 Task: Search one way flight ticket for 2 adults, 2 children, 2 infants in seat in first from Albany: Southwest Georgia Regional Airport to Jackson: Jackson Hole Airport on 5-2-2023. Choice of flights is United. Number of bags: 2 carry on bags. Price is upto 81000. Outbound departure time preference is 11:15.
Action: Mouse moved to (348, 455)
Screenshot: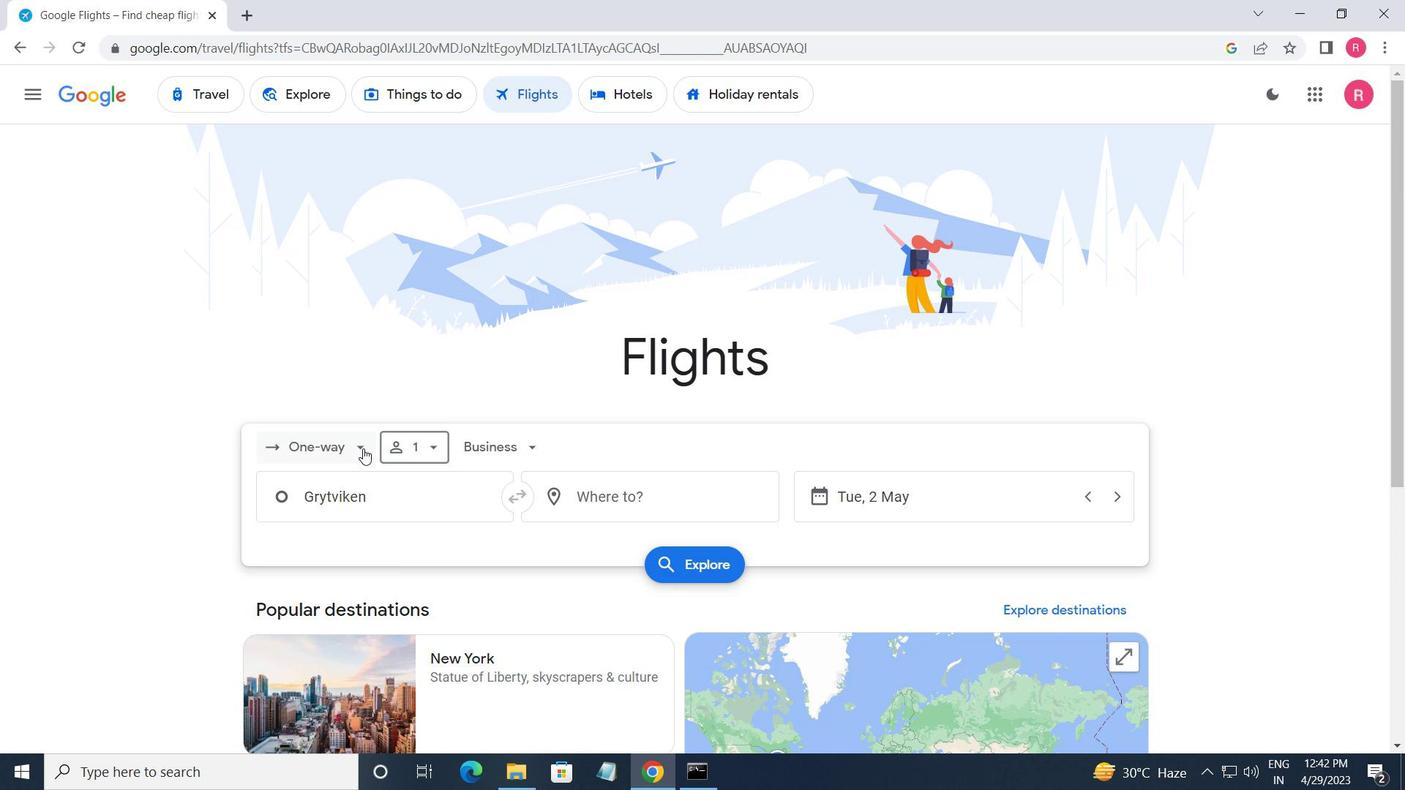 
Action: Mouse pressed left at (348, 455)
Screenshot: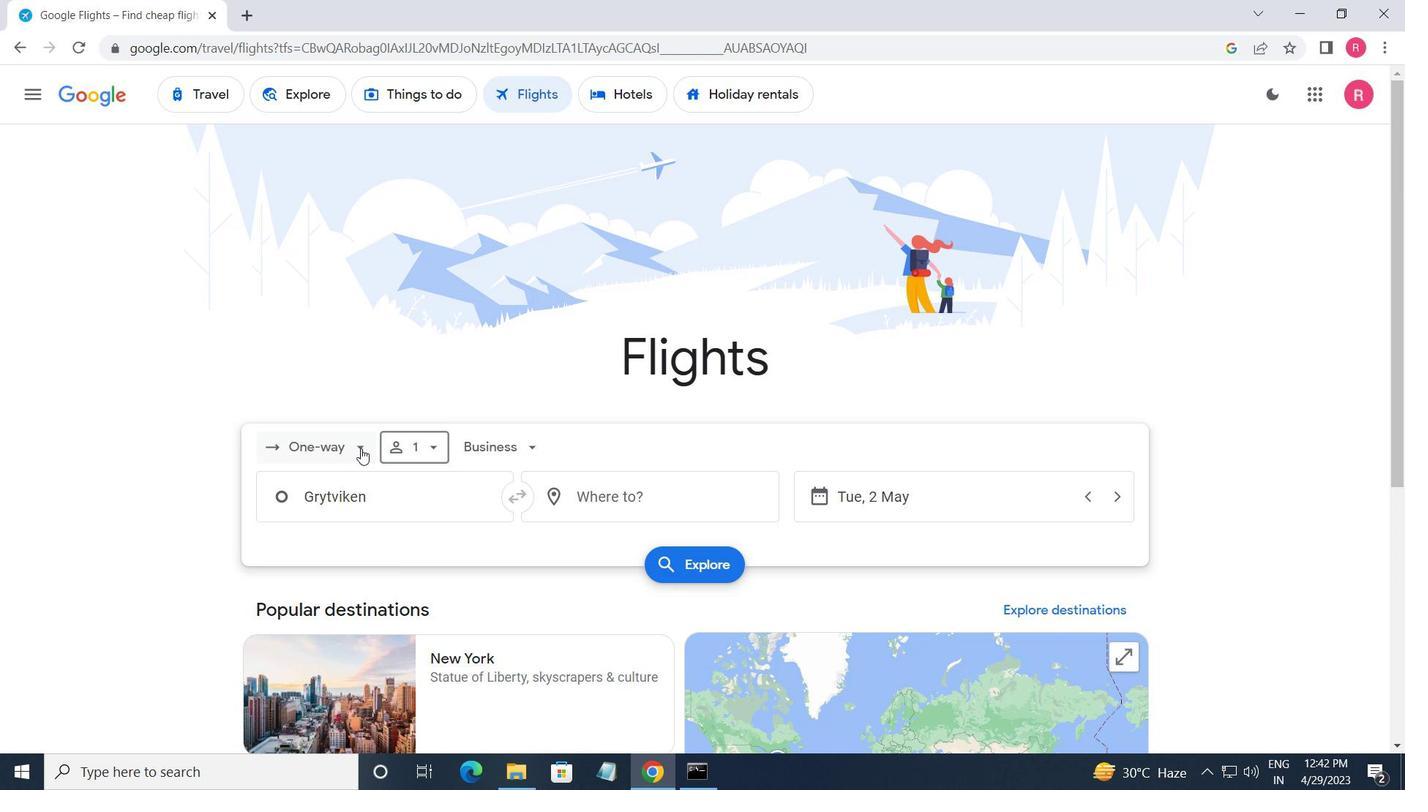 
Action: Mouse moved to (342, 529)
Screenshot: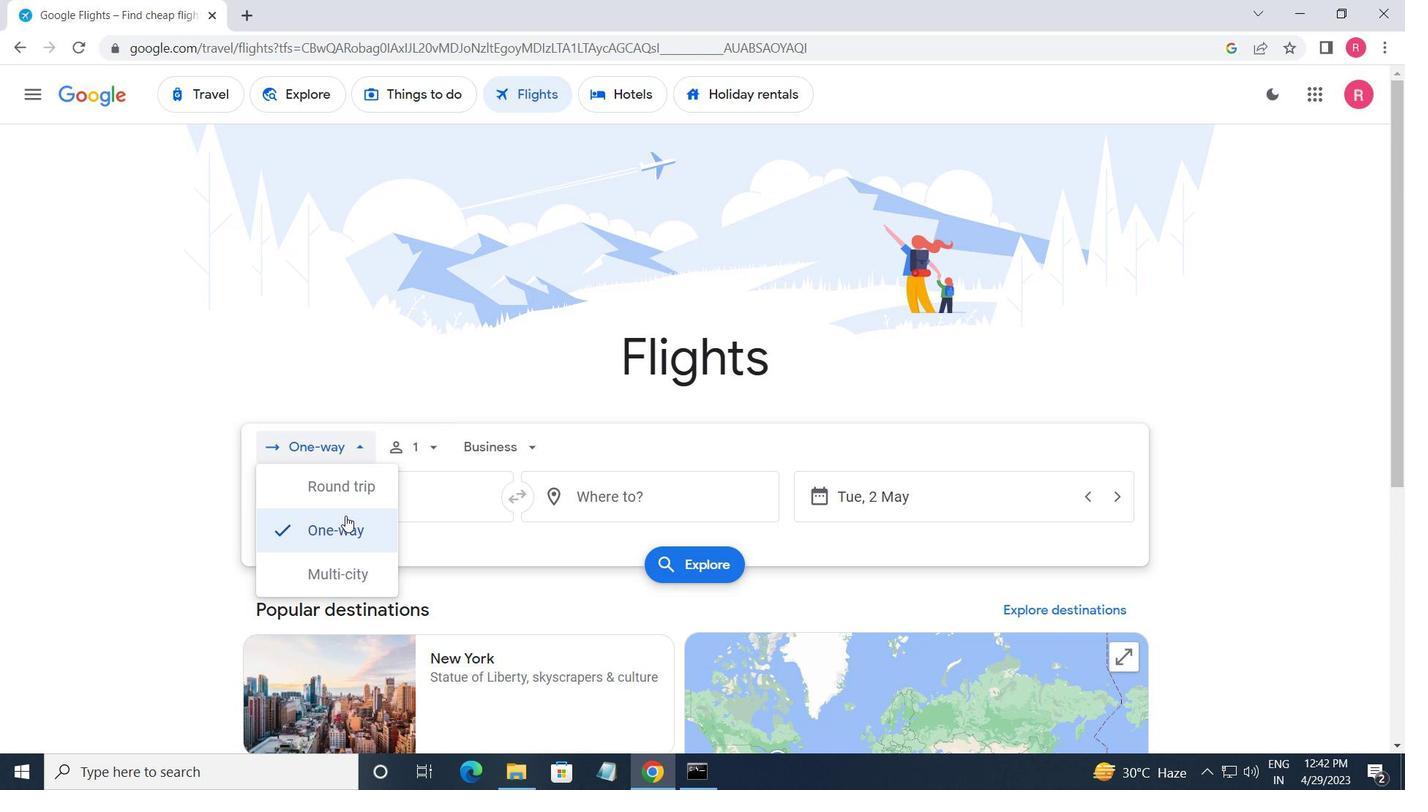 
Action: Mouse pressed left at (342, 529)
Screenshot: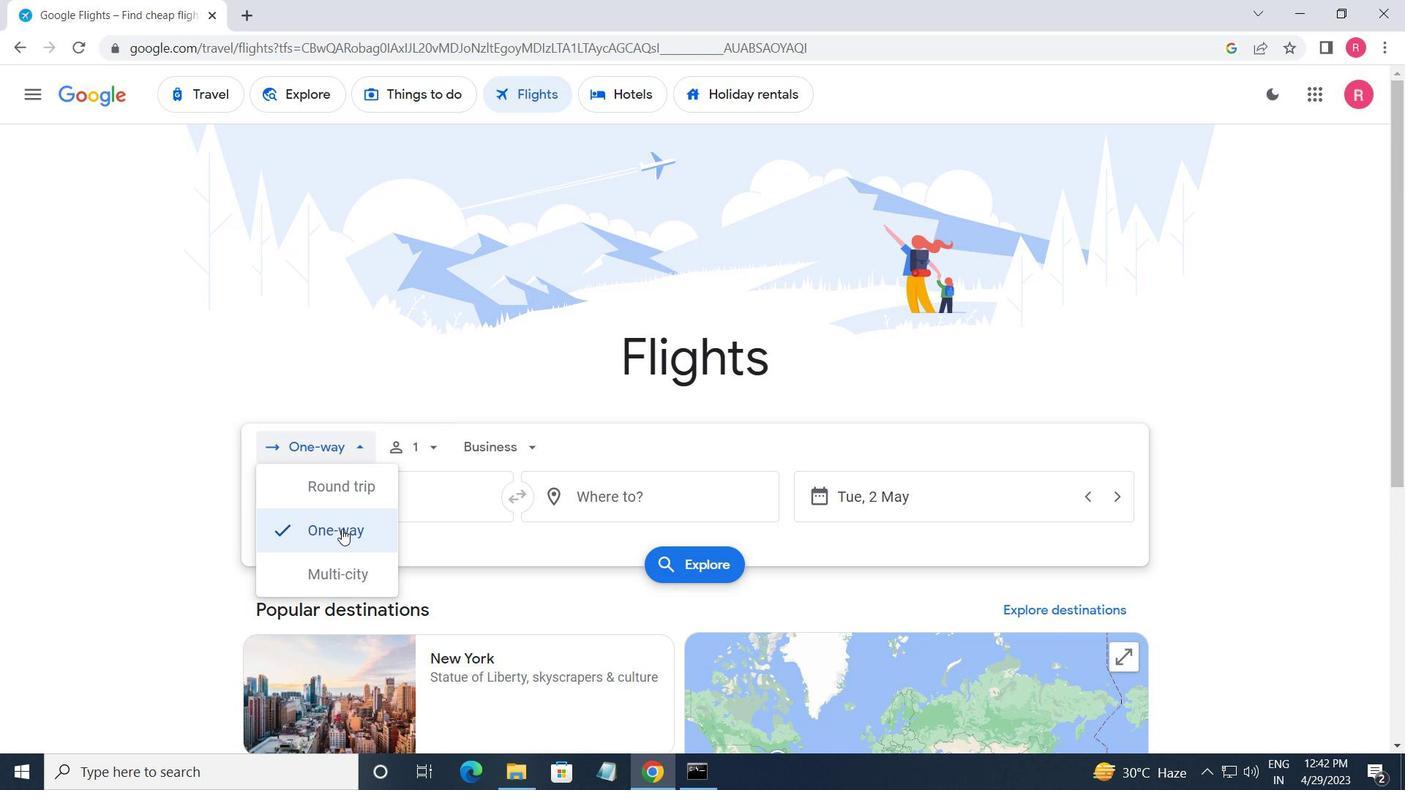 
Action: Mouse moved to (422, 457)
Screenshot: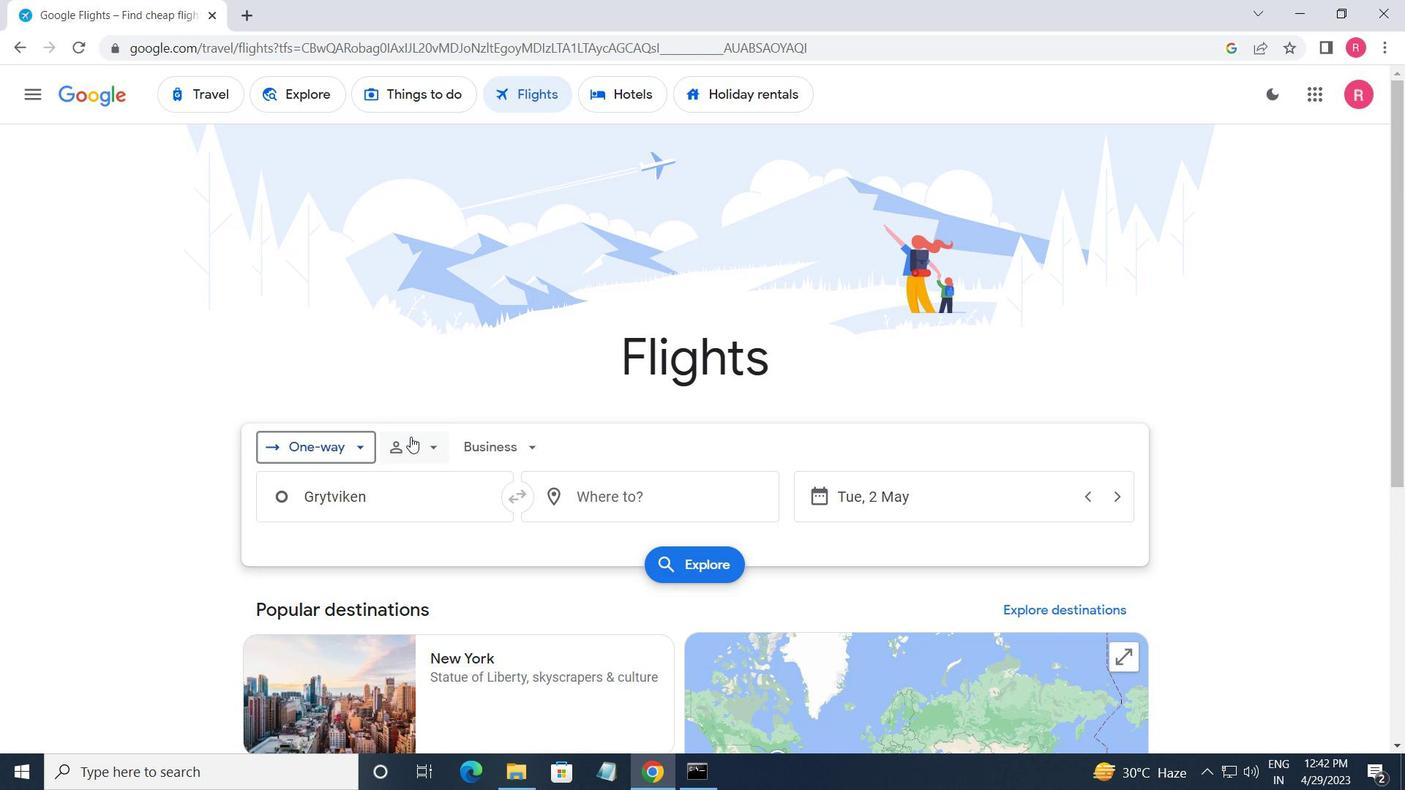 
Action: Mouse pressed left at (422, 457)
Screenshot: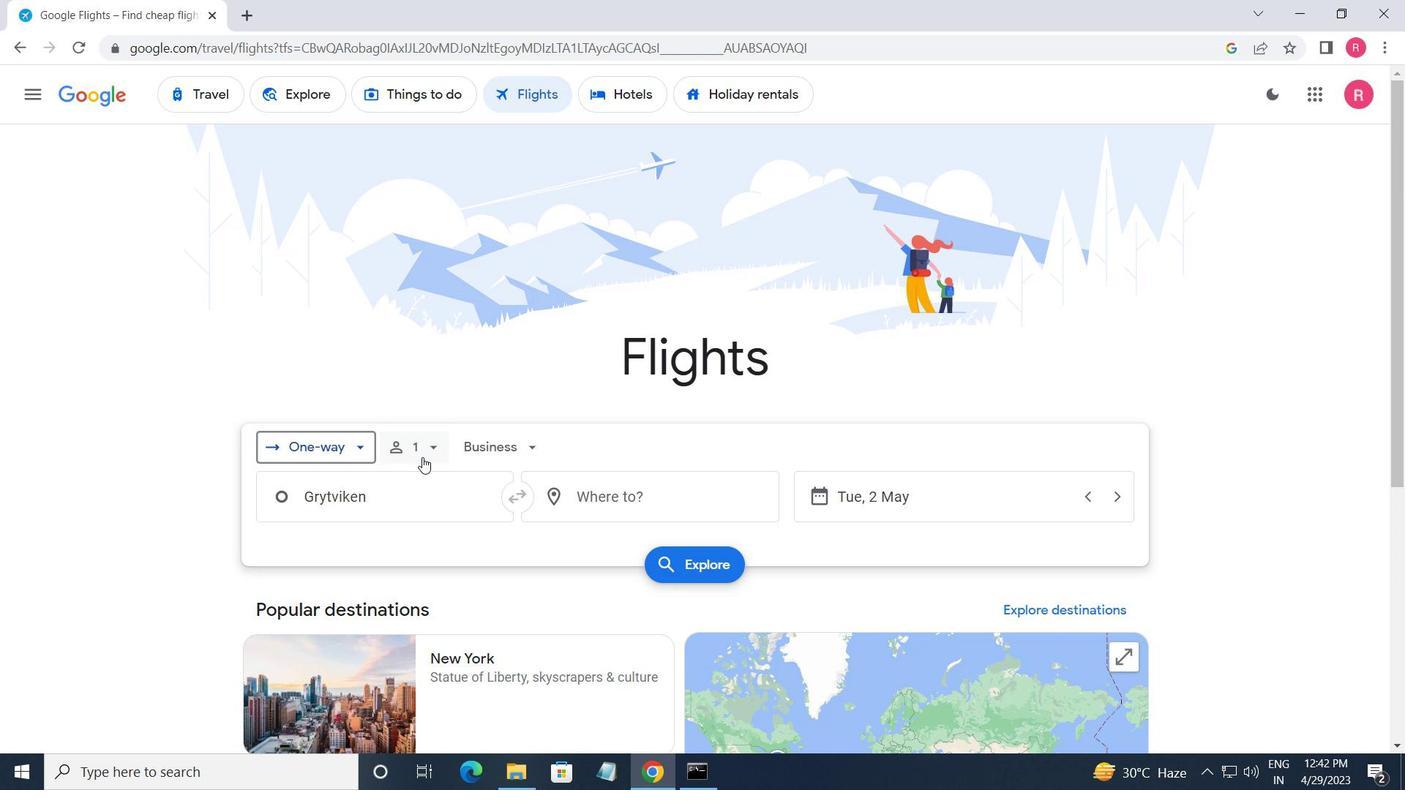 
Action: Mouse moved to (581, 495)
Screenshot: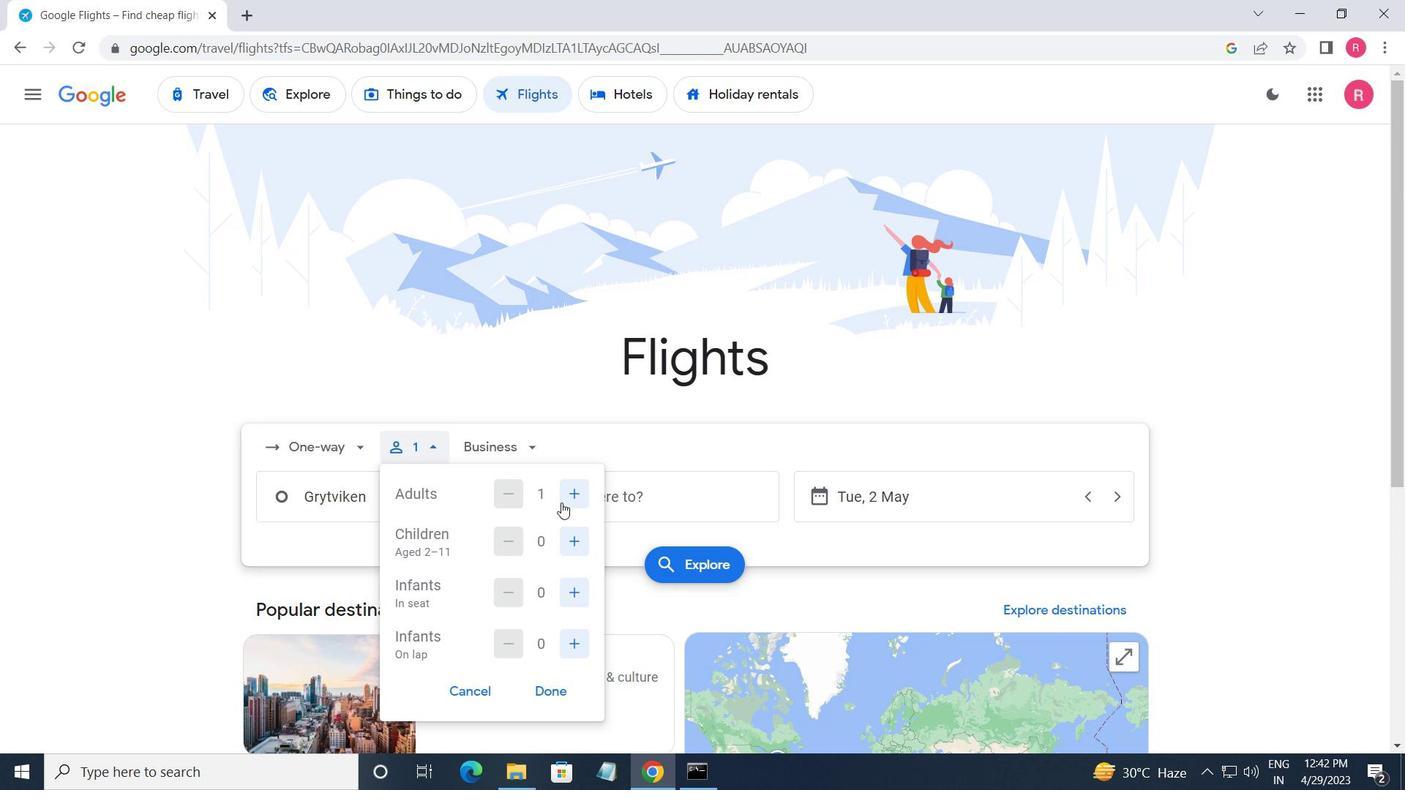
Action: Mouse pressed left at (581, 495)
Screenshot: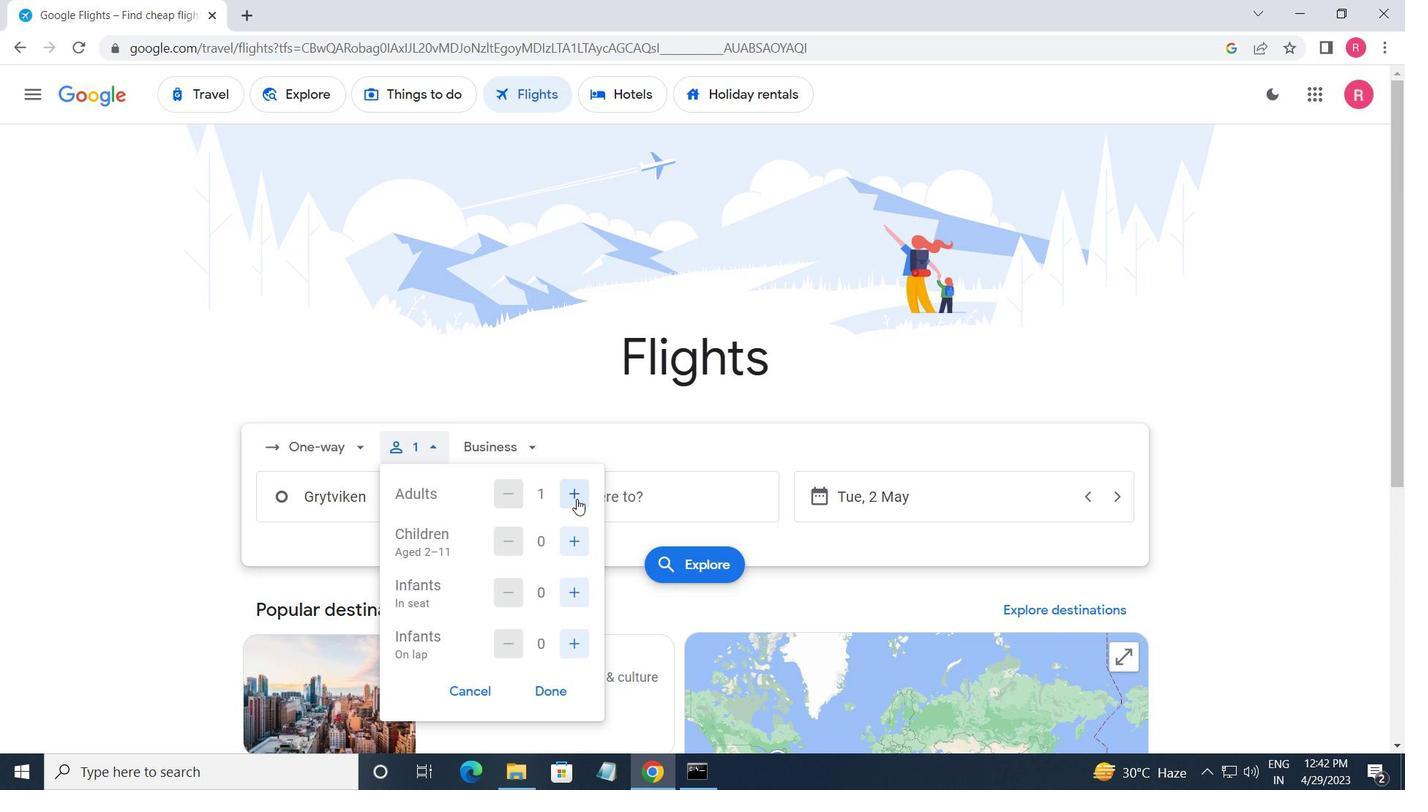 
Action: Mouse moved to (575, 545)
Screenshot: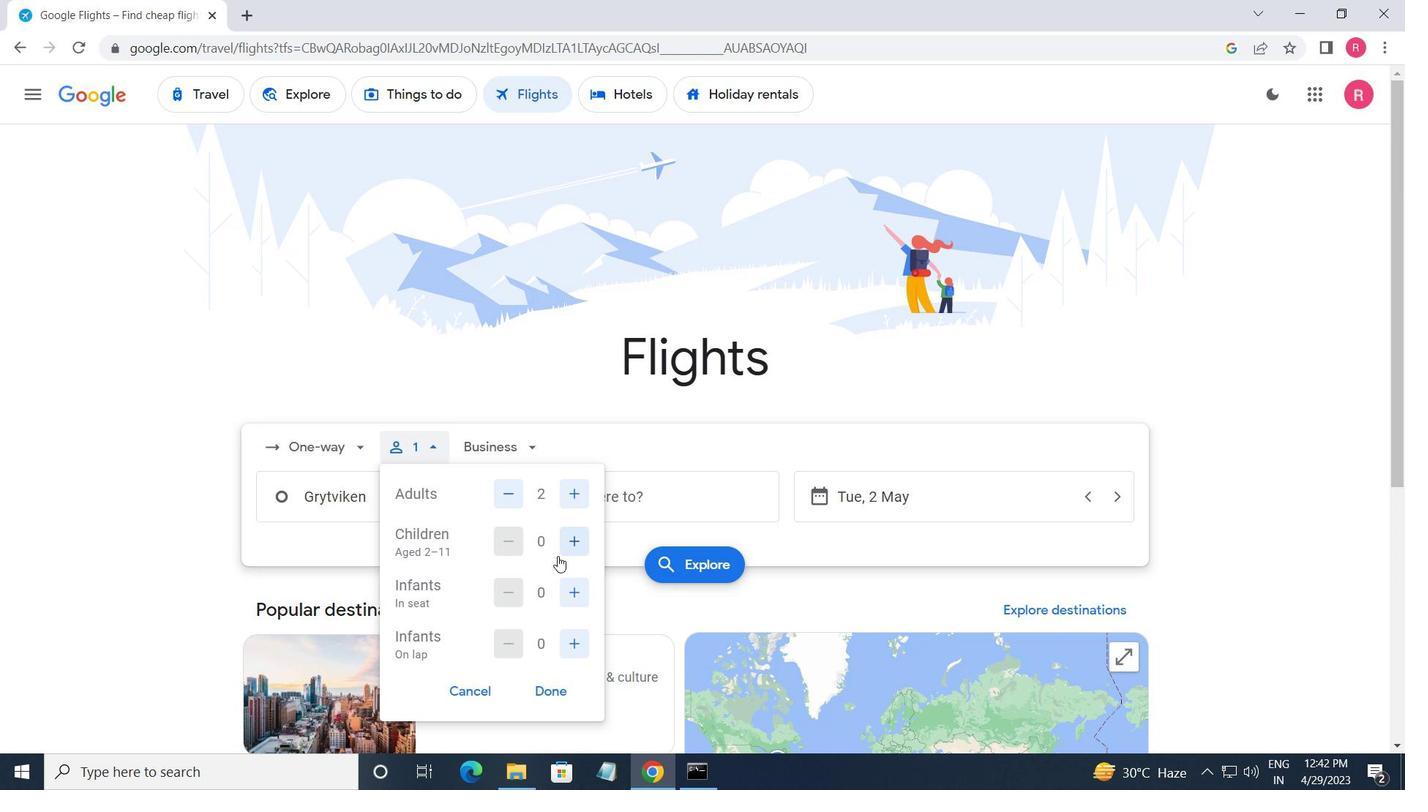 
Action: Mouse pressed left at (575, 545)
Screenshot: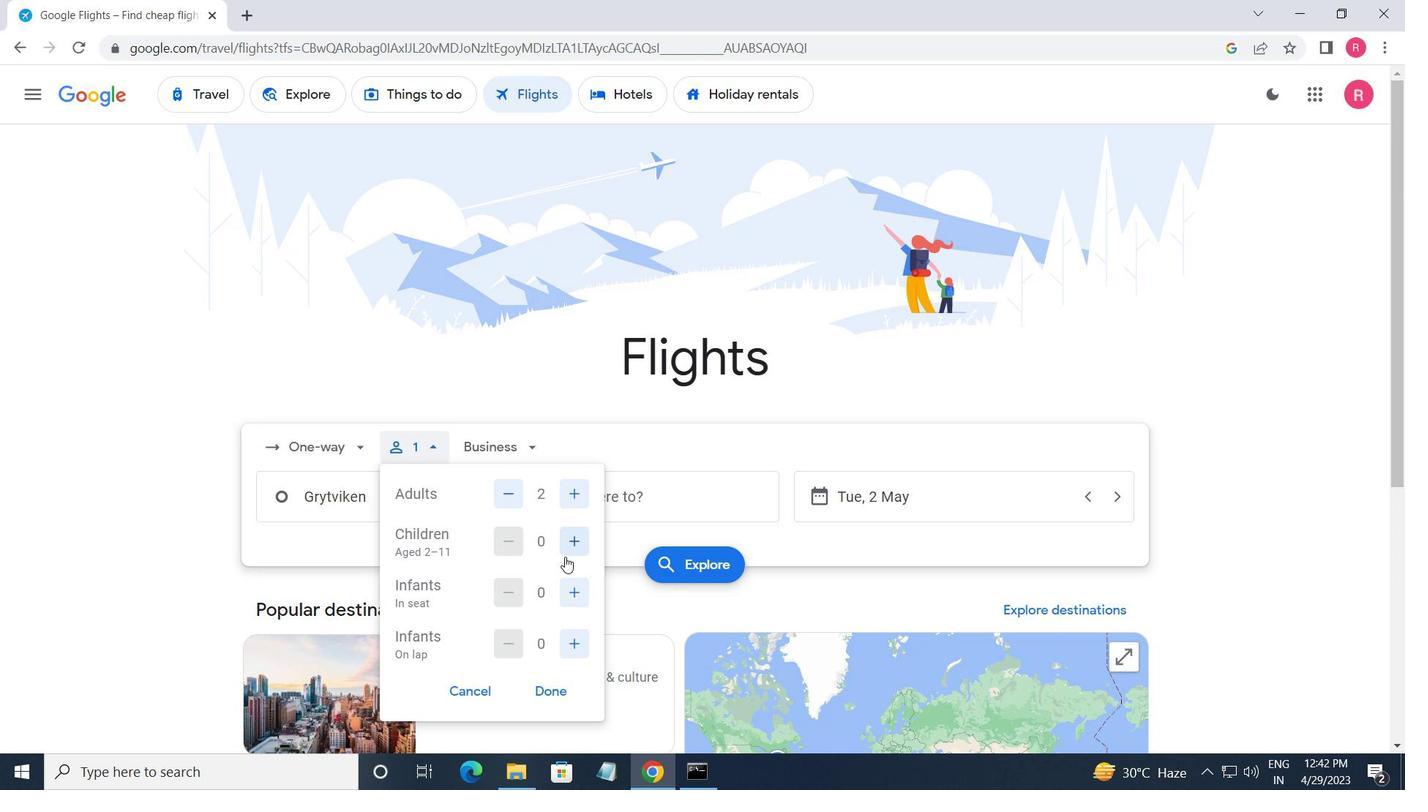 
Action: Mouse pressed left at (575, 545)
Screenshot: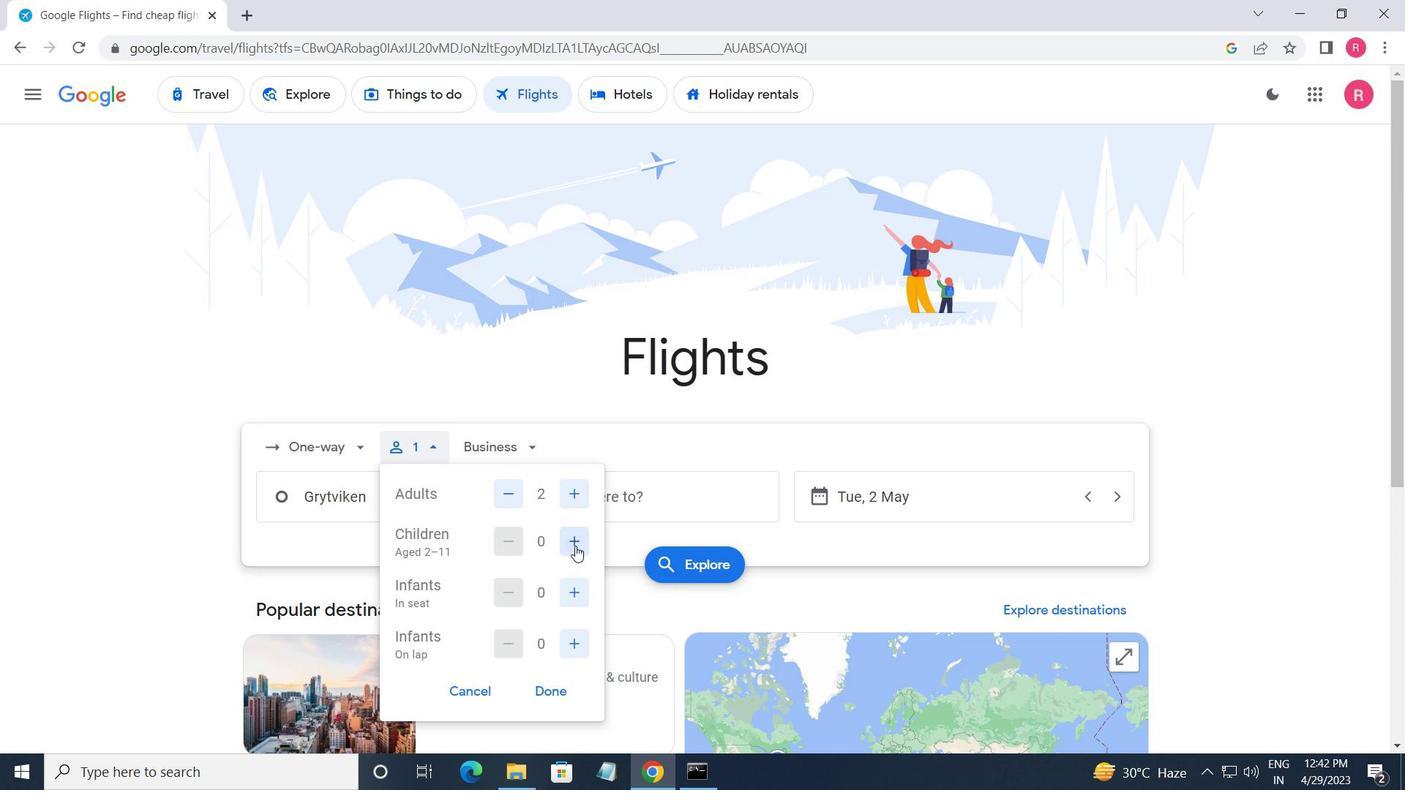 
Action: Mouse moved to (567, 591)
Screenshot: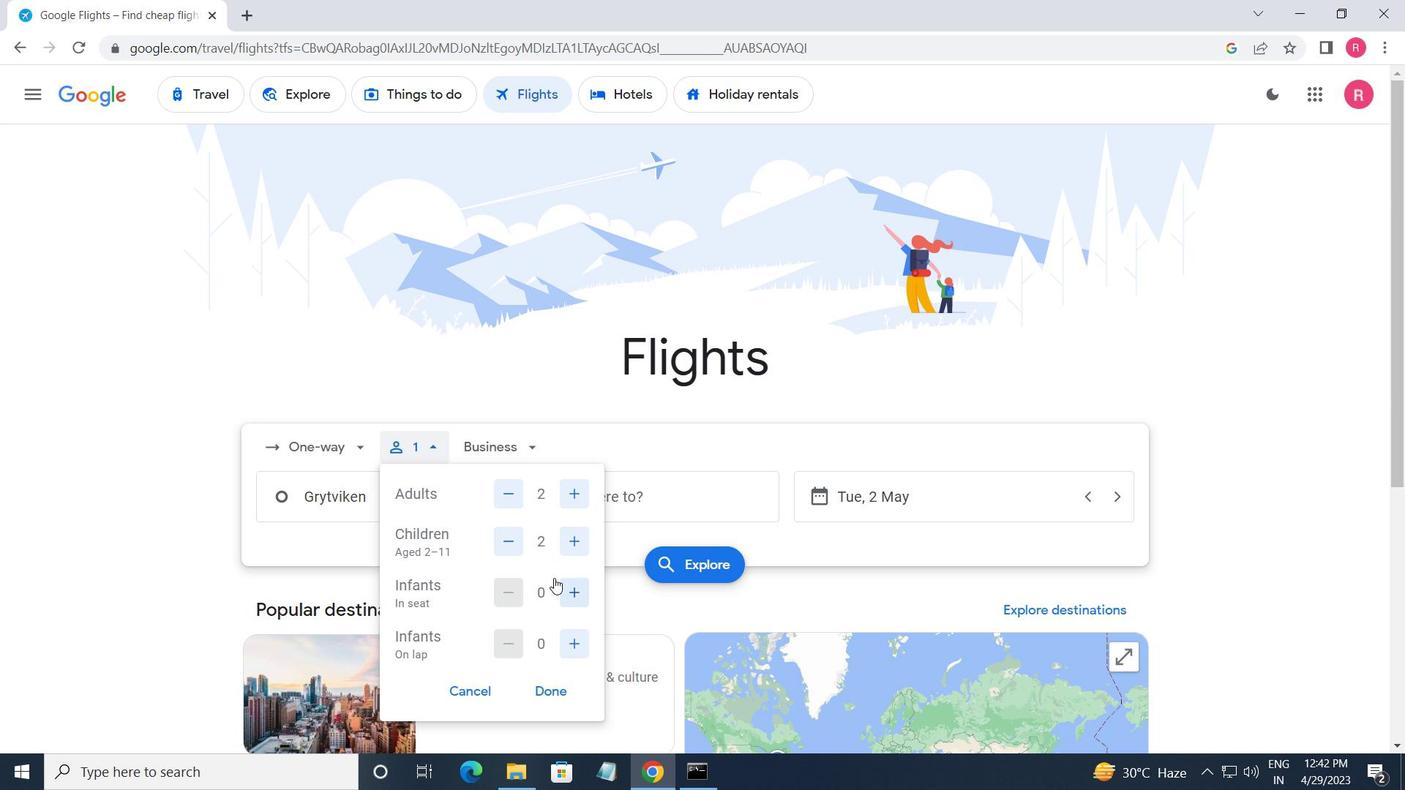 
Action: Mouse pressed left at (567, 591)
Screenshot: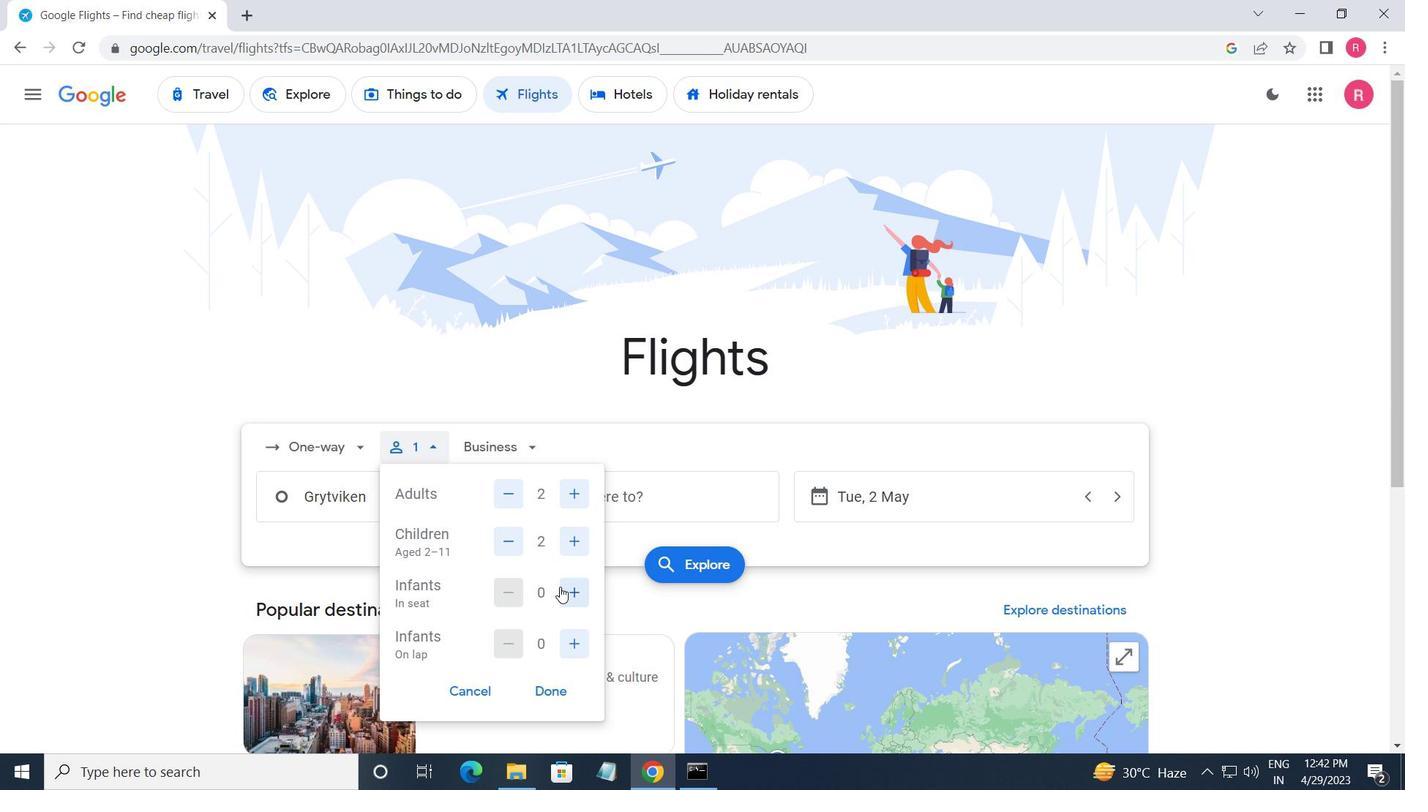 
Action: Mouse pressed left at (567, 591)
Screenshot: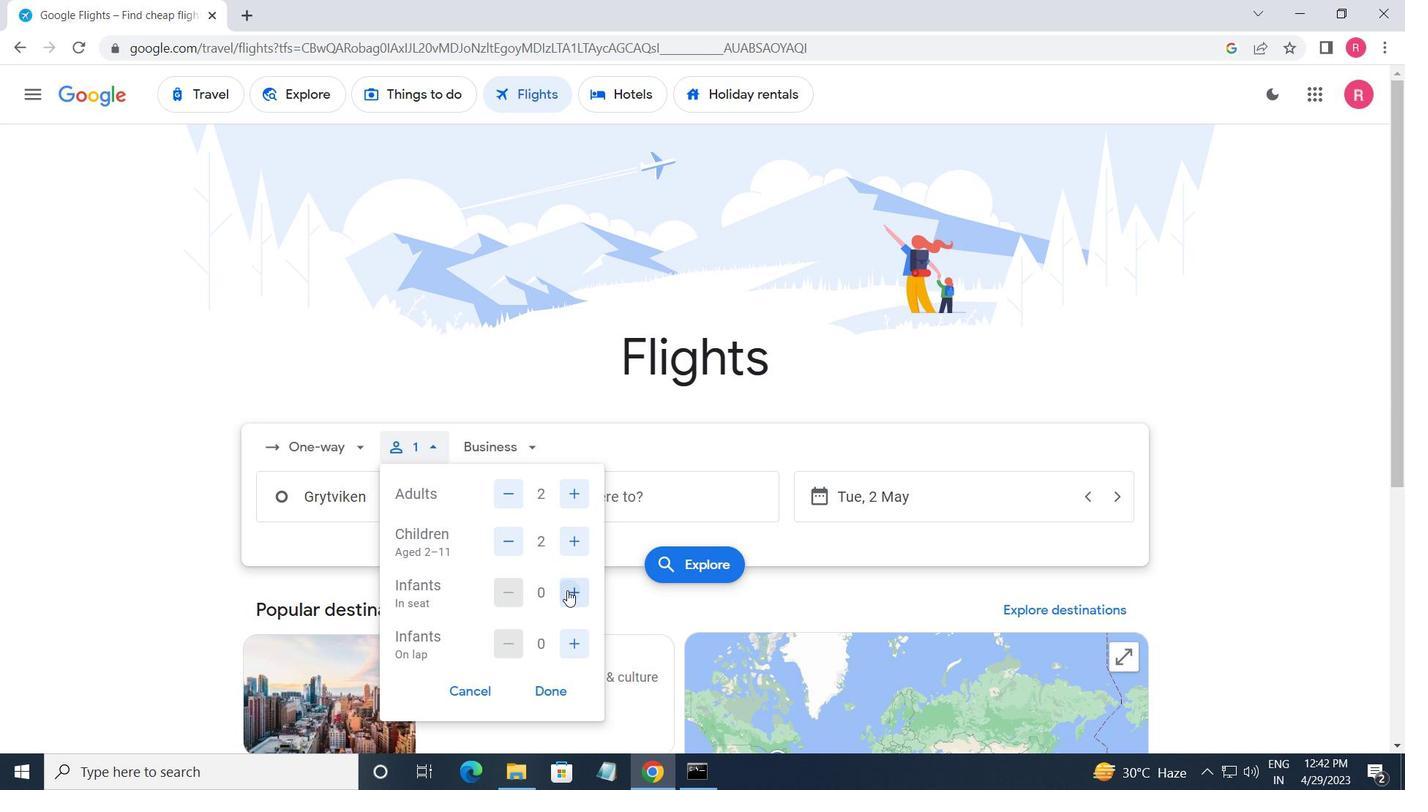 
Action: Mouse moved to (501, 443)
Screenshot: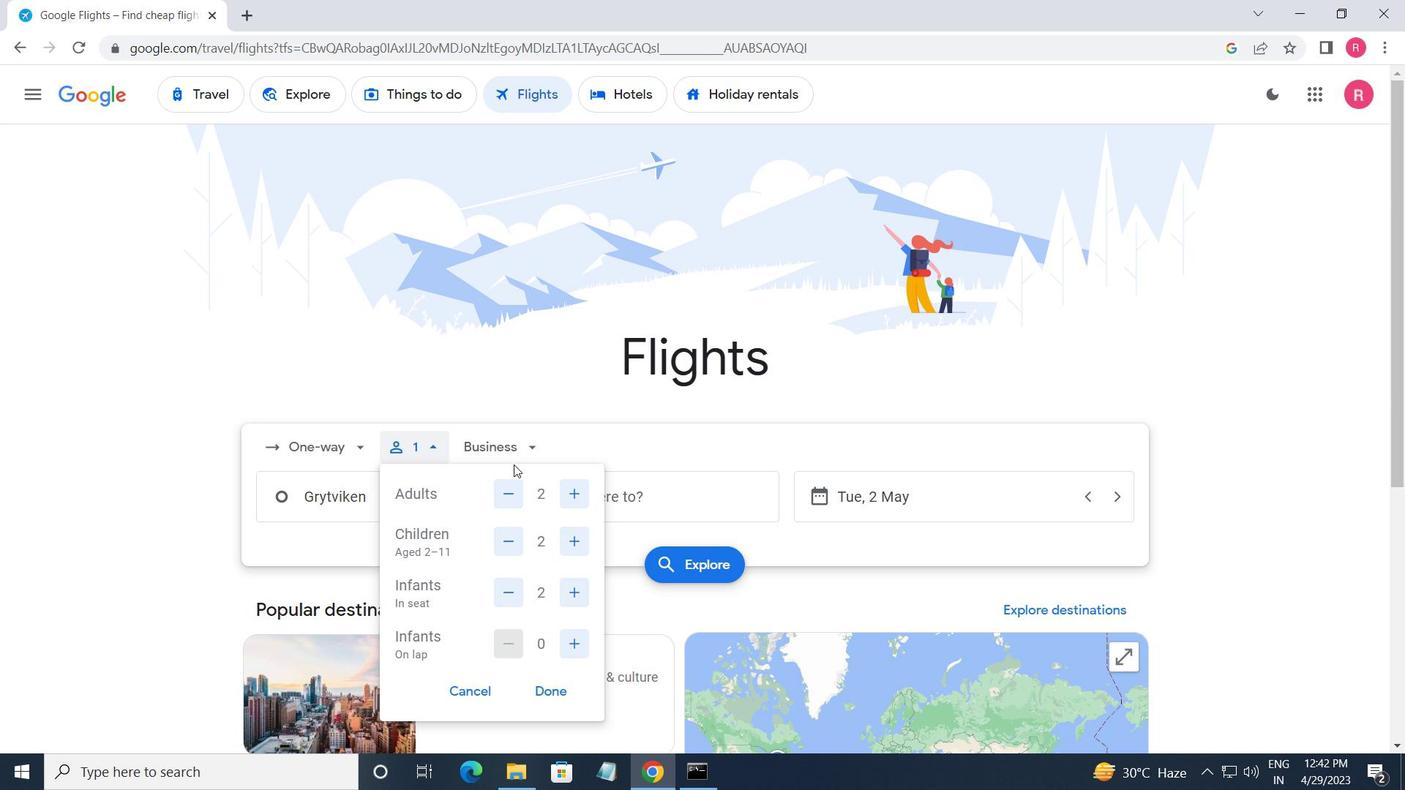 
Action: Mouse pressed left at (501, 443)
Screenshot: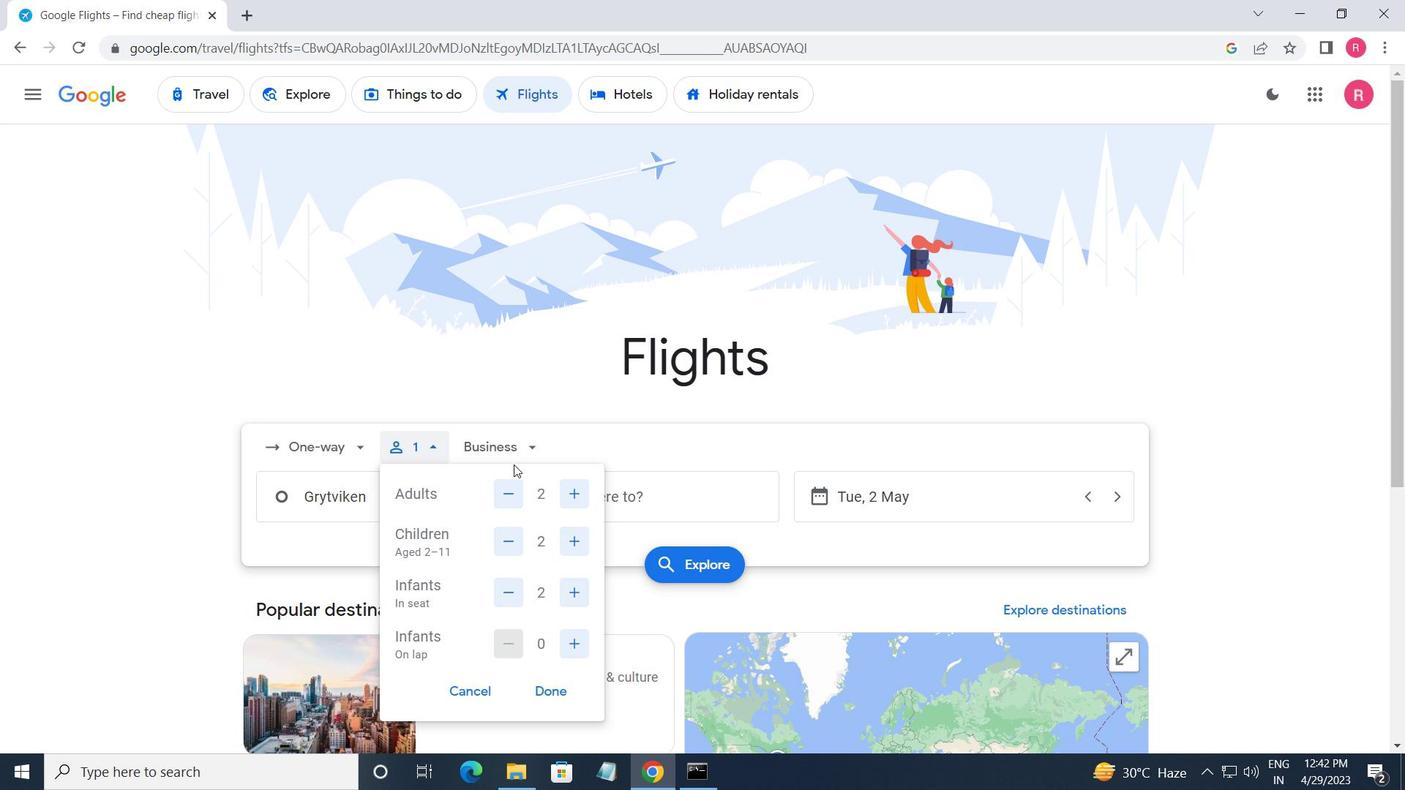 
Action: Mouse moved to (540, 611)
Screenshot: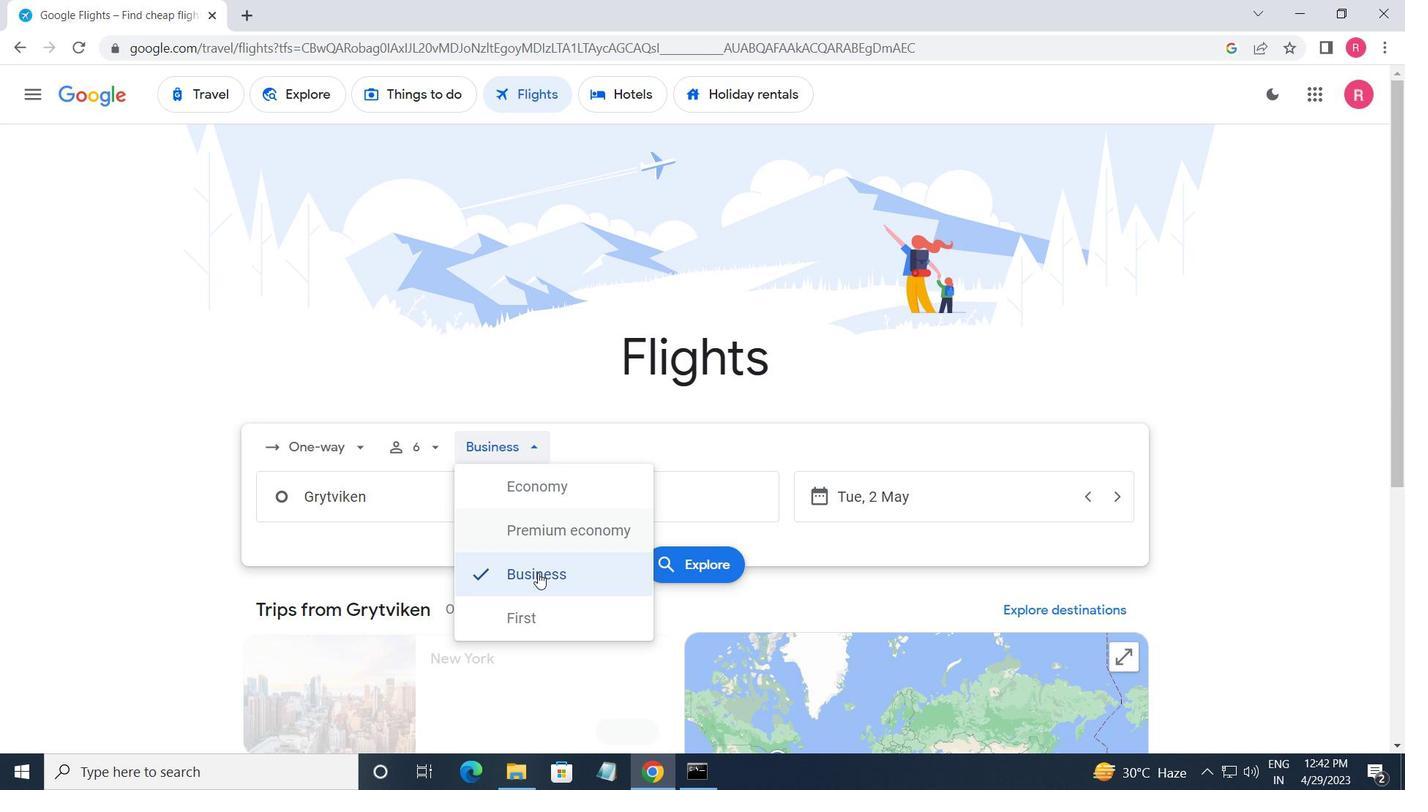 
Action: Mouse pressed left at (540, 611)
Screenshot: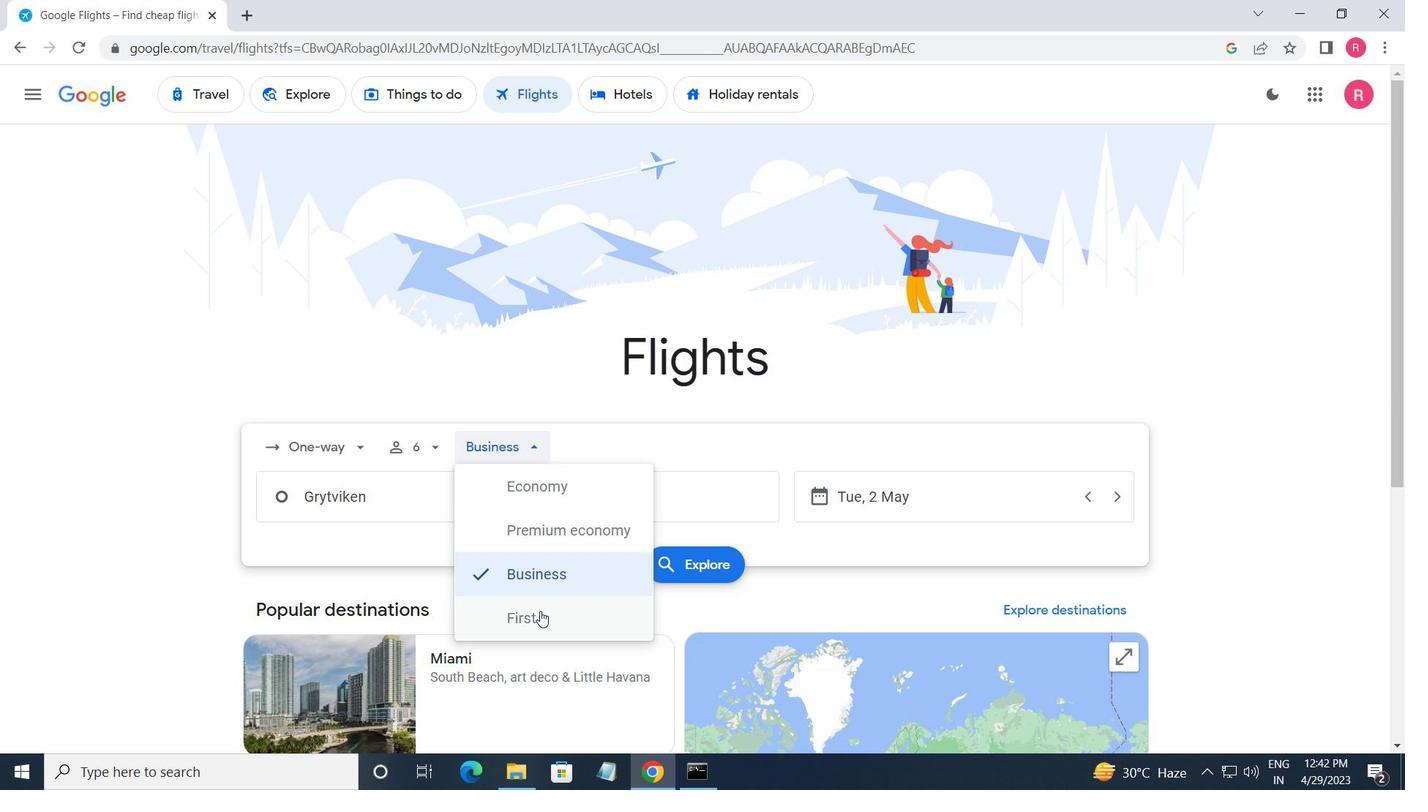 
Action: Mouse moved to (437, 507)
Screenshot: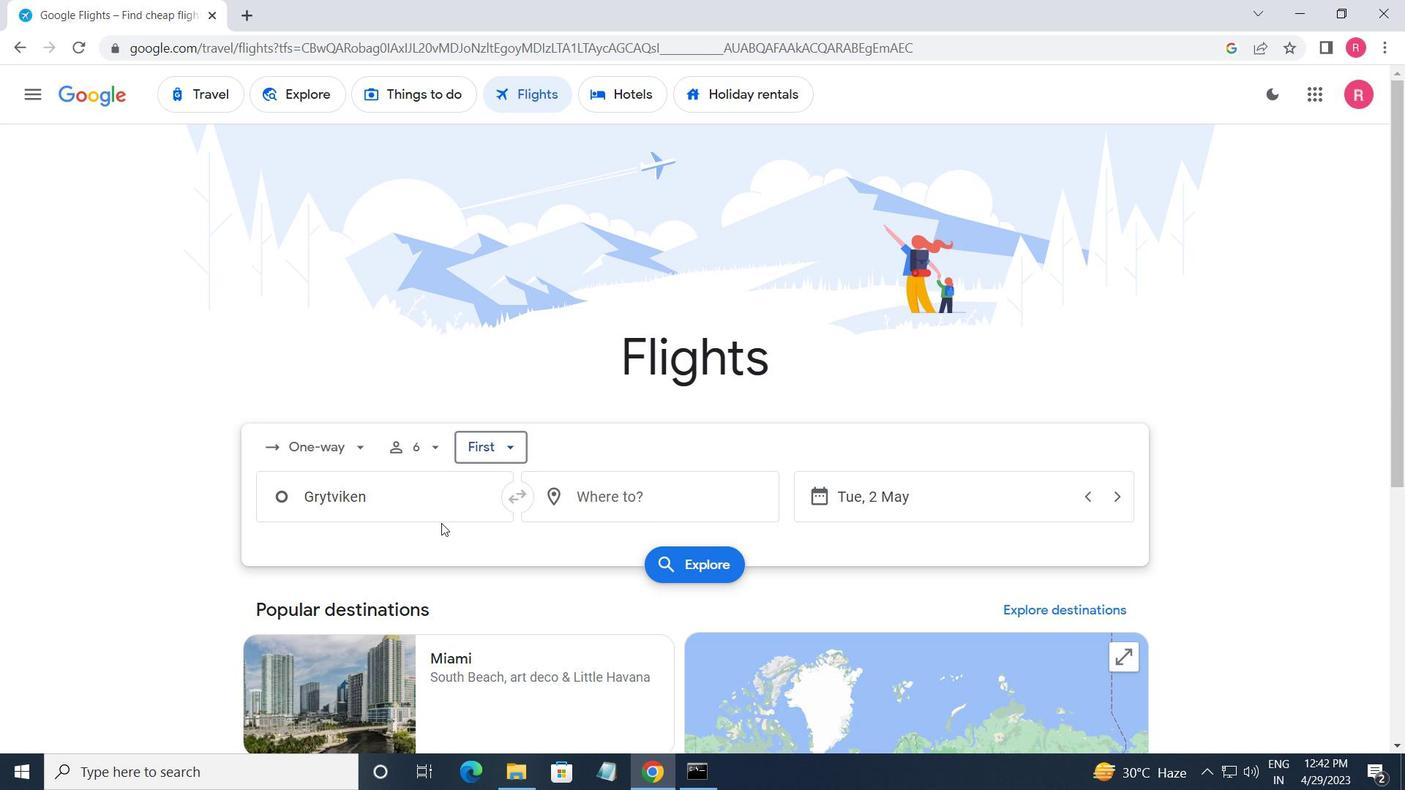 
Action: Mouse pressed left at (437, 507)
Screenshot: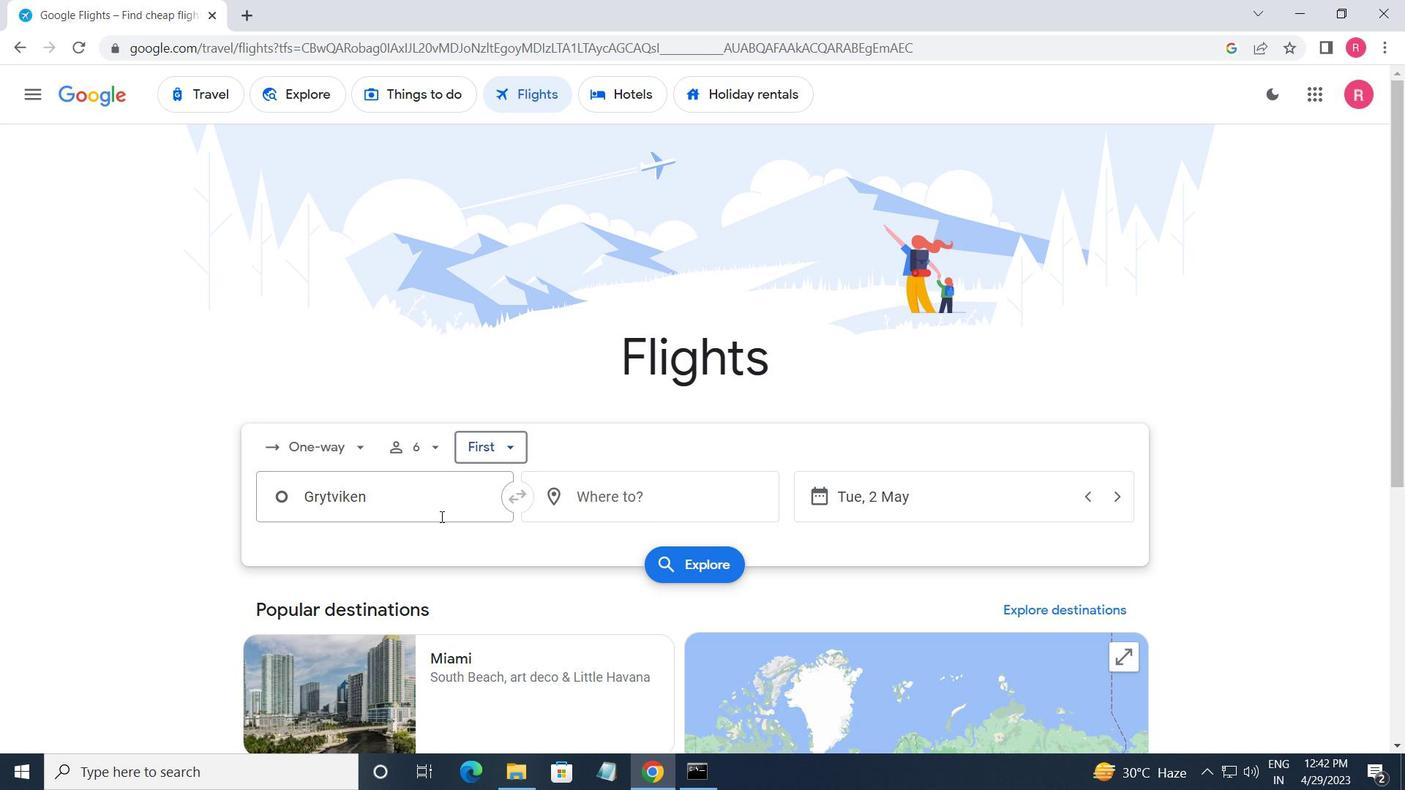 
Action: Mouse moved to (437, 507)
Screenshot: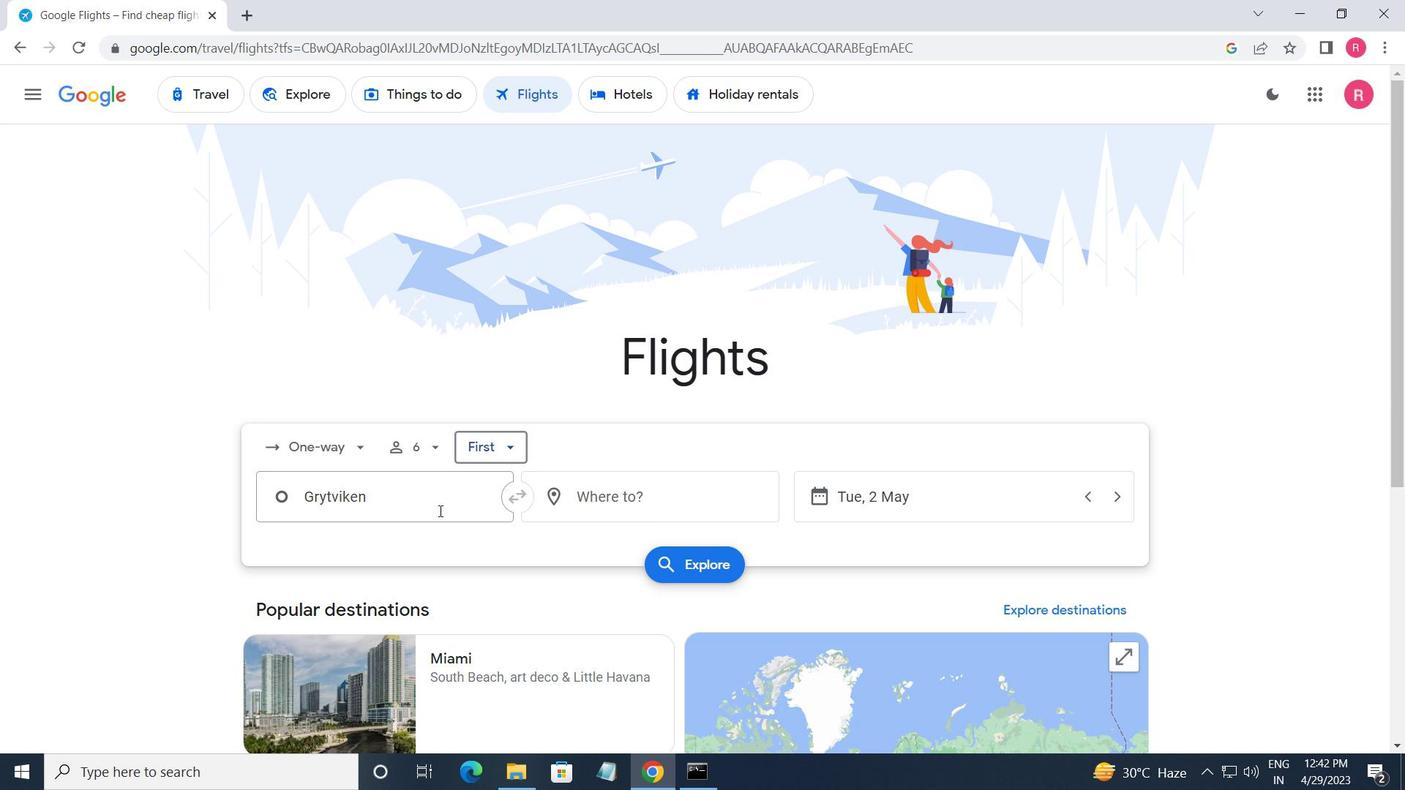 
Action: Key pressed <Key.shift>SOUTH<Key.space><Key.shift>WEWST<Key.backspace><Key.backspace><Key.backspace>ST<Key.backspace><Key.backspace><Key.backspace><Key.backspace><Key.backspace>WEST
Screenshot: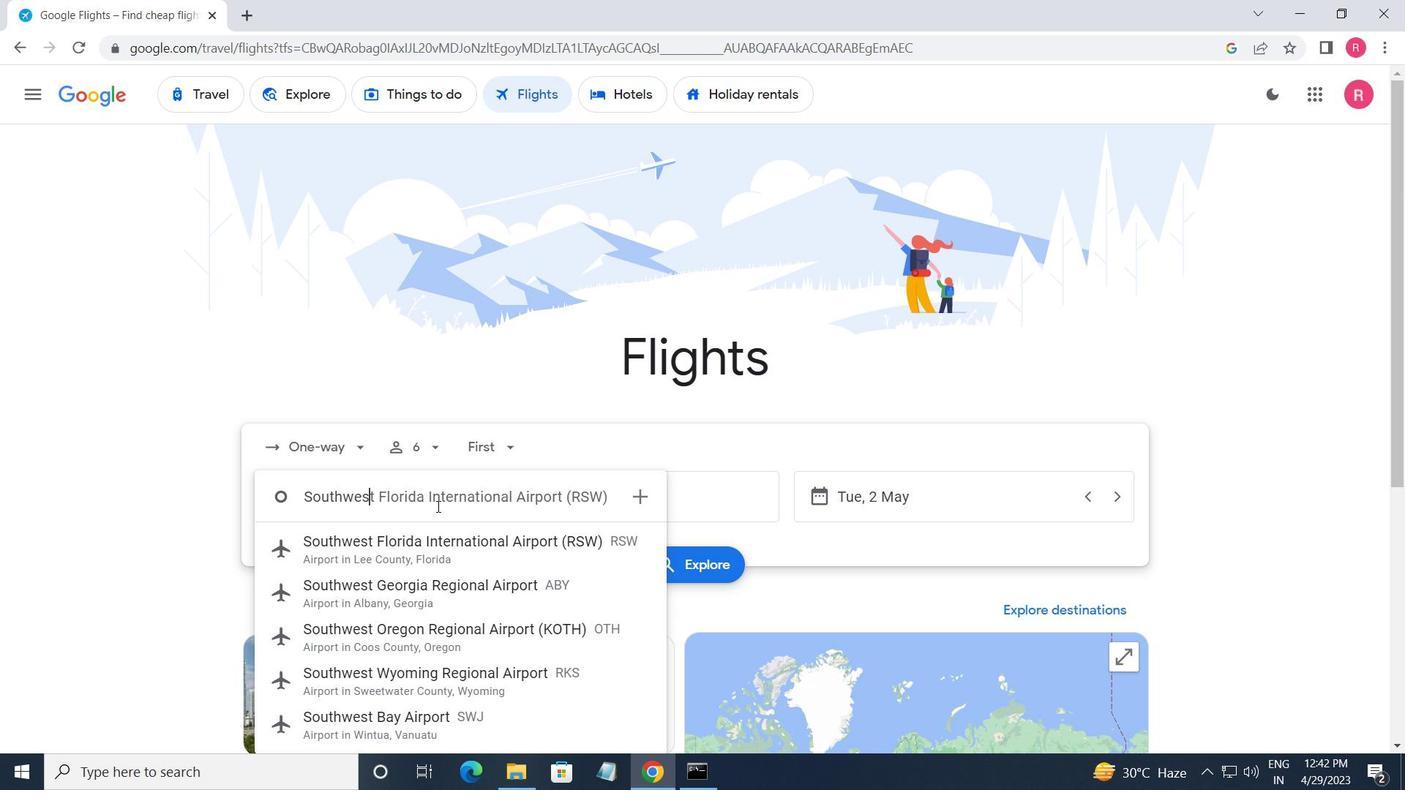 
Action: Mouse moved to (510, 591)
Screenshot: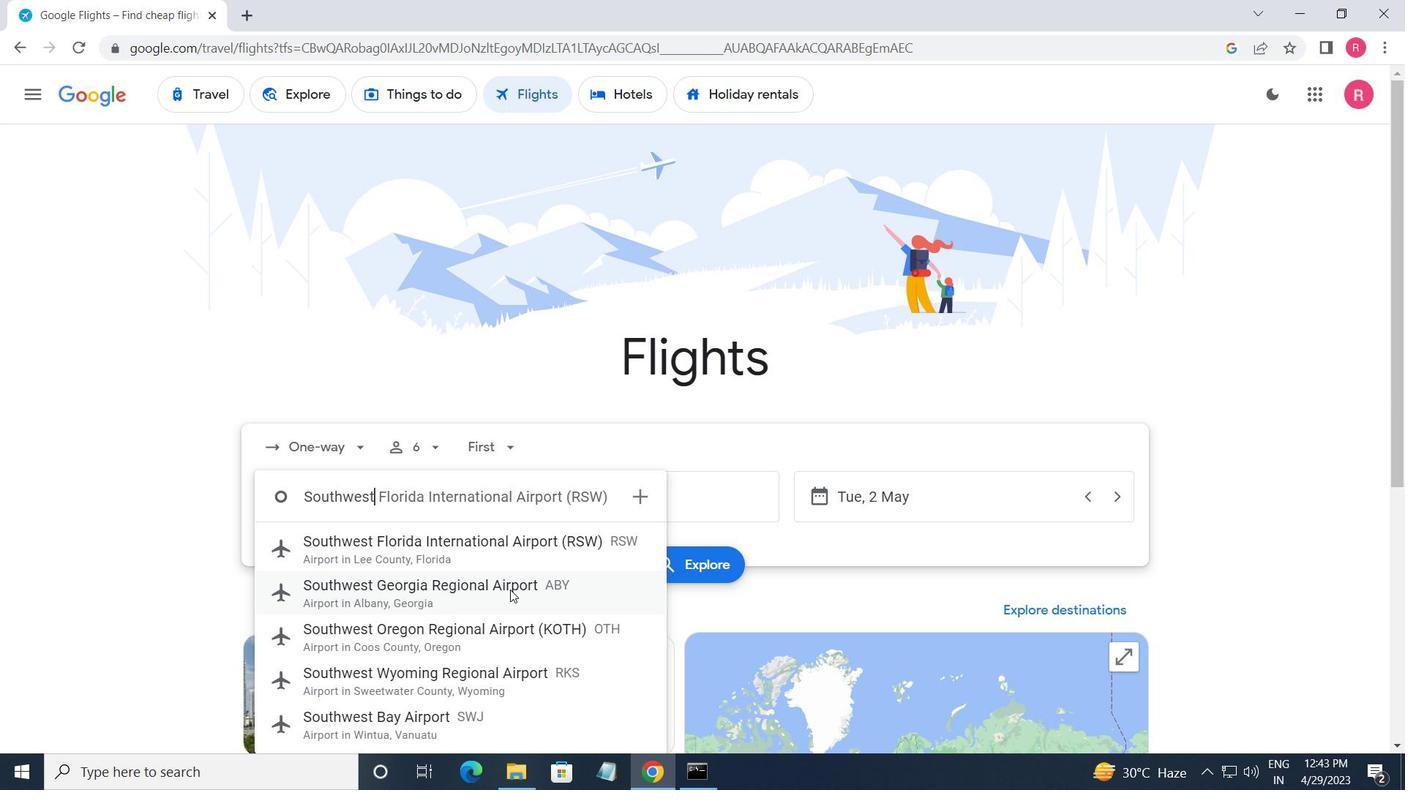 
Action: Mouse pressed left at (510, 591)
Screenshot: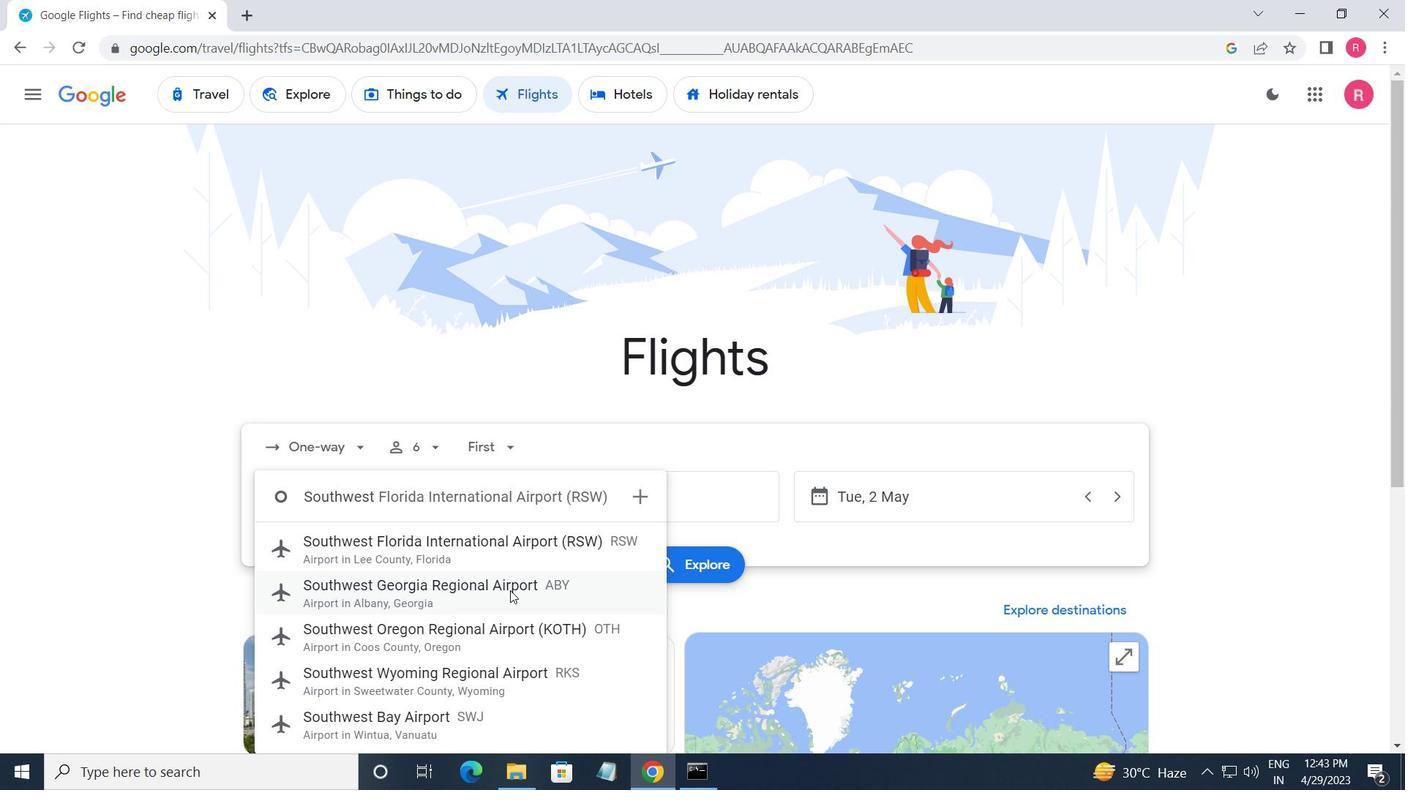
Action: Mouse moved to (689, 513)
Screenshot: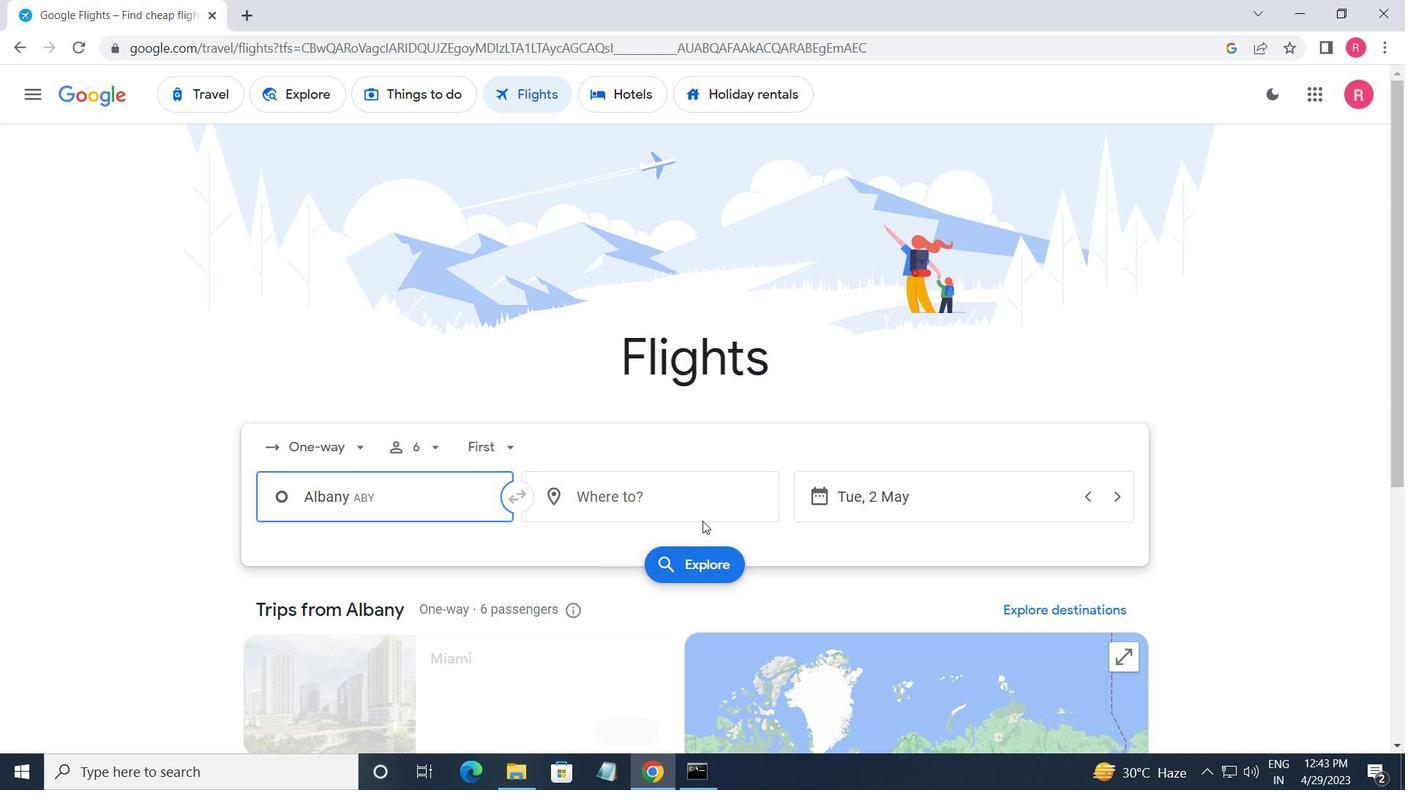 
Action: Mouse pressed left at (689, 513)
Screenshot: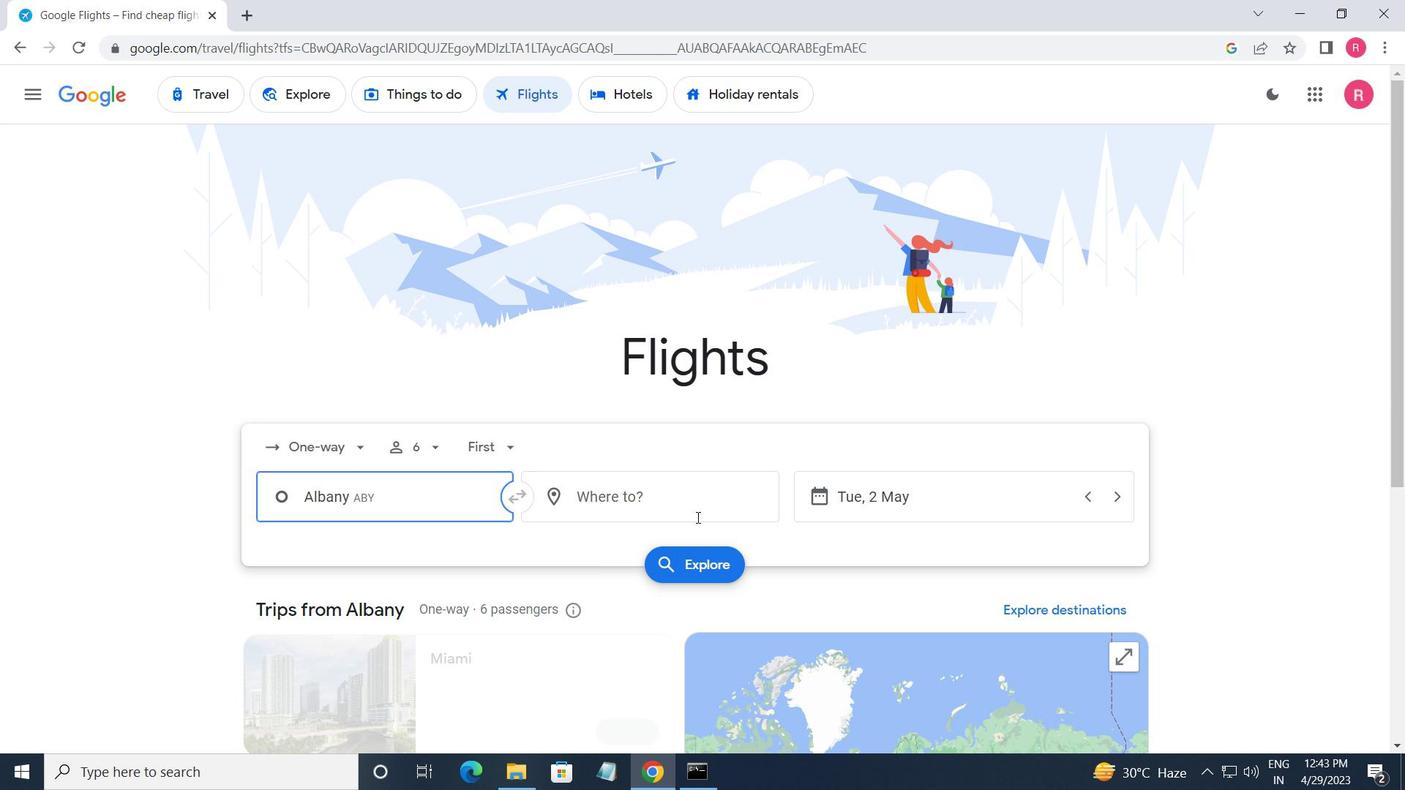 
Action: Mouse moved to (641, 667)
Screenshot: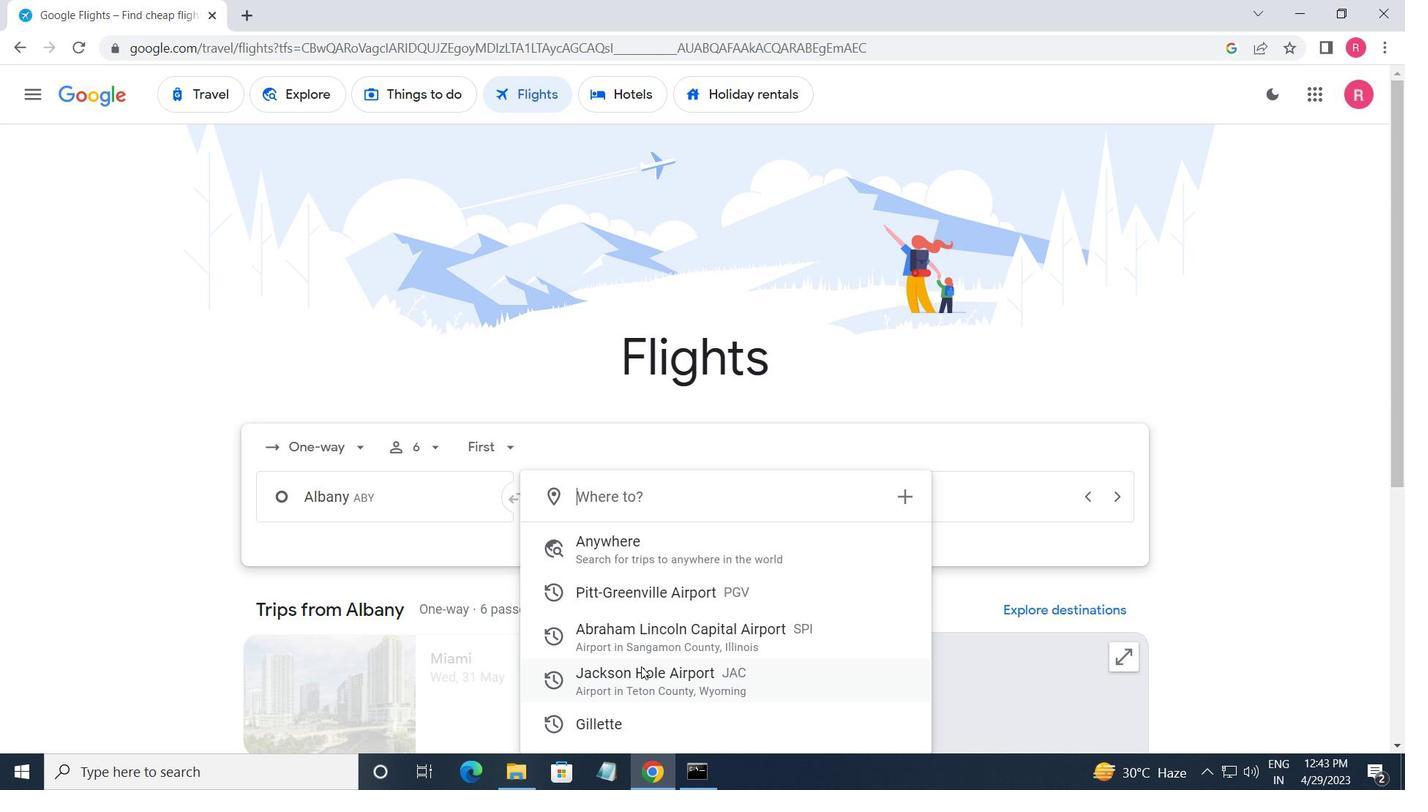 
Action: Mouse pressed left at (641, 667)
Screenshot: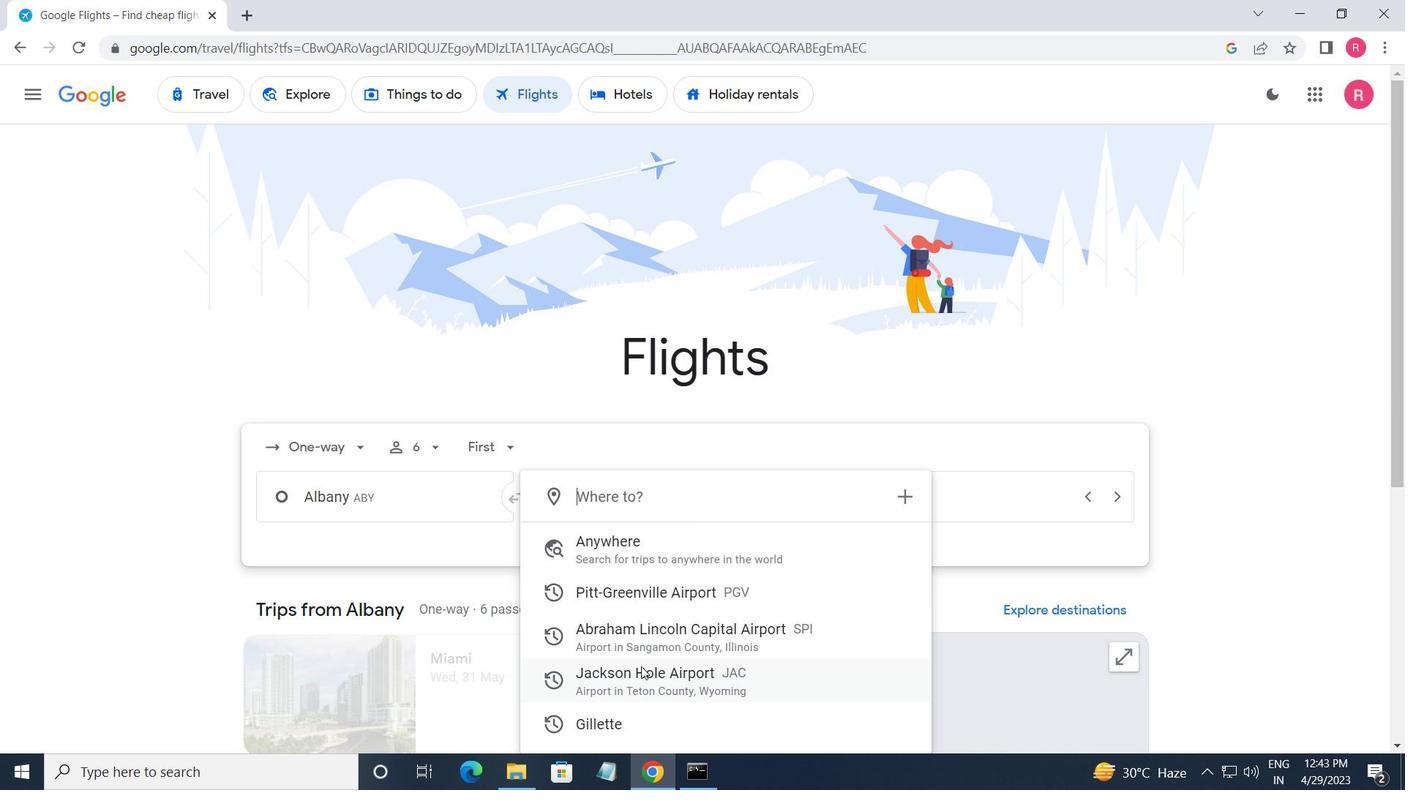 
Action: Mouse moved to (911, 505)
Screenshot: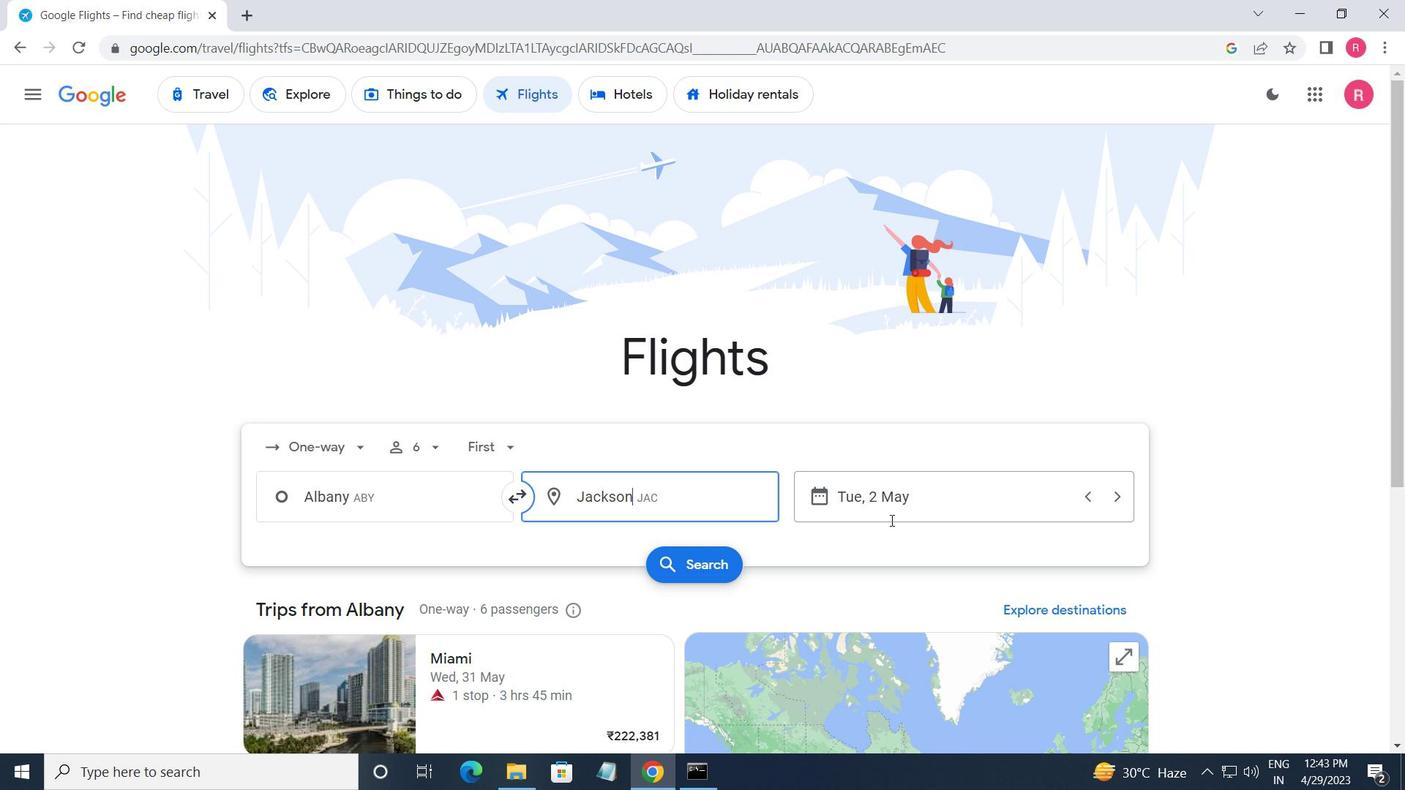 
Action: Mouse pressed left at (911, 505)
Screenshot: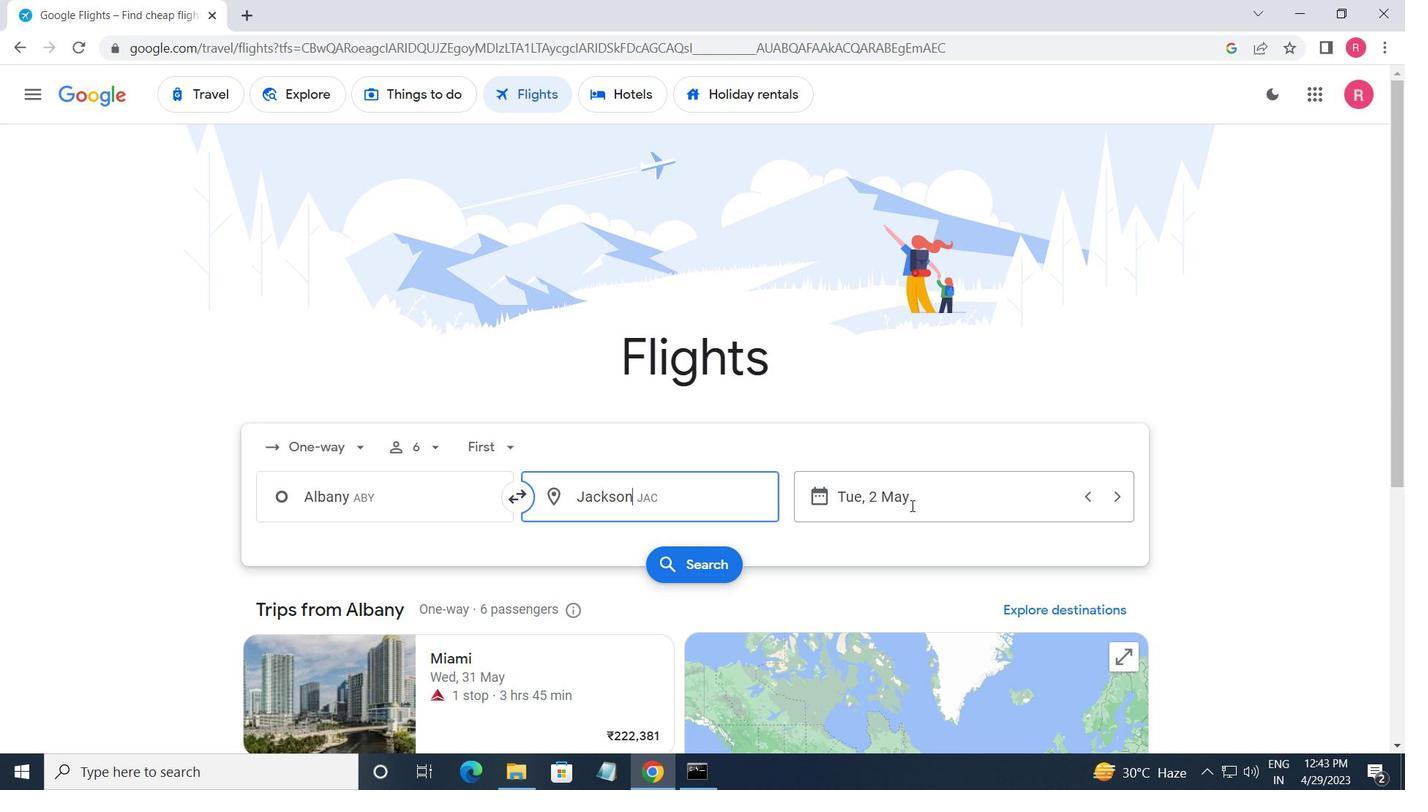 
Action: Mouse moved to (914, 436)
Screenshot: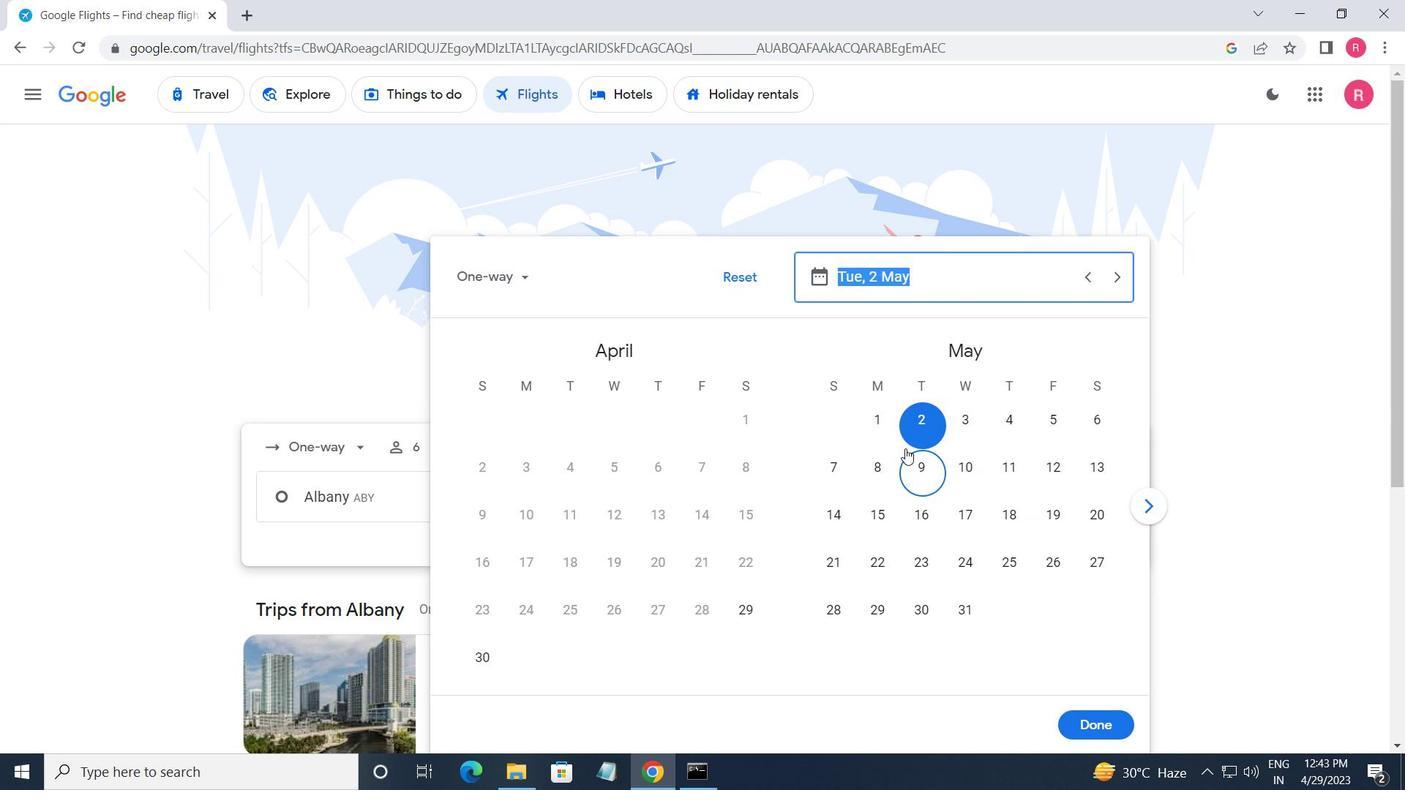 
Action: Mouse pressed left at (914, 436)
Screenshot: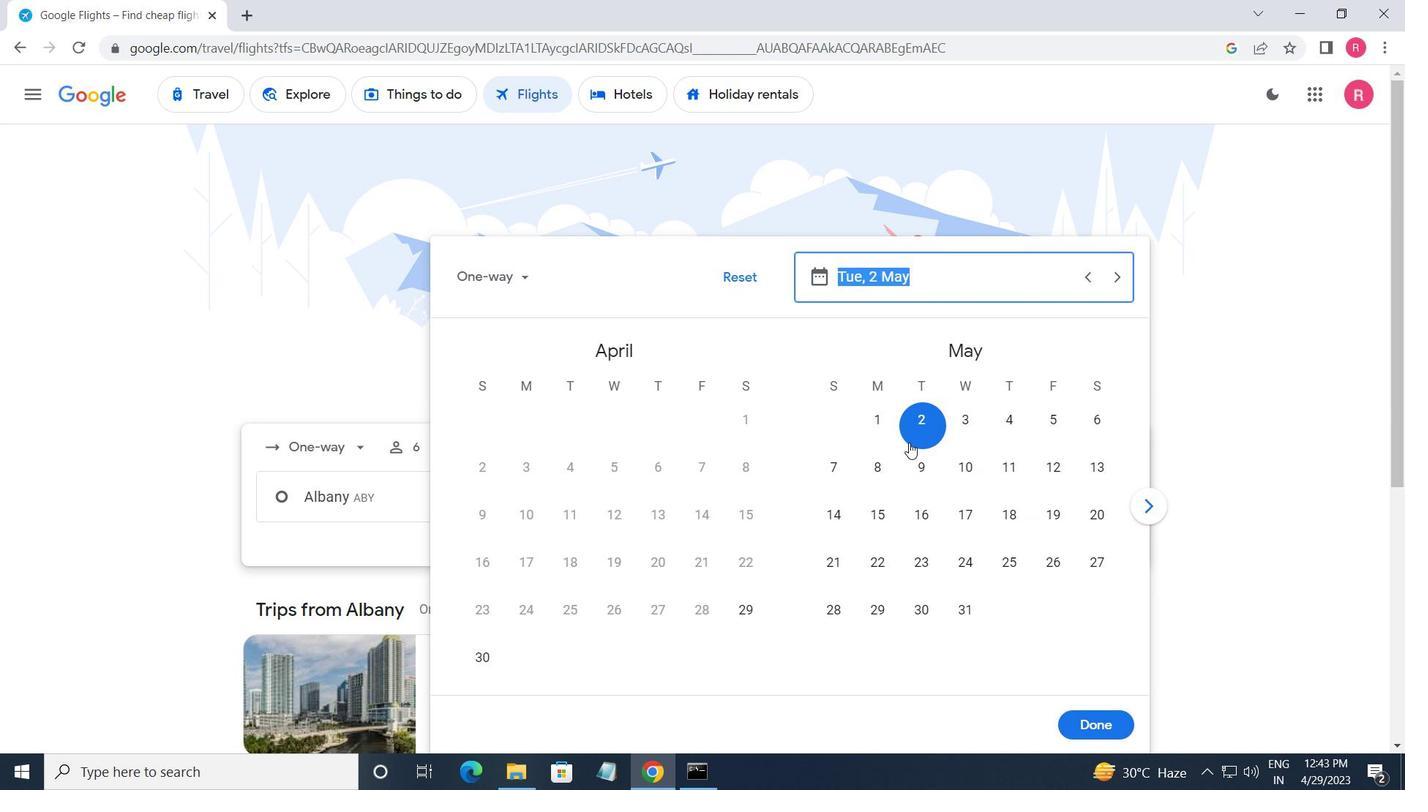
Action: Mouse moved to (1069, 717)
Screenshot: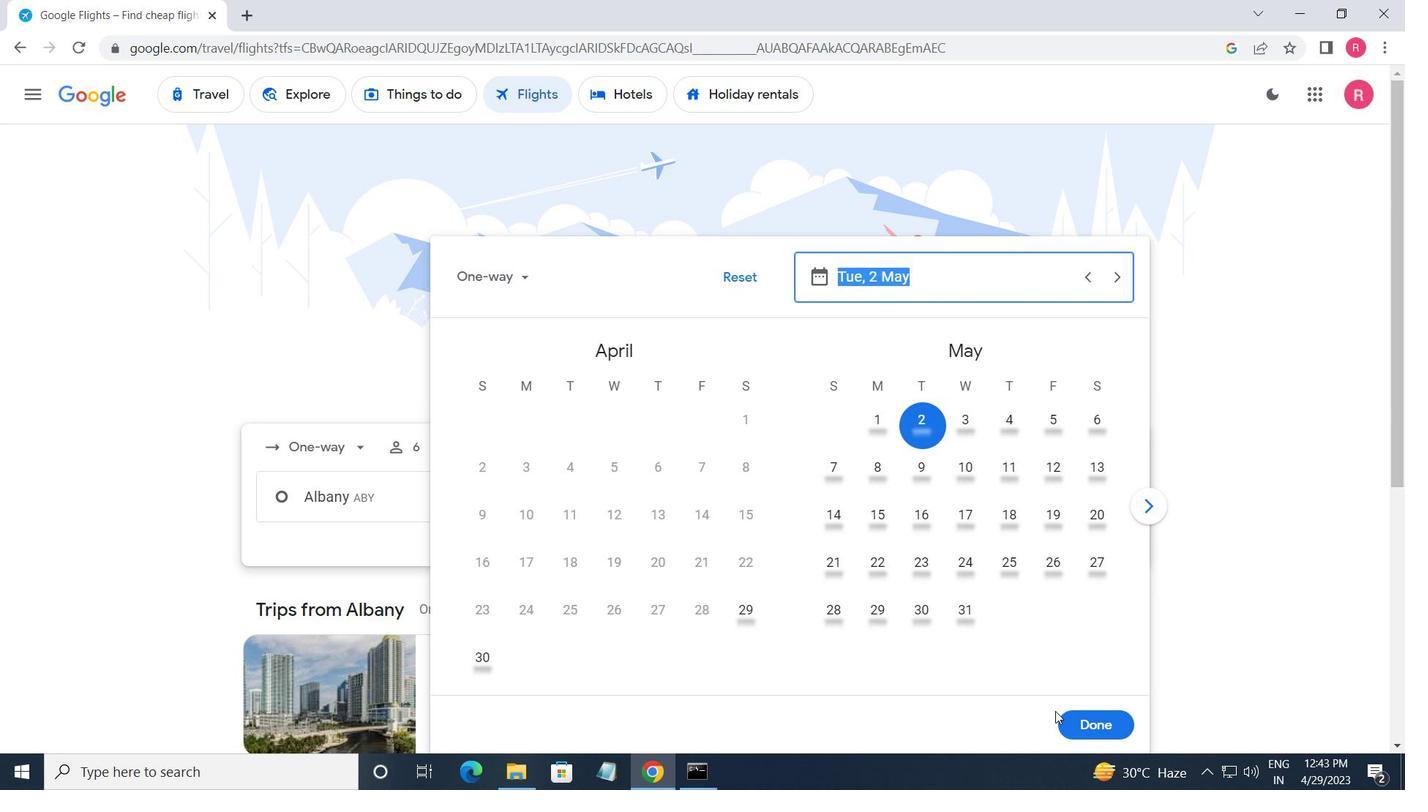 
Action: Mouse pressed left at (1069, 717)
Screenshot: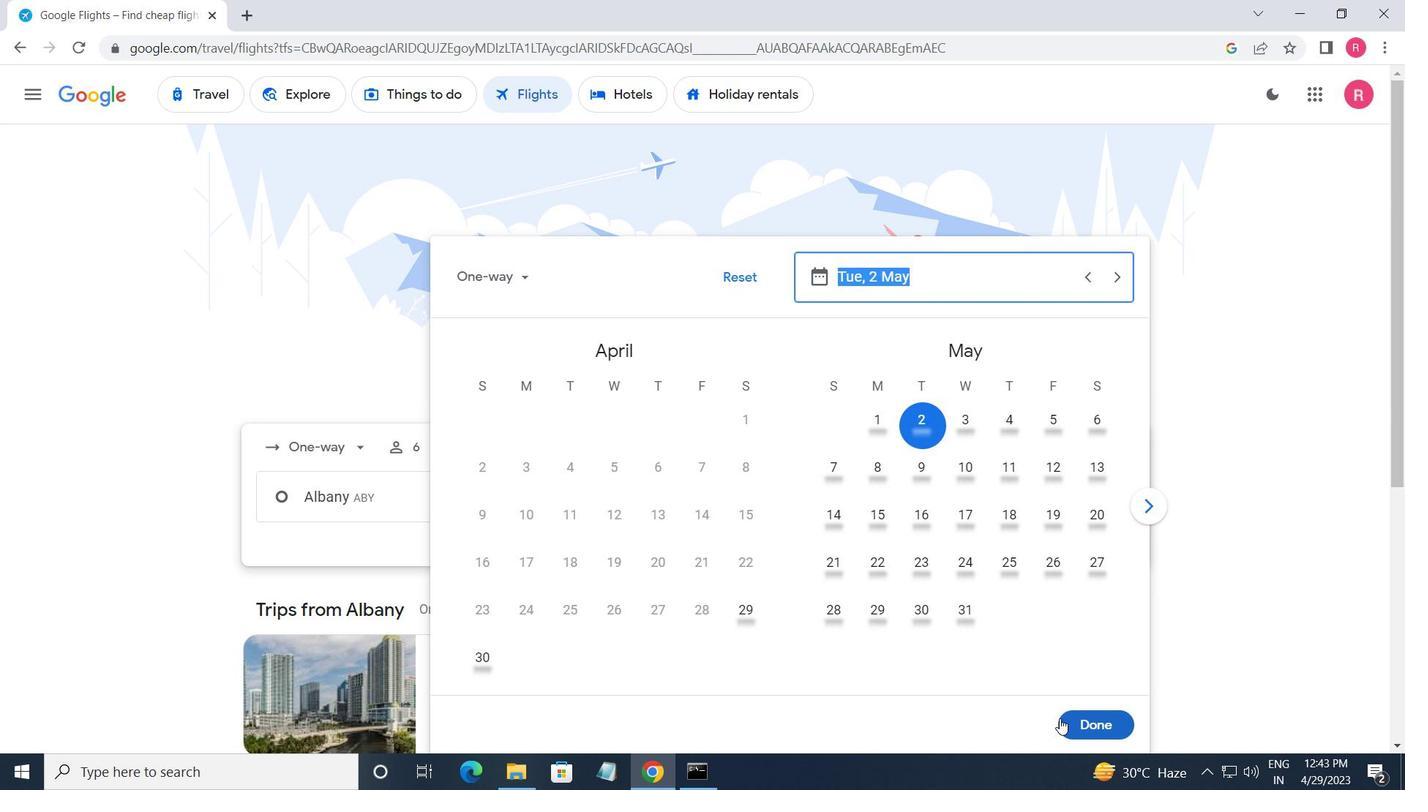 
Action: Mouse moved to (704, 553)
Screenshot: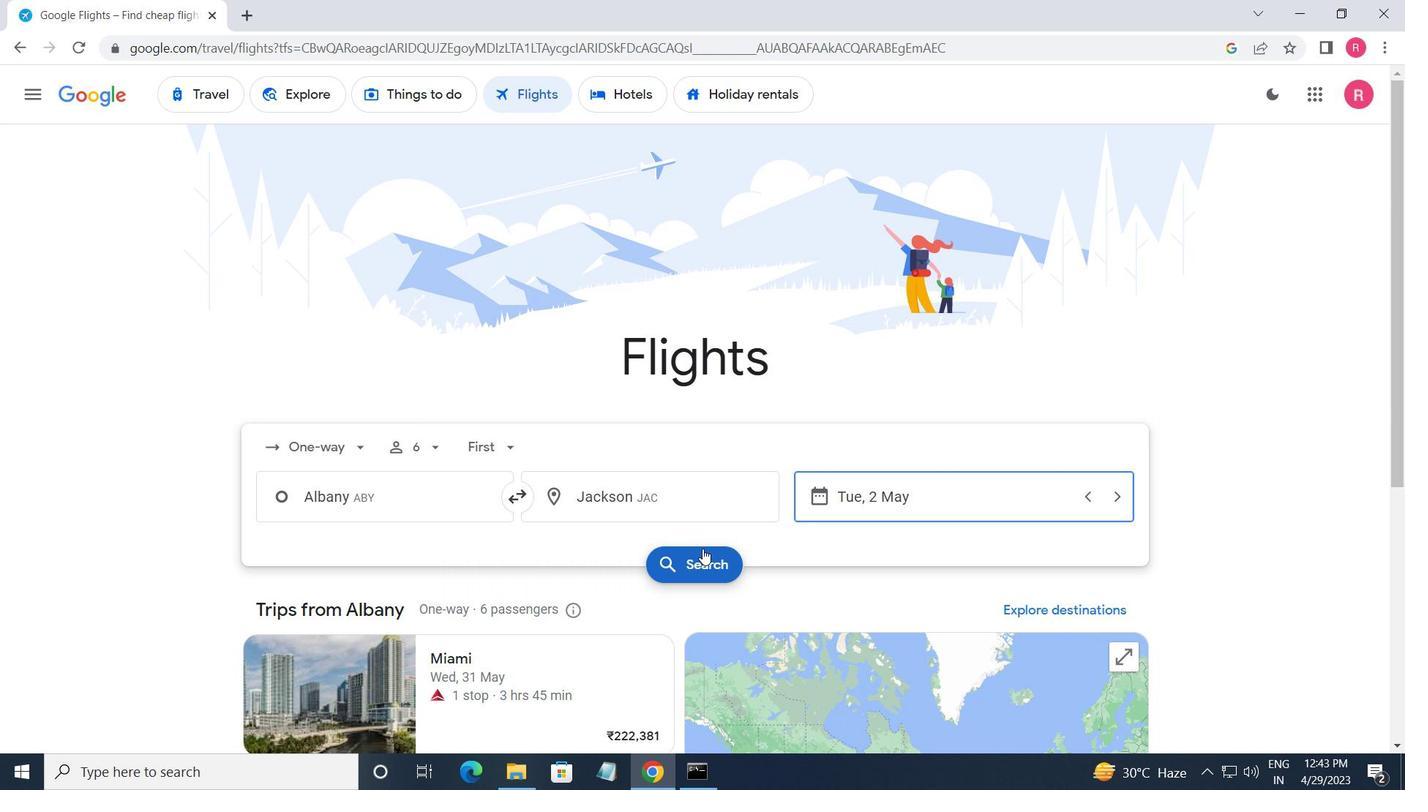 
Action: Mouse pressed left at (704, 553)
Screenshot: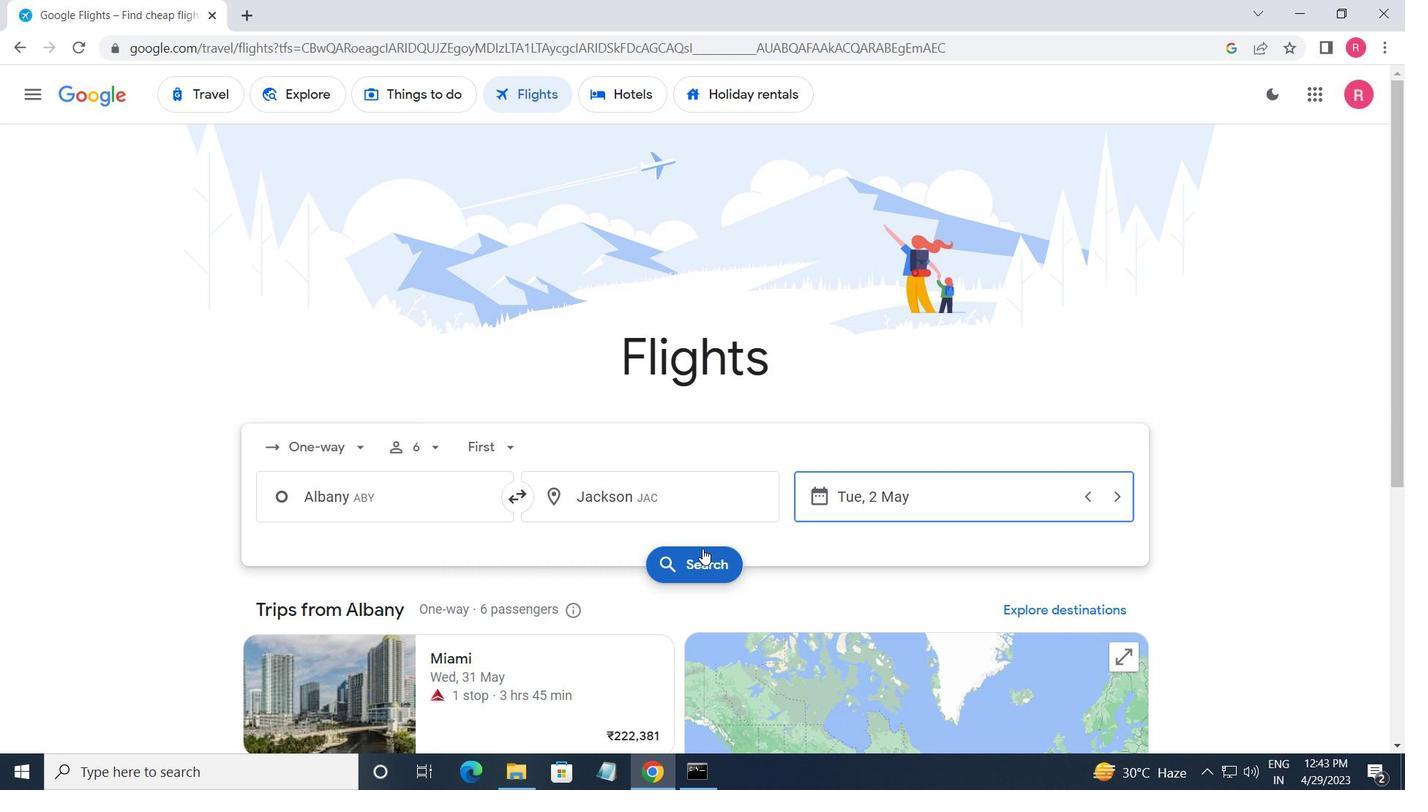 
Action: Mouse moved to (262, 258)
Screenshot: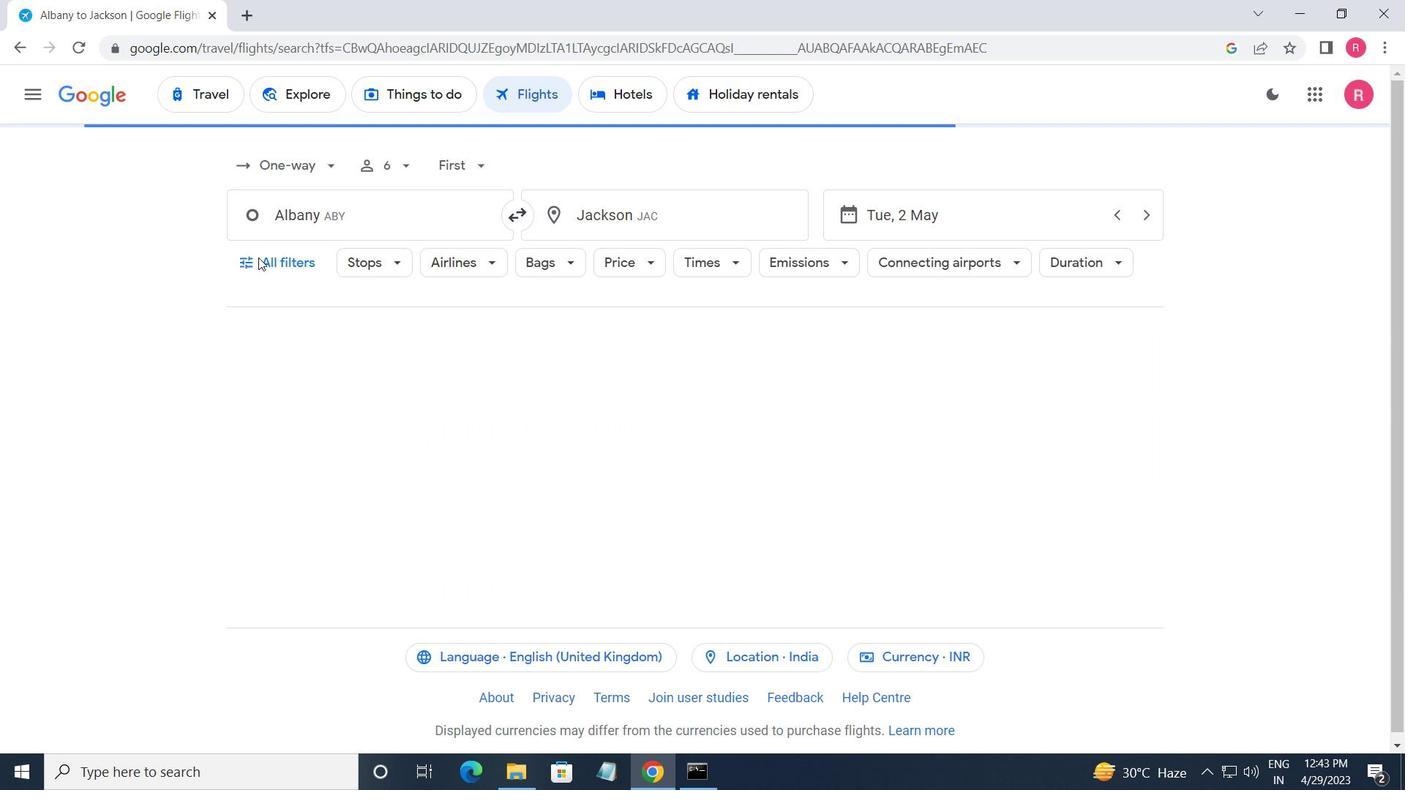 
Action: Mouse pressed left at (262, 258)
Screenshot: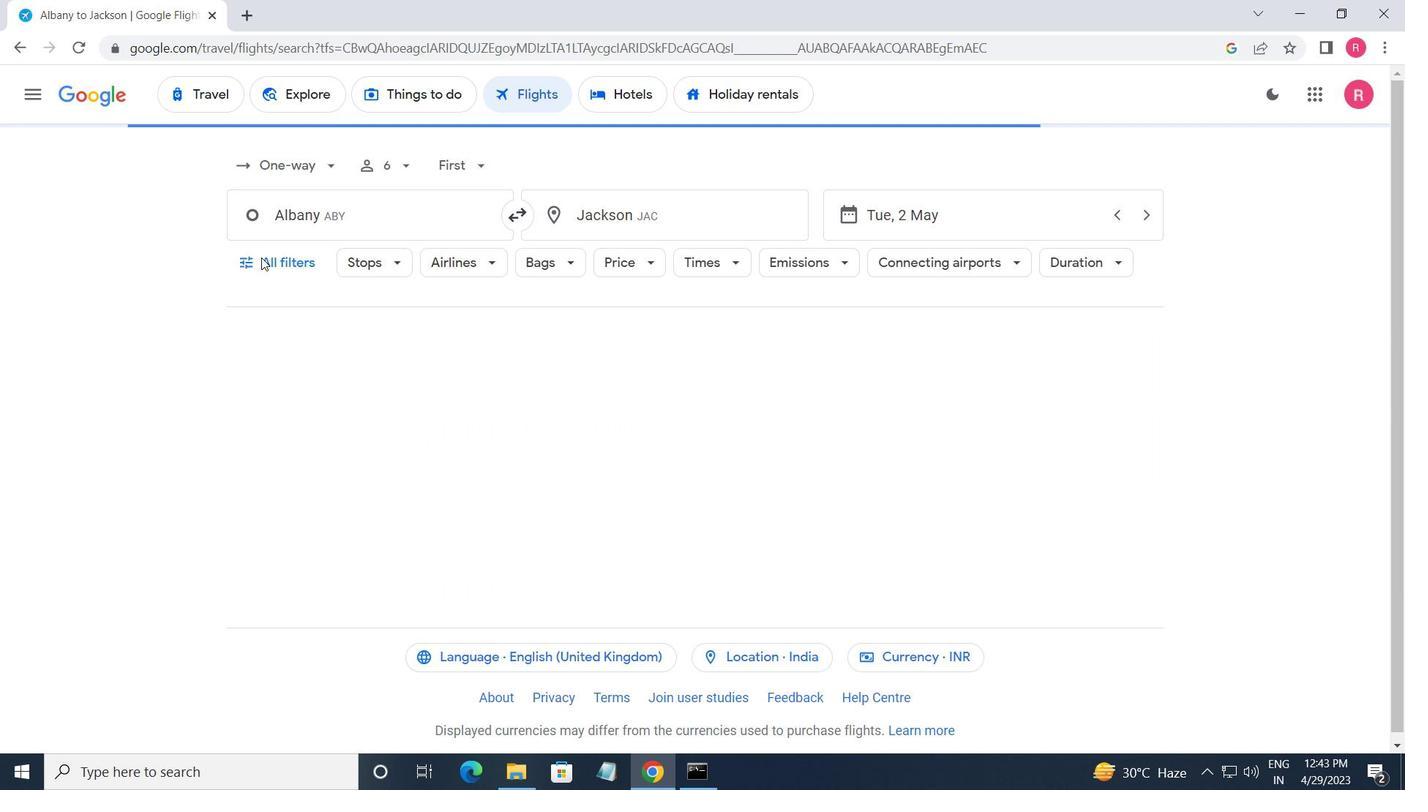 
Action: Mouse moved to (316, 390)
Screenshot: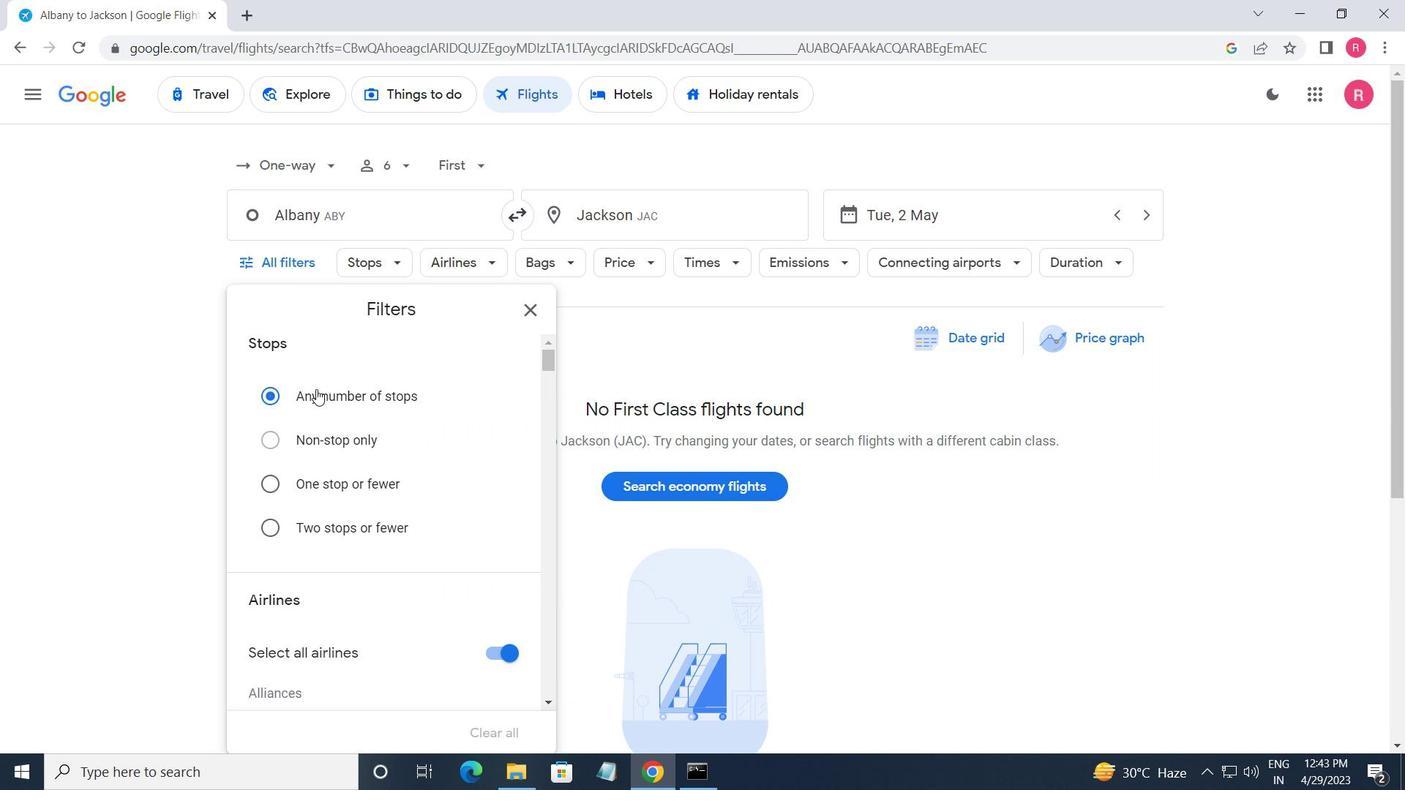 
Action: Mouse scrolled (316, 389) with delta (0, 0)
Screenshot: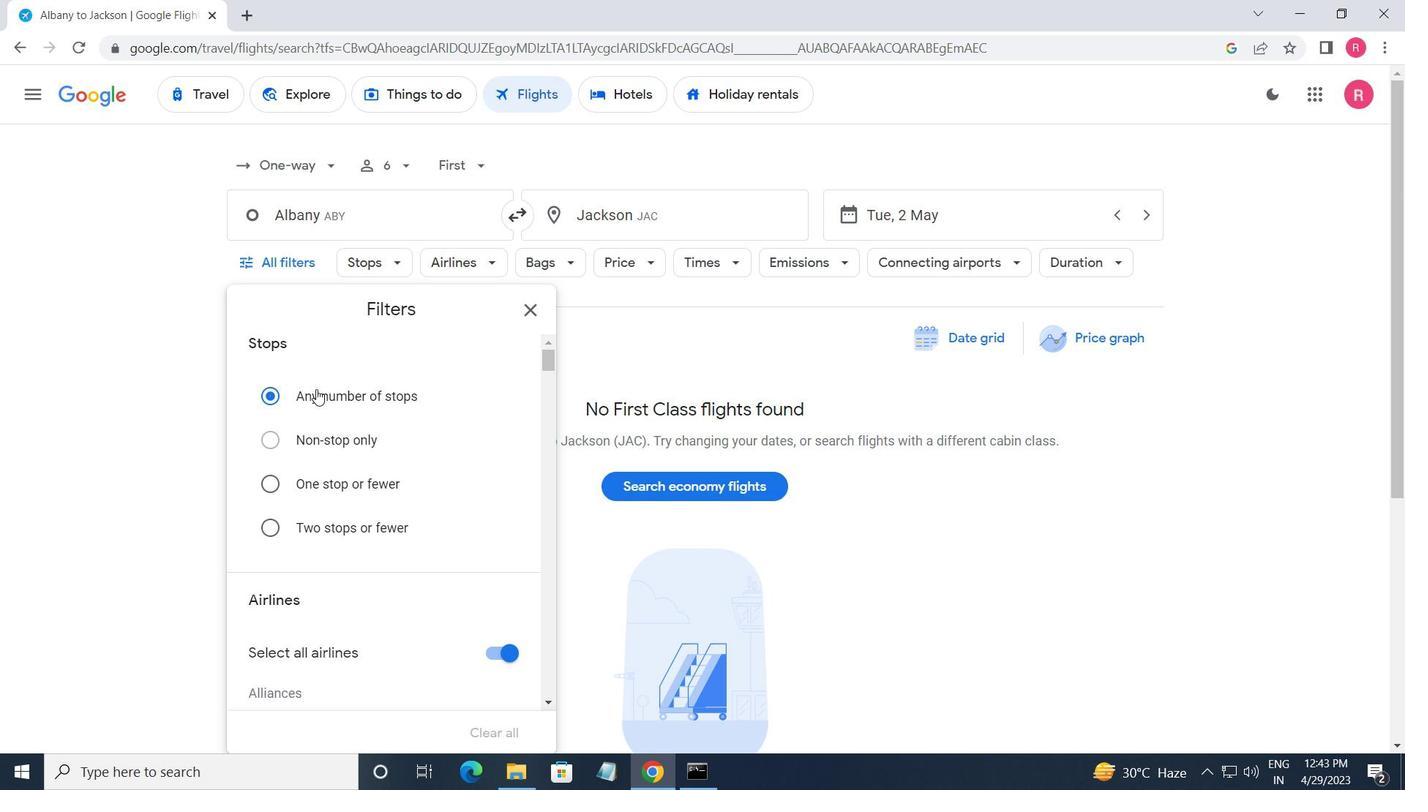 
Action: Mouse scrolled (316, 389) with delta (0, 0)
Screenshot: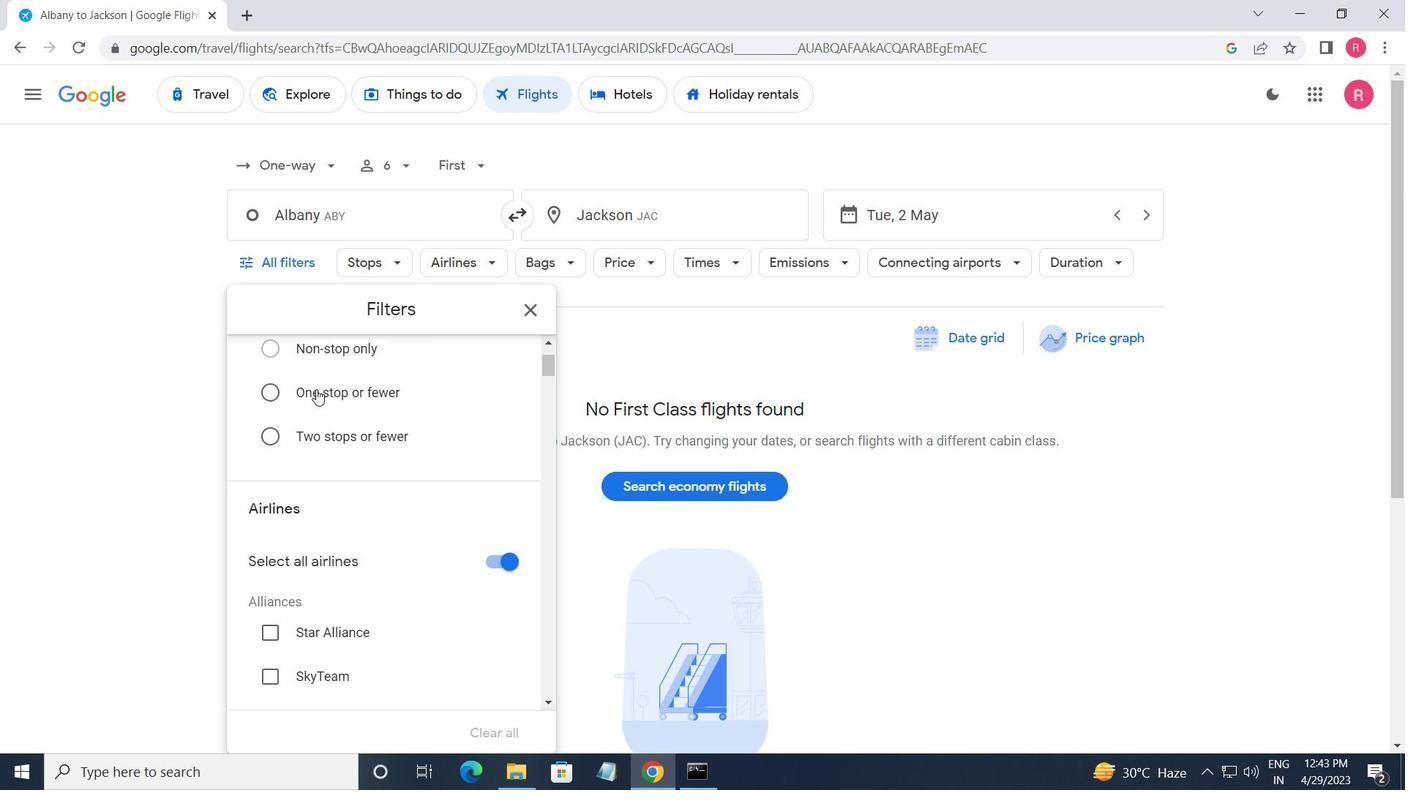 
Action: Mouse scrolled (316, 389) with delta (0, 0)
Screenshot: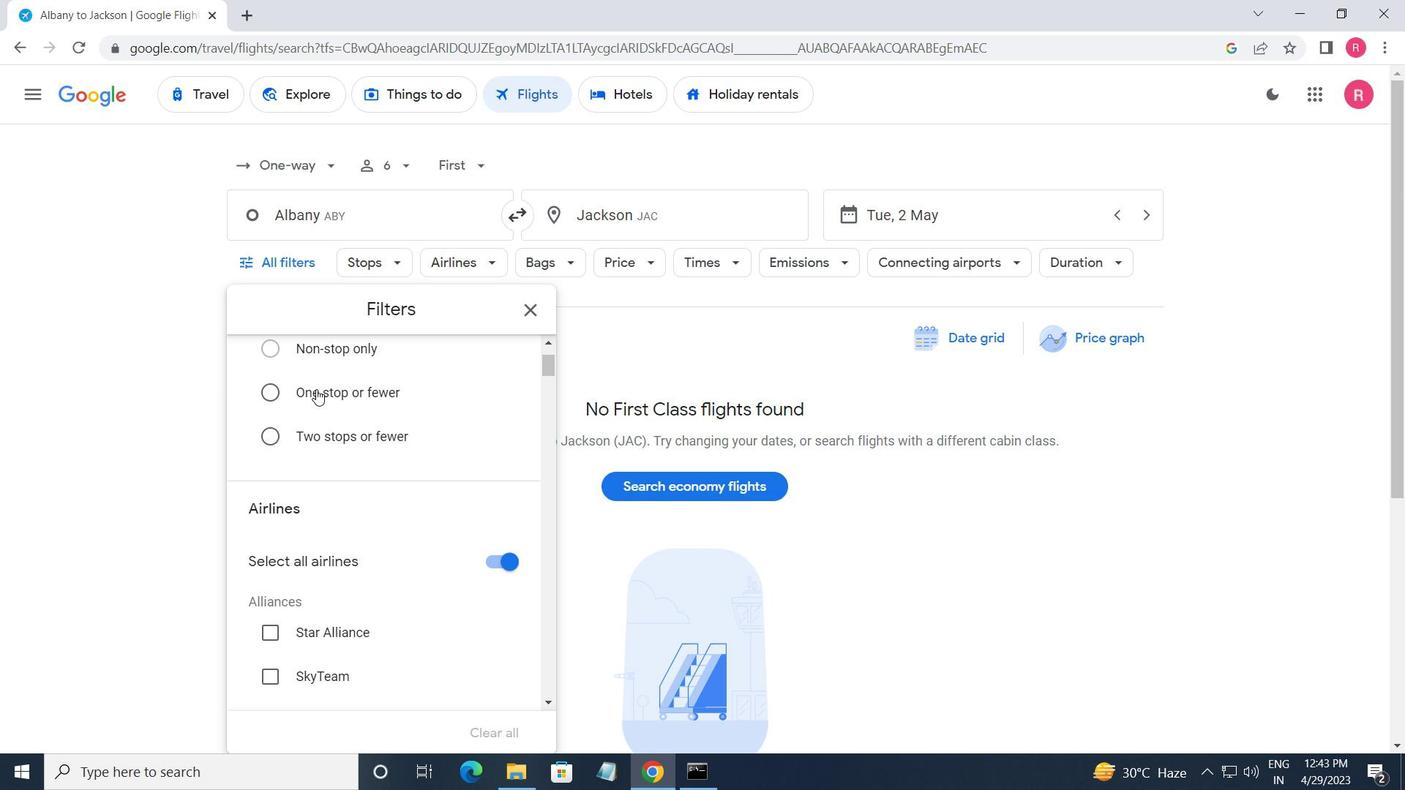 
Action: Mouse scrolled (316, 389) with delta (0, 0)
Screenshot: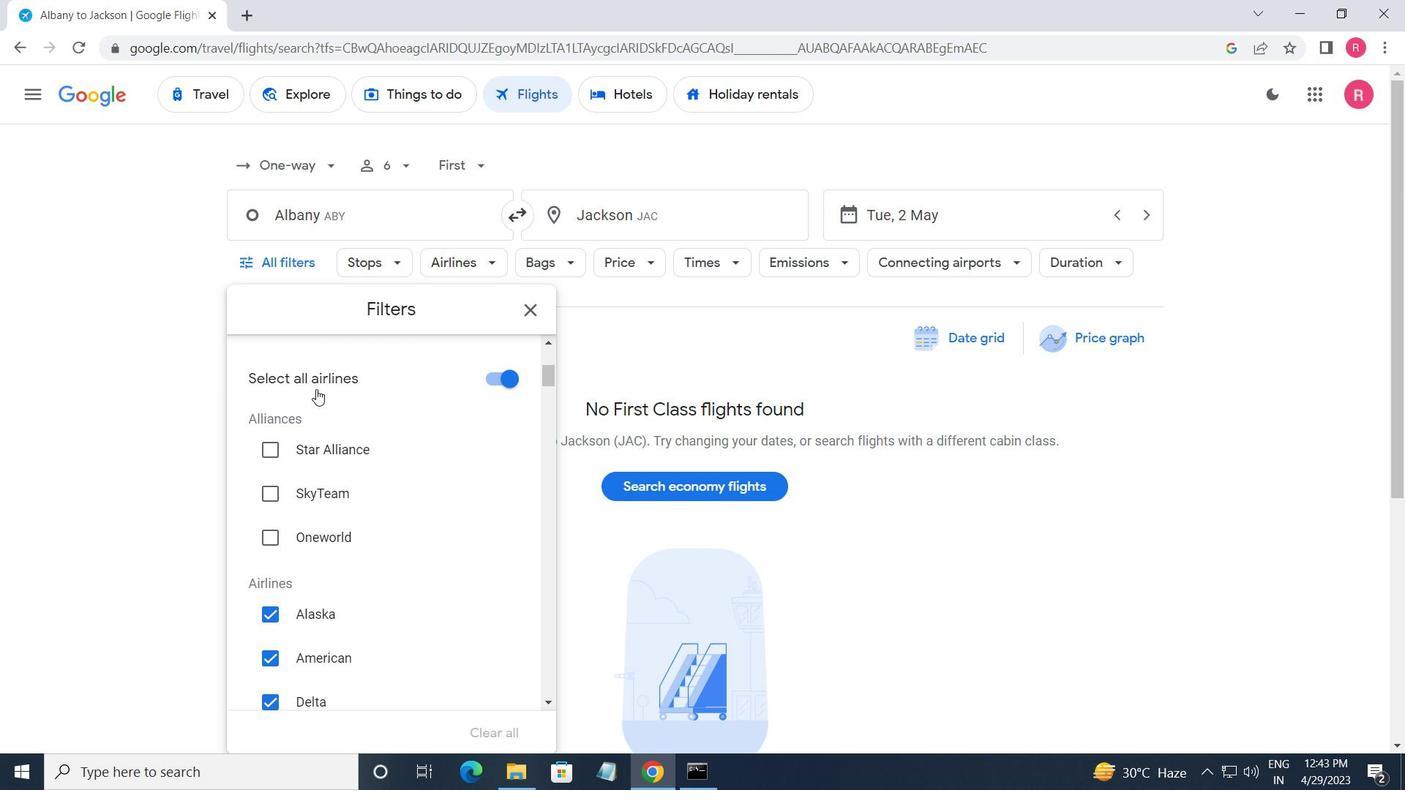 
Action: Mouse scrolled (316, 389) with delta (0, 0)
Screenshot: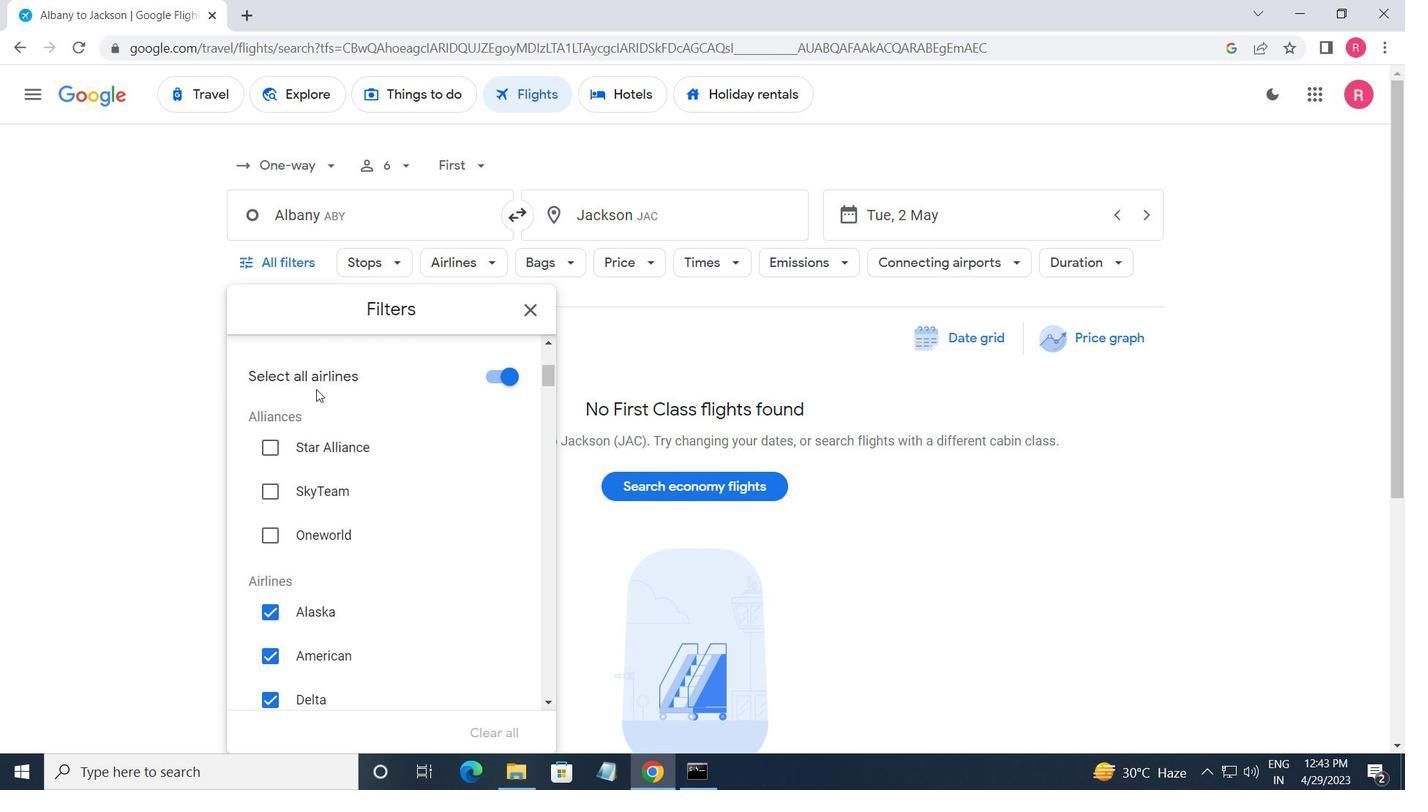 
Action: Mouse moved to (481, 567)
Screenshot: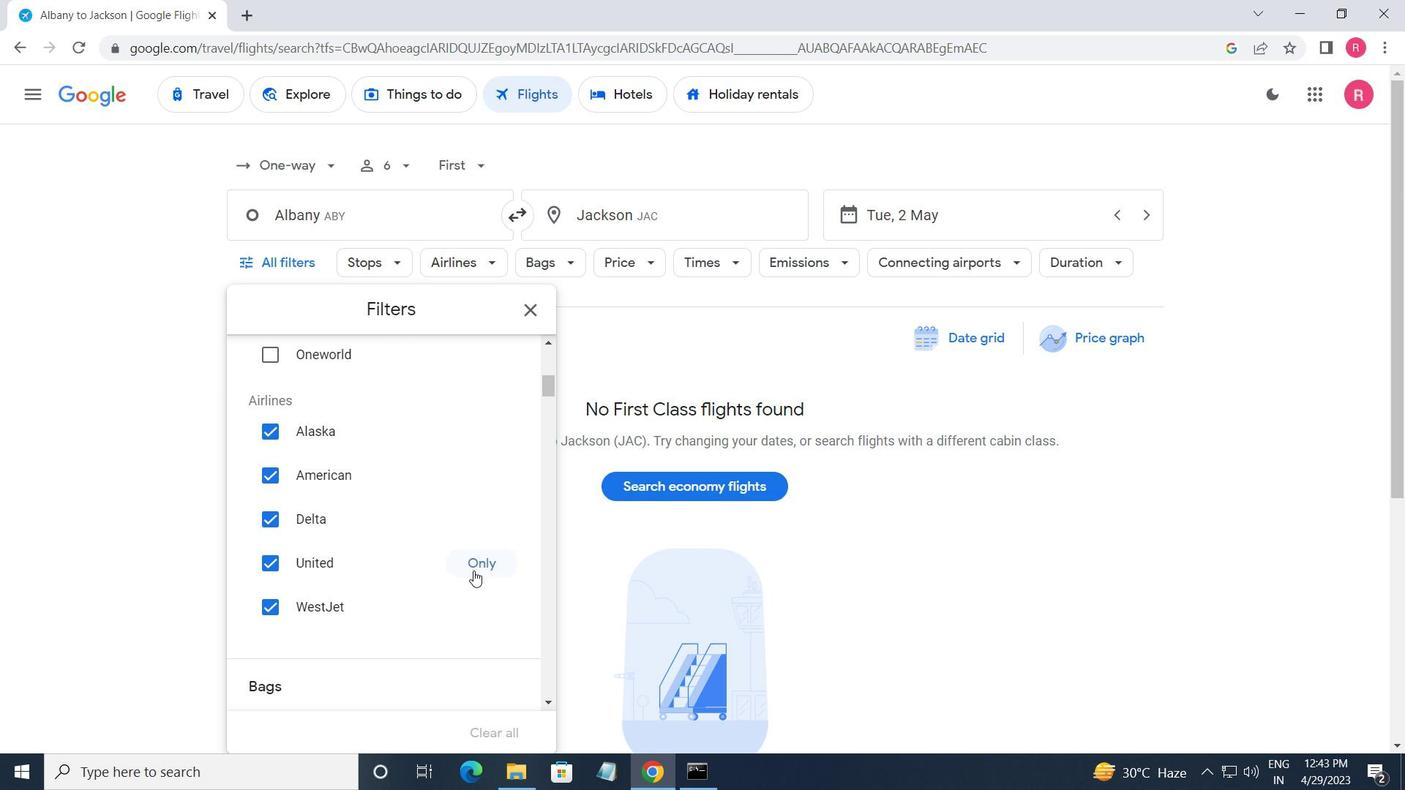 
Action: Mouse pressed left at (481, 567)
Screenshot: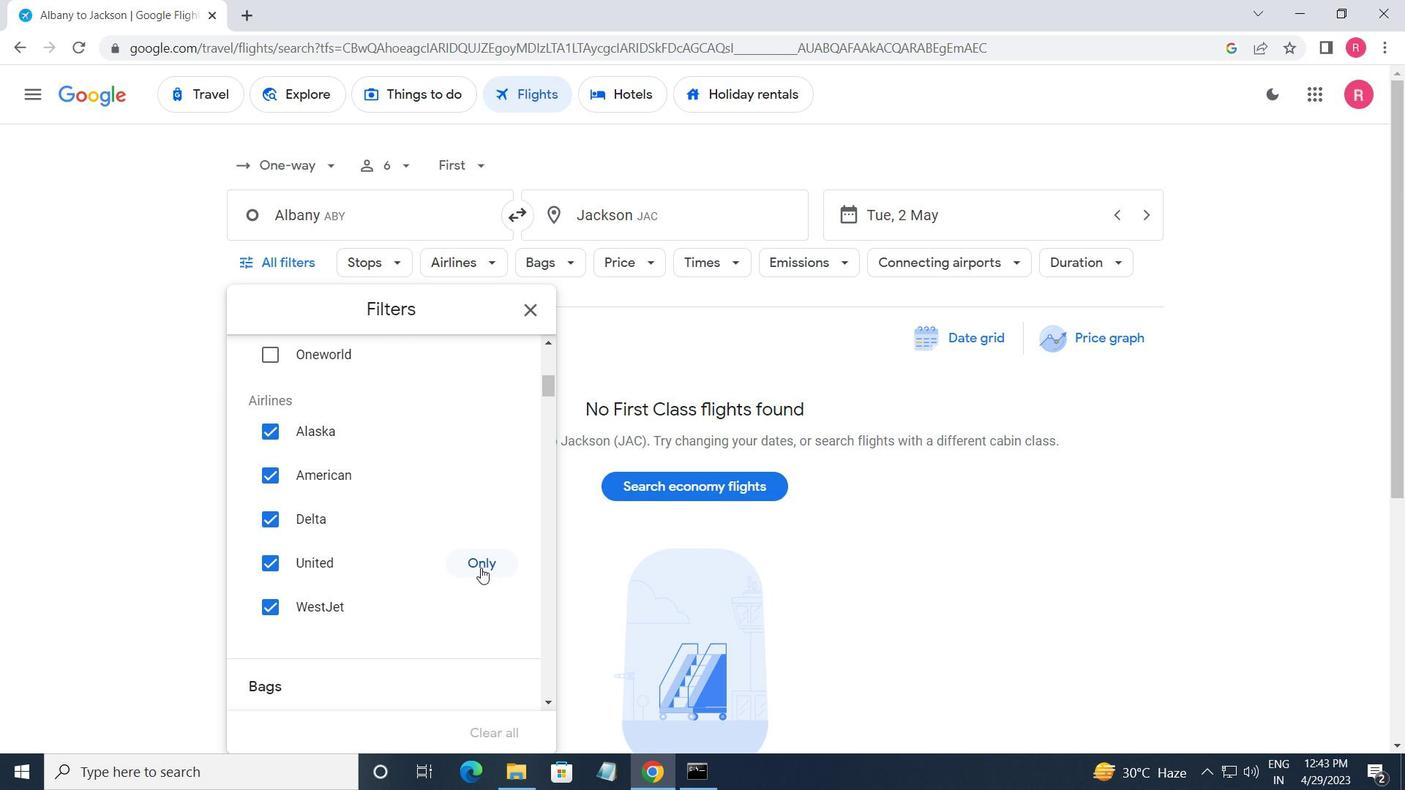 
Action: Mouse moved to (481, 567)
Screenshot: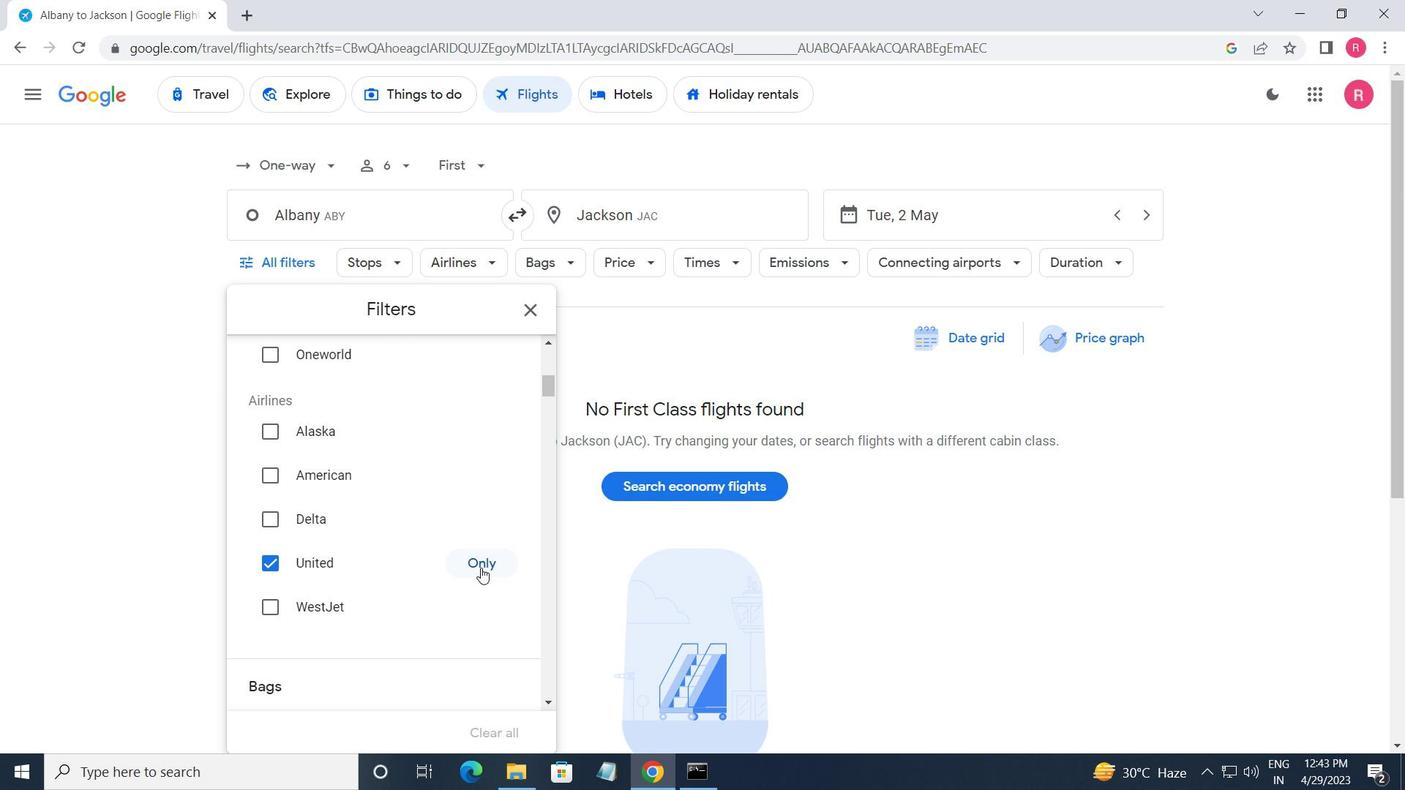 
Action: Mouse scrolled (481, 567) with delta (0, 0)
Screenshot: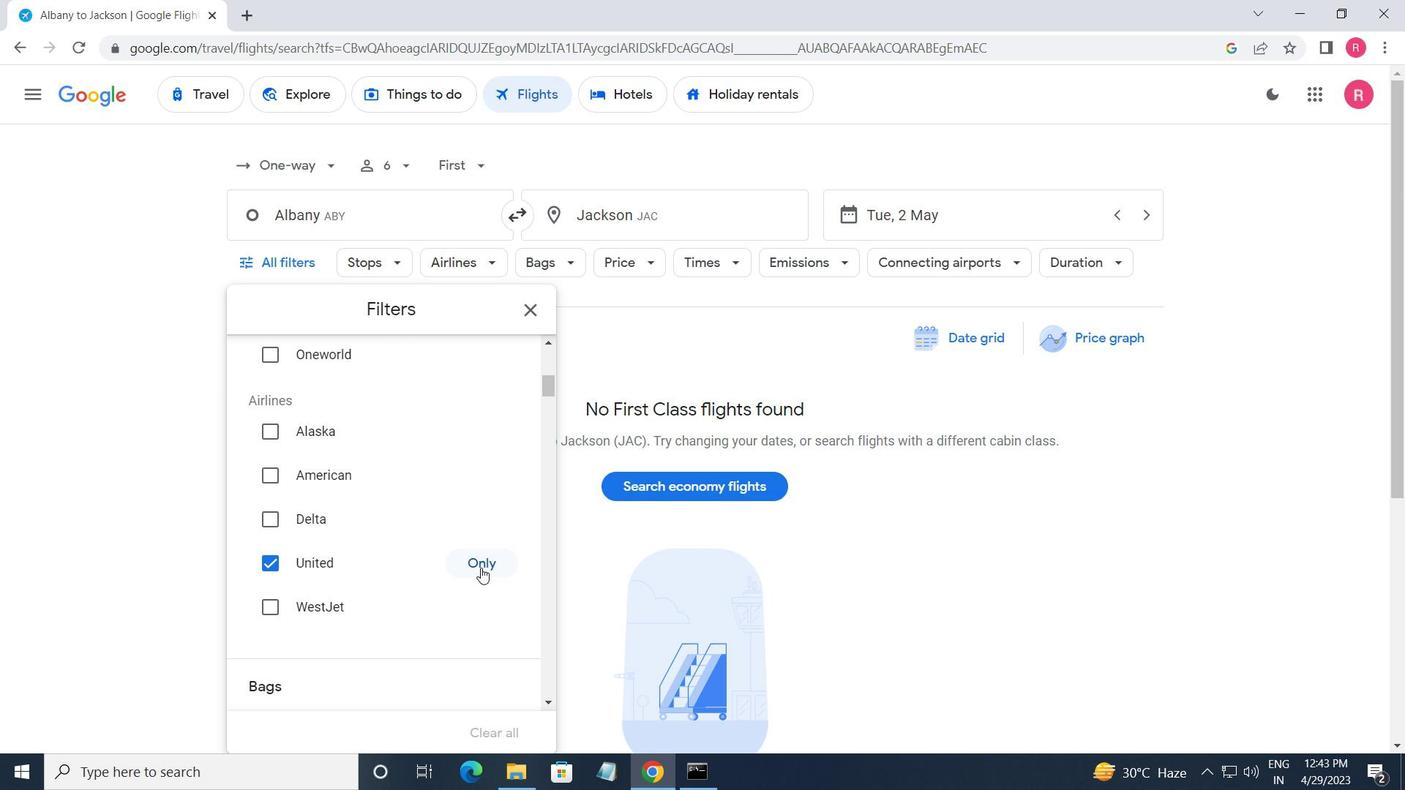 
Action: Mouse scrolled (481, 567) with delta (0, 0)
Screenshot: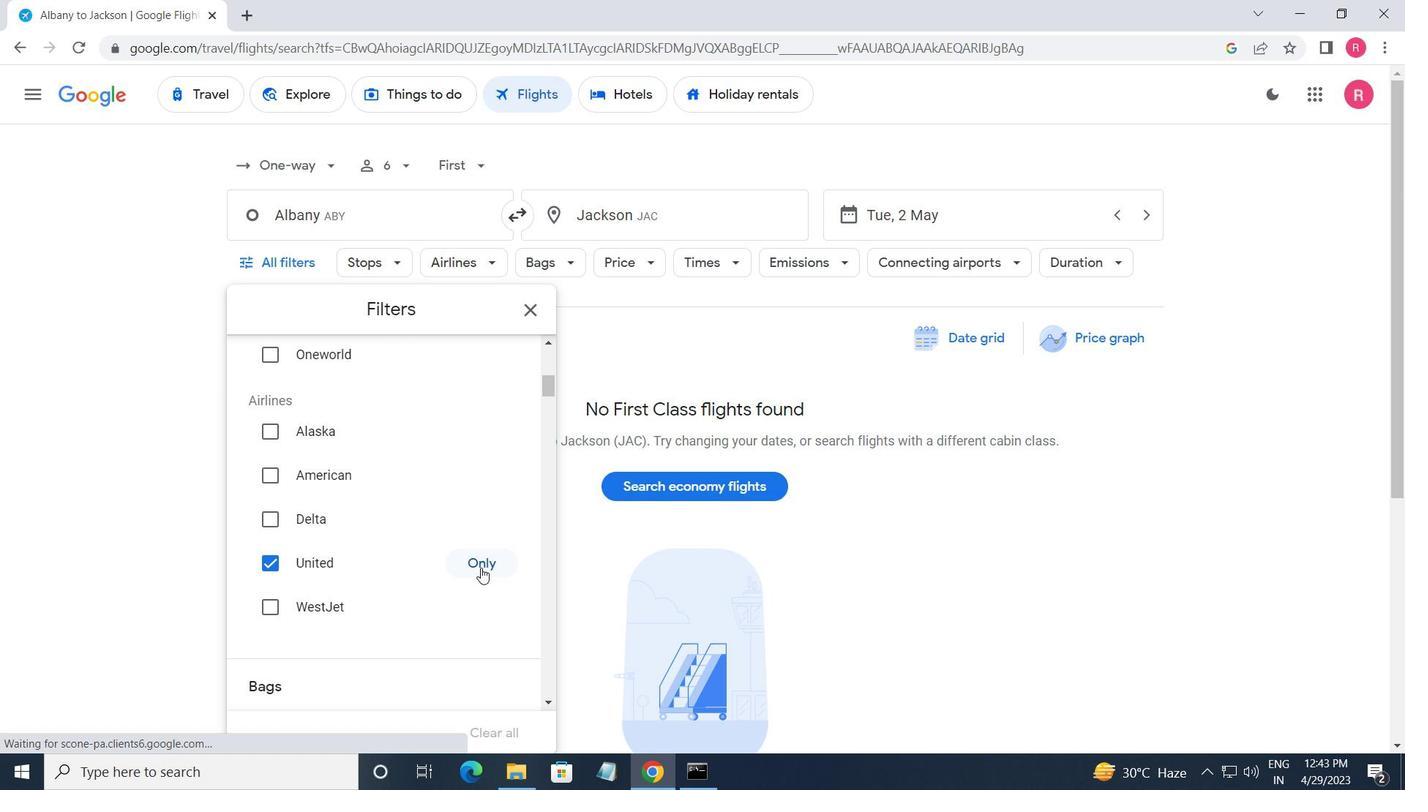 
Action: Mouse scrolled (481, 567) with delta (0, 0)
Screenshot: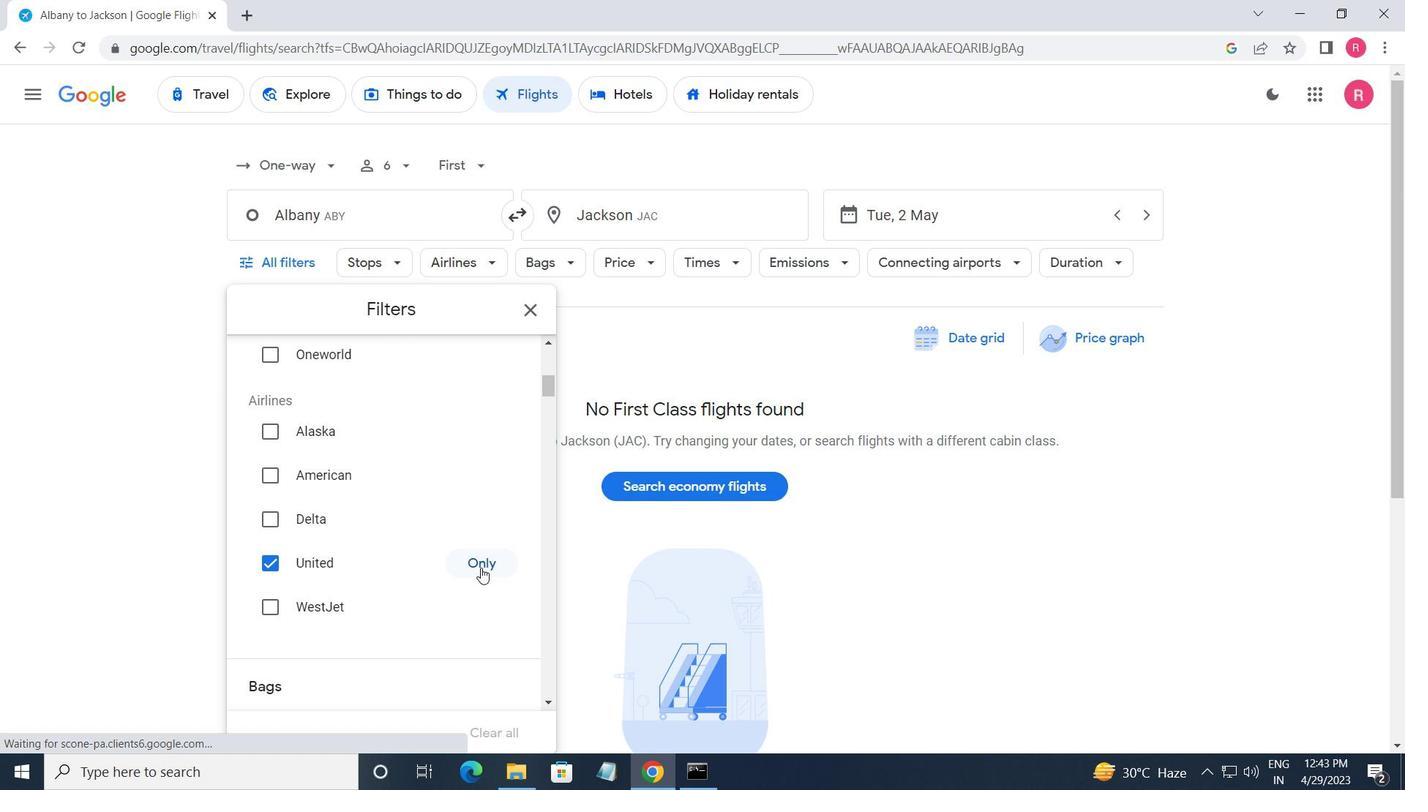 
Action: Mouse moved to (495, 470)
Screenshot: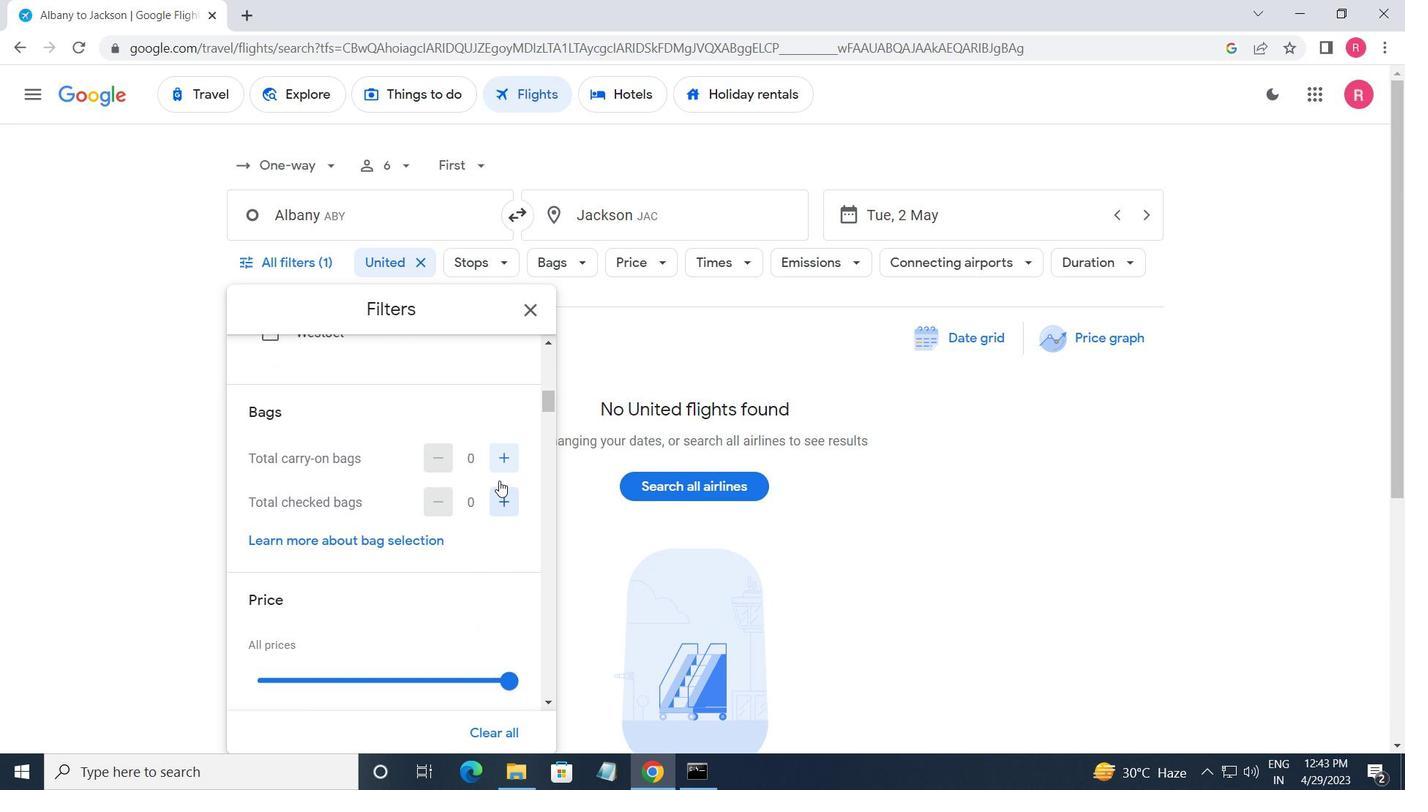 
Action: Mouse pressed left at (495, 470)
Screenshot: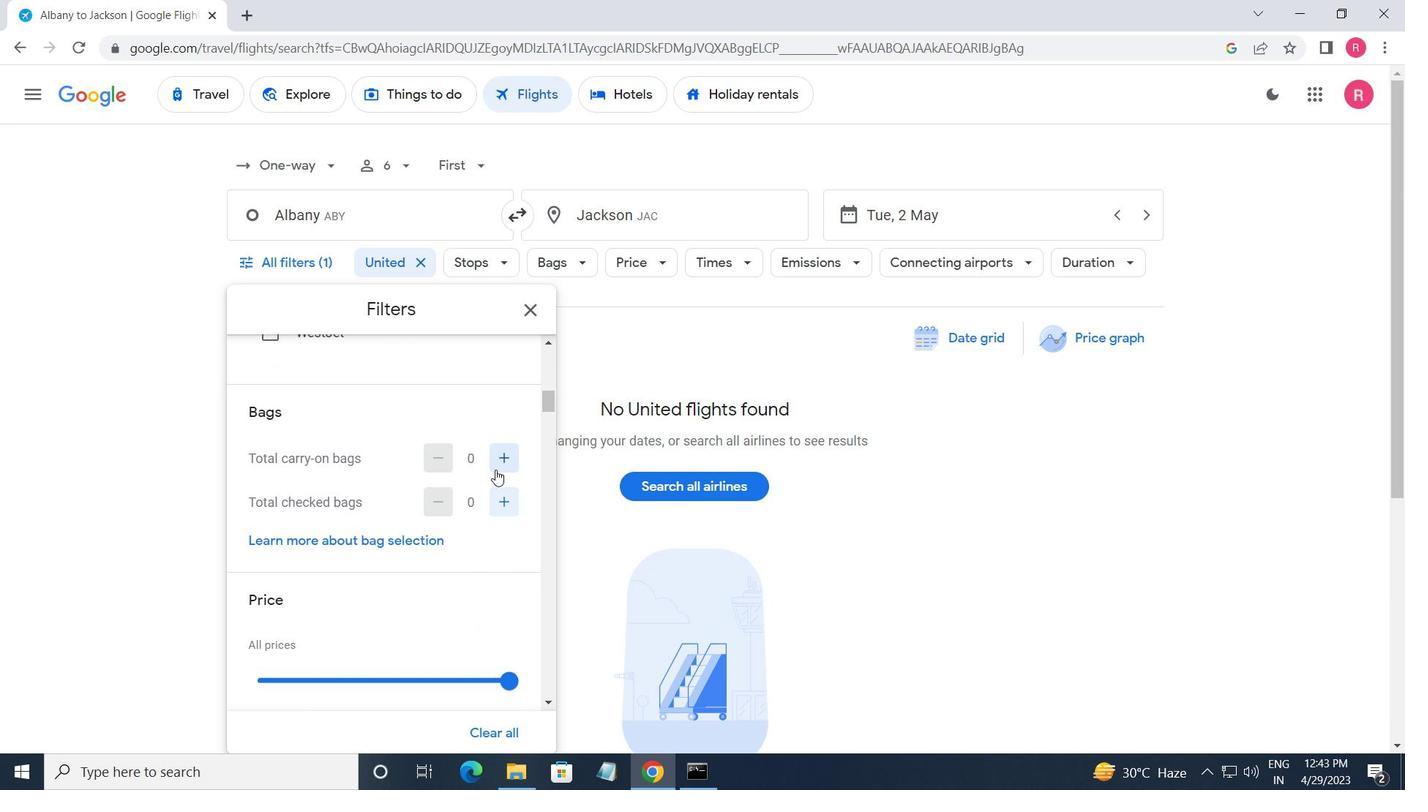 
Action: Mouse pressed left at (495, 470)
Screenshot: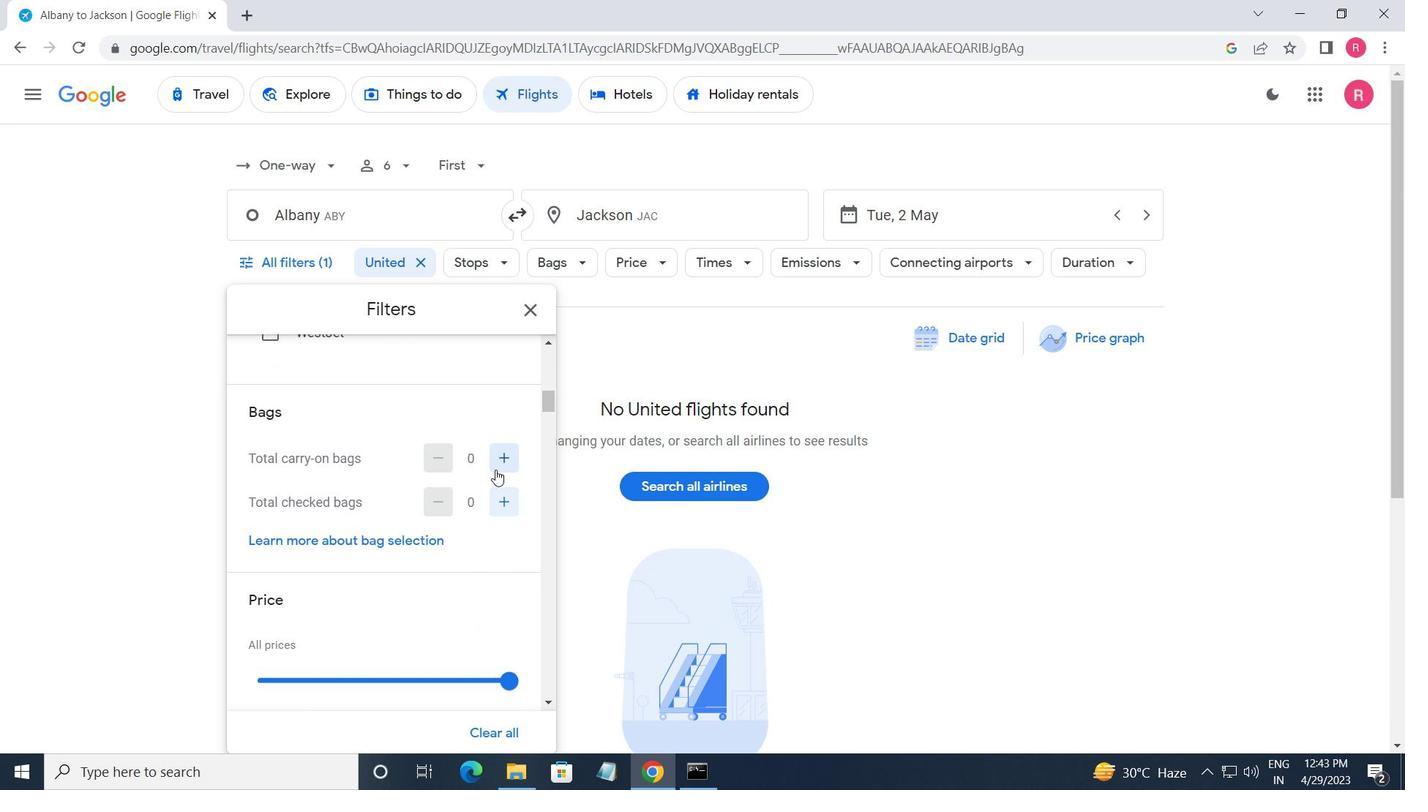 
Action: Mouse moved to (474, 479)
Screenshot: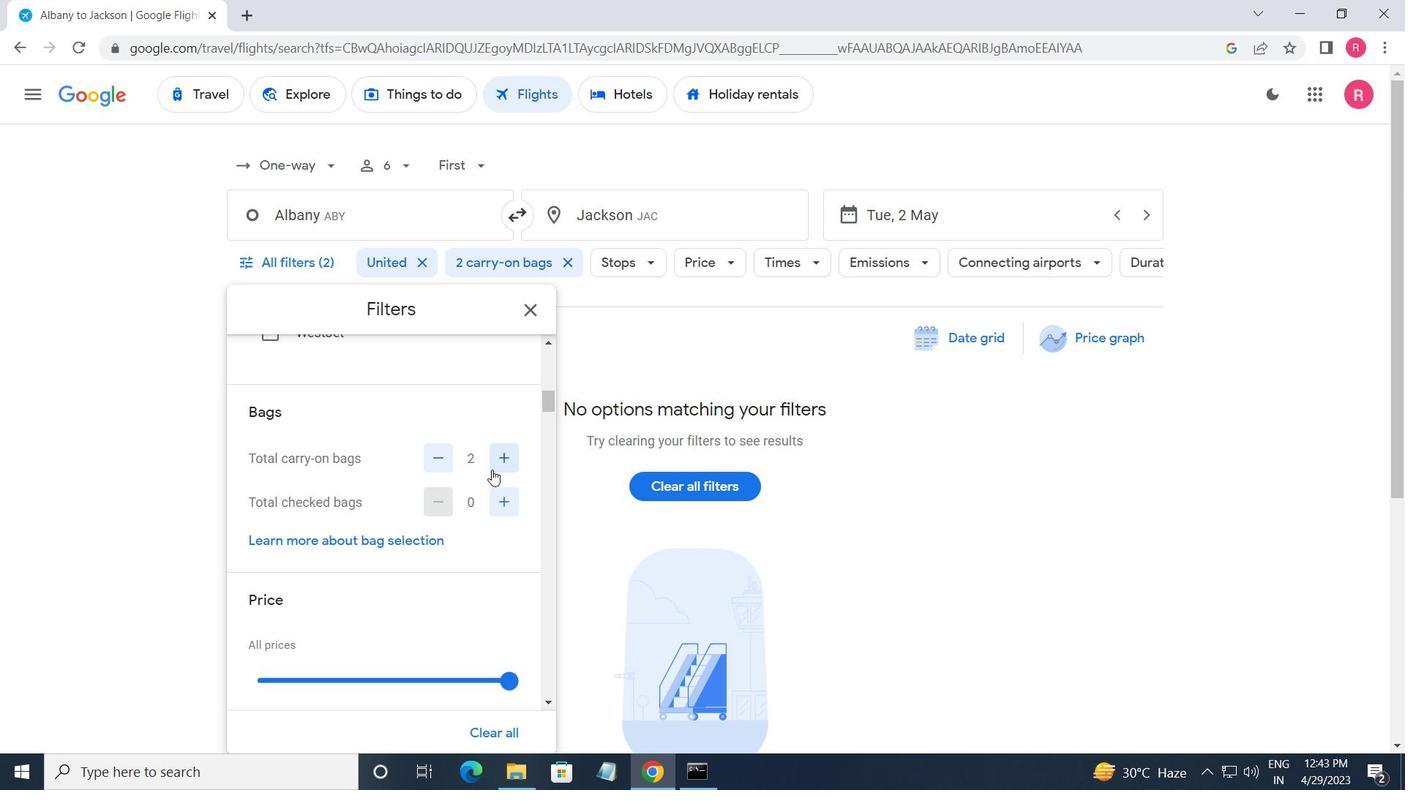 
Action: Mouse scrolled (474, 478) with delta (0, 0)
Screenshot: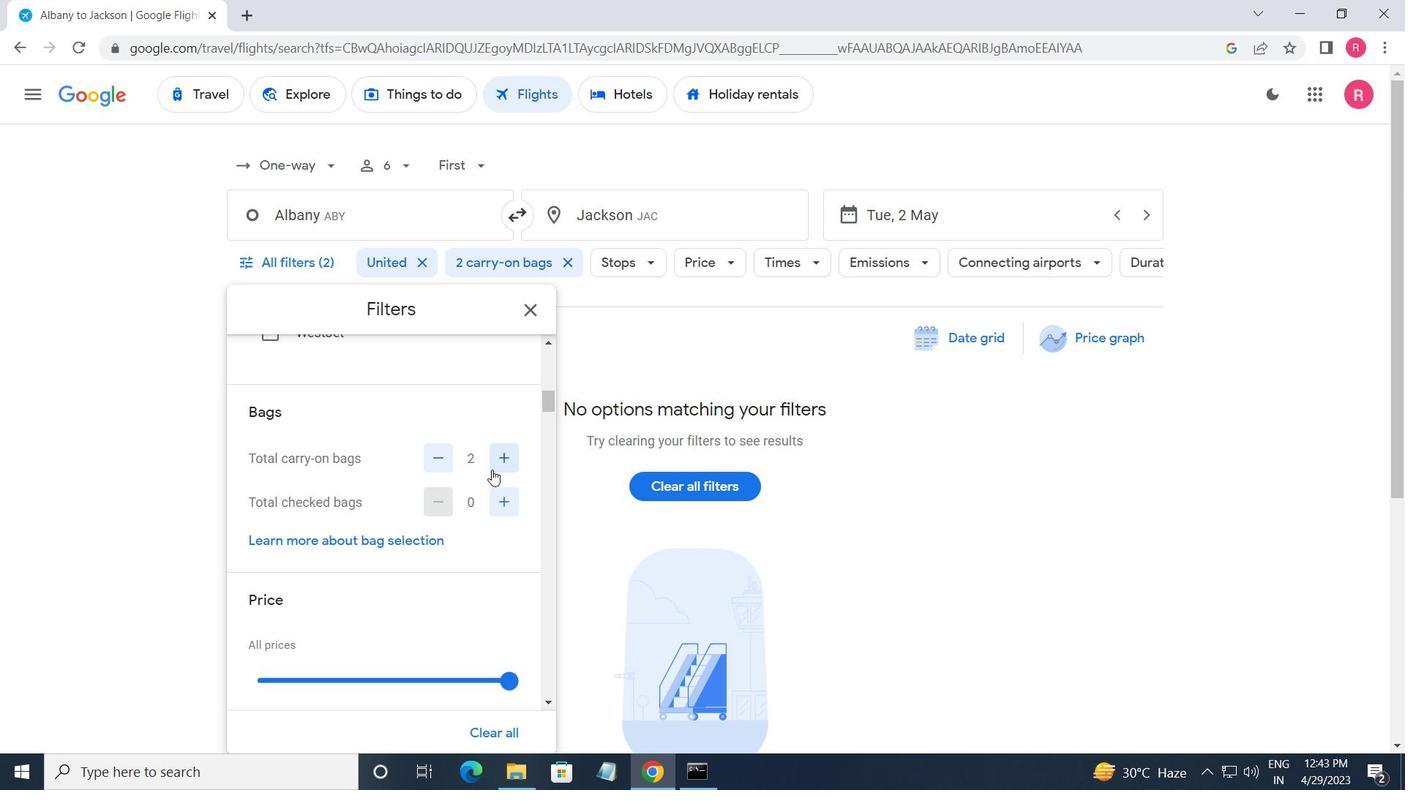 
Action: Mouse moved to (473, 480)
Screenshot: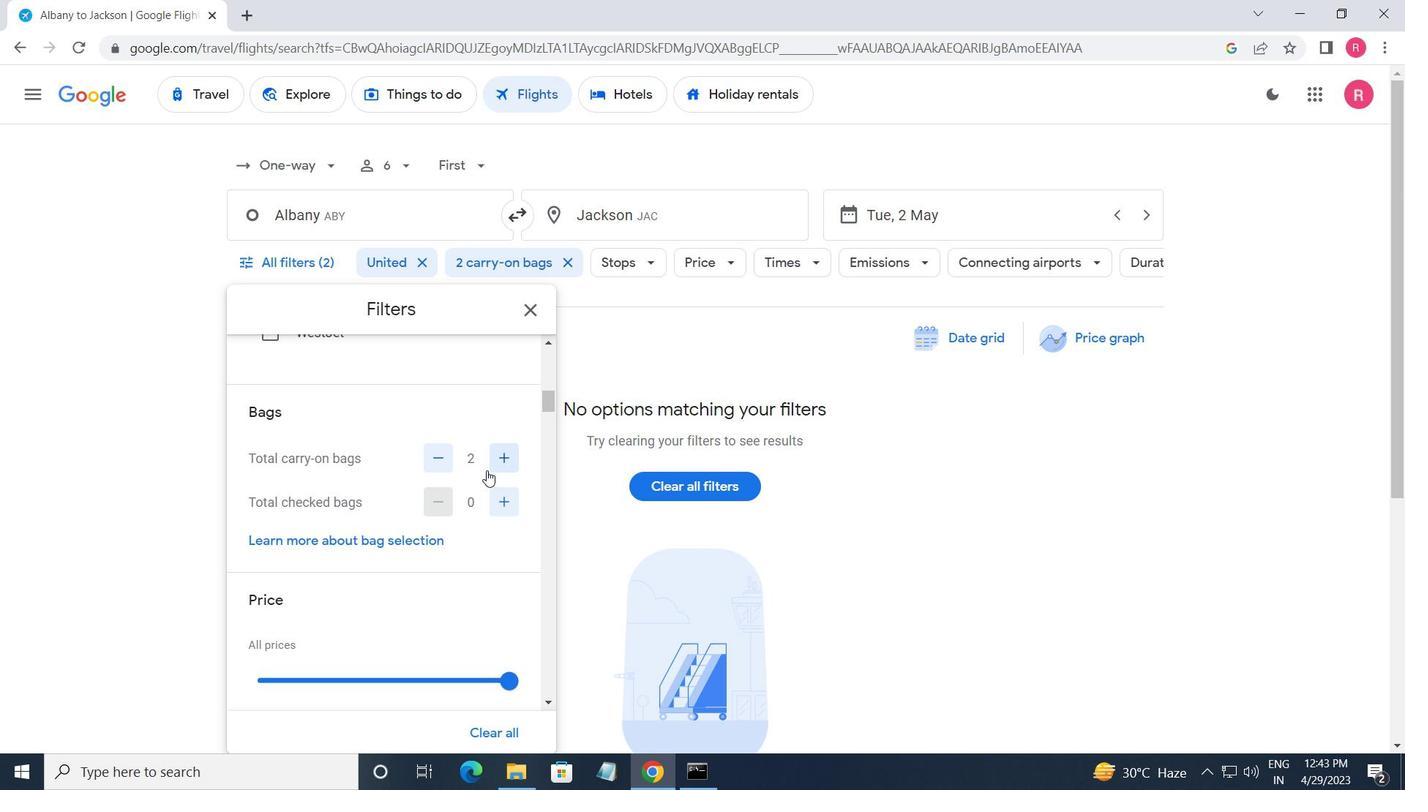 
Action: Mouse scrolled (473, 479) with delta (0, 0)
Screenshot: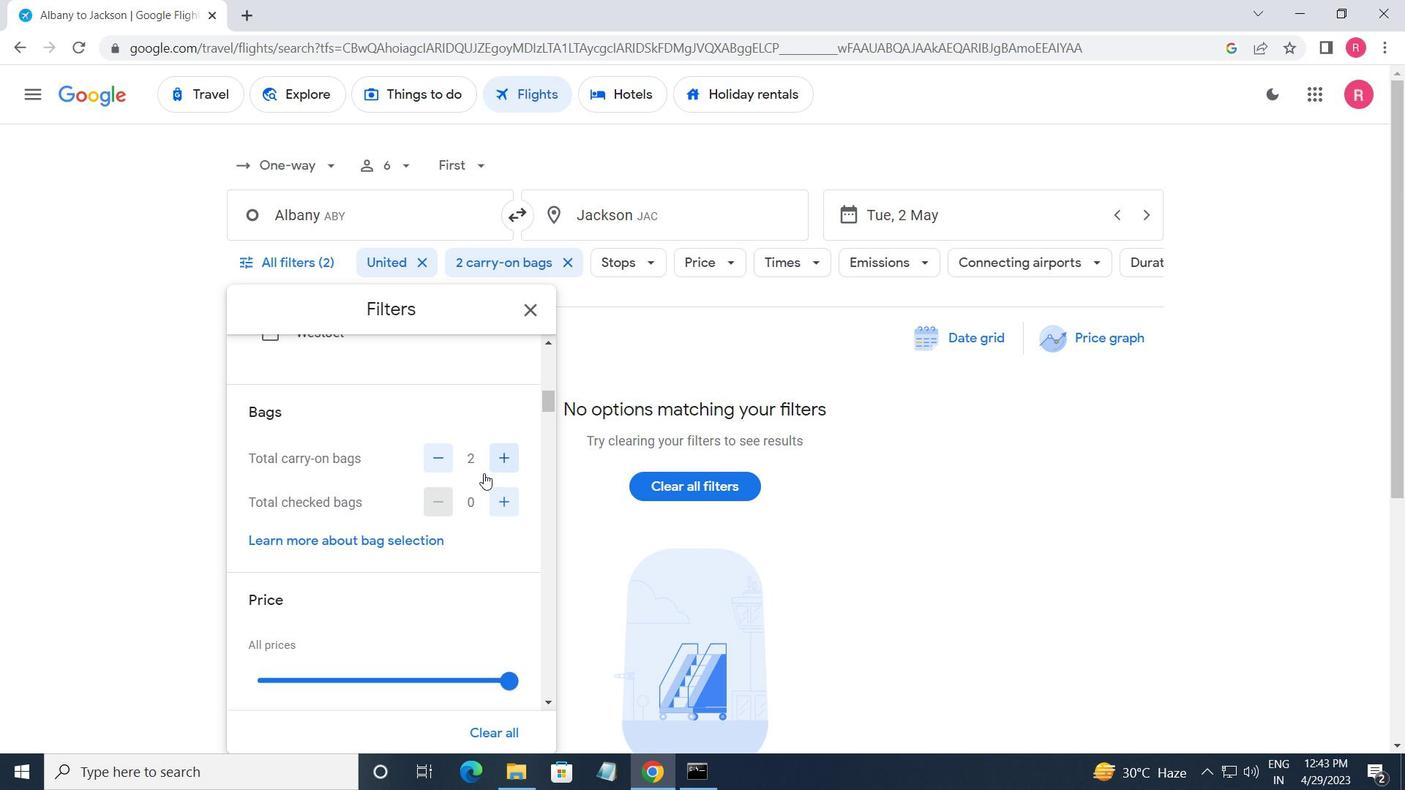 
Action: Mouse moved to (507, 496)
Screenshot: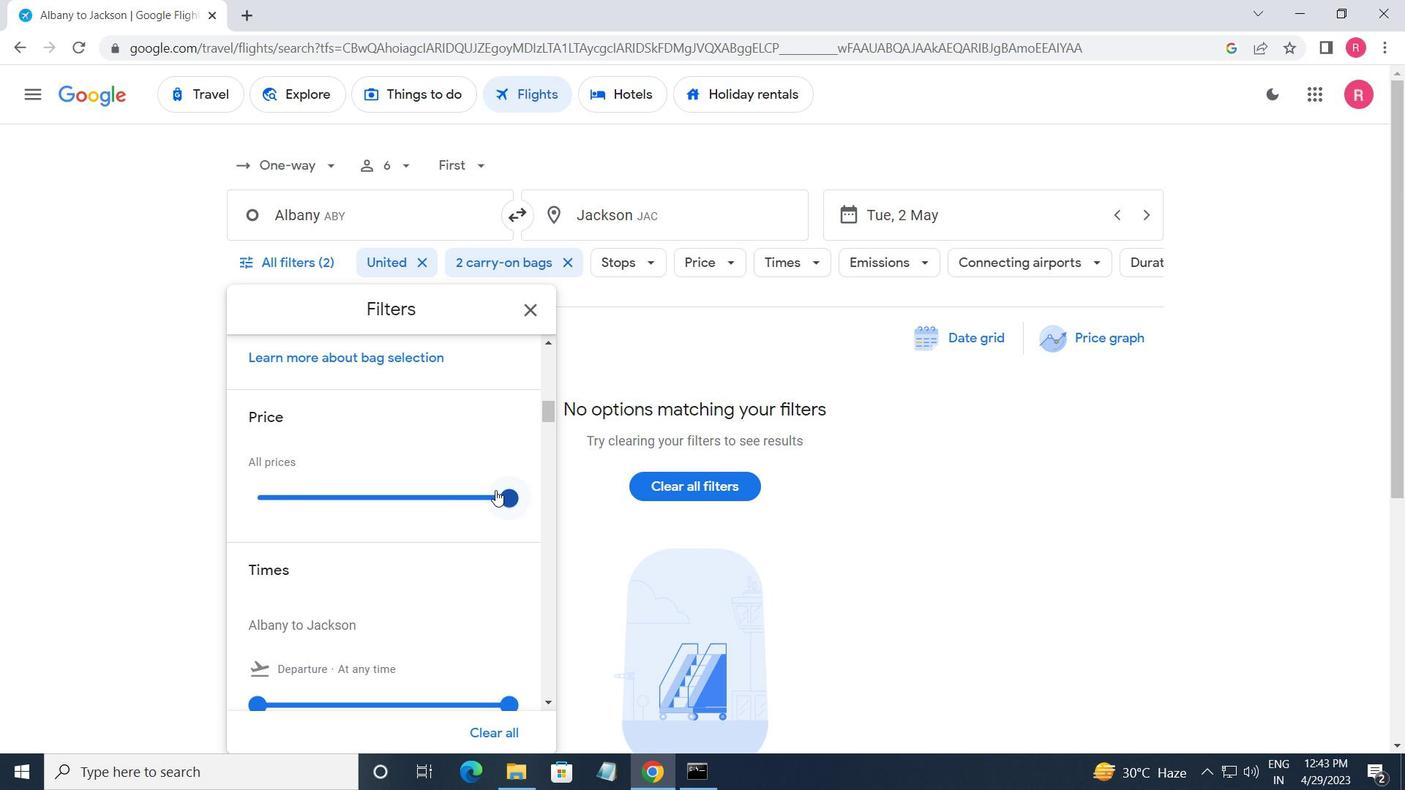 
Action: Mouse pressed left at (507, 496)
Screenshot: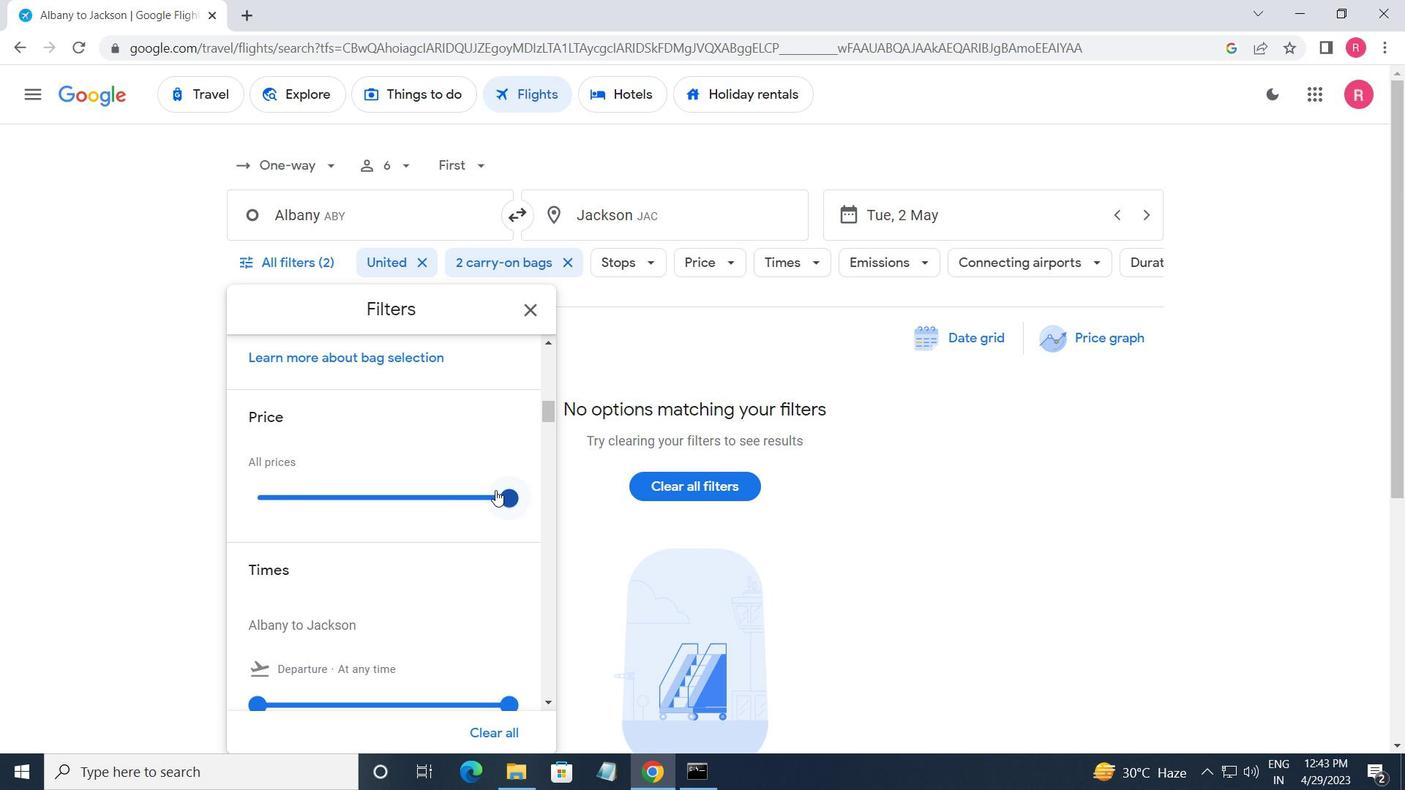 
Action: Mouse moved to (507, 496)
Screenshot: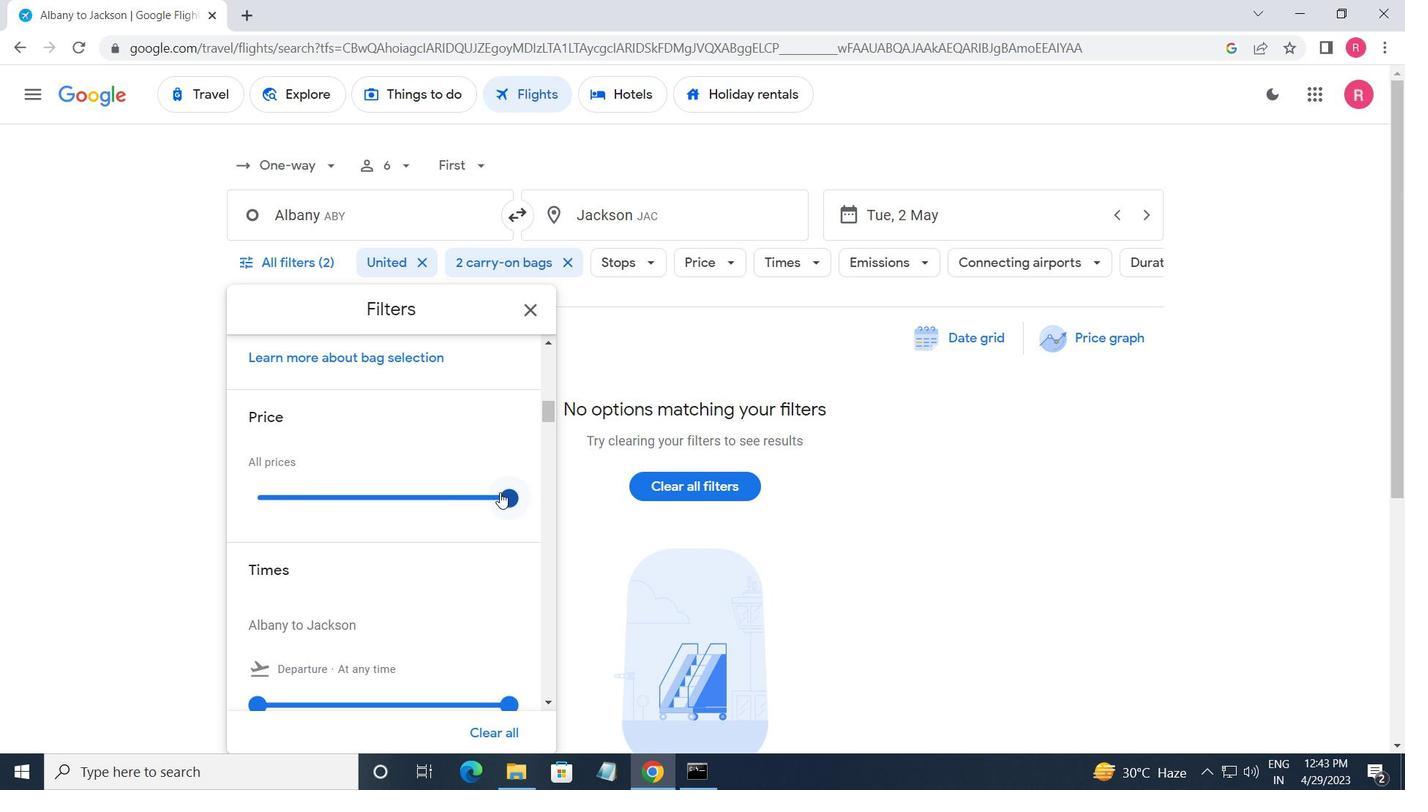 
Action: Mouse scrolled (507, 496) with delta (0, 0)
Screenshot: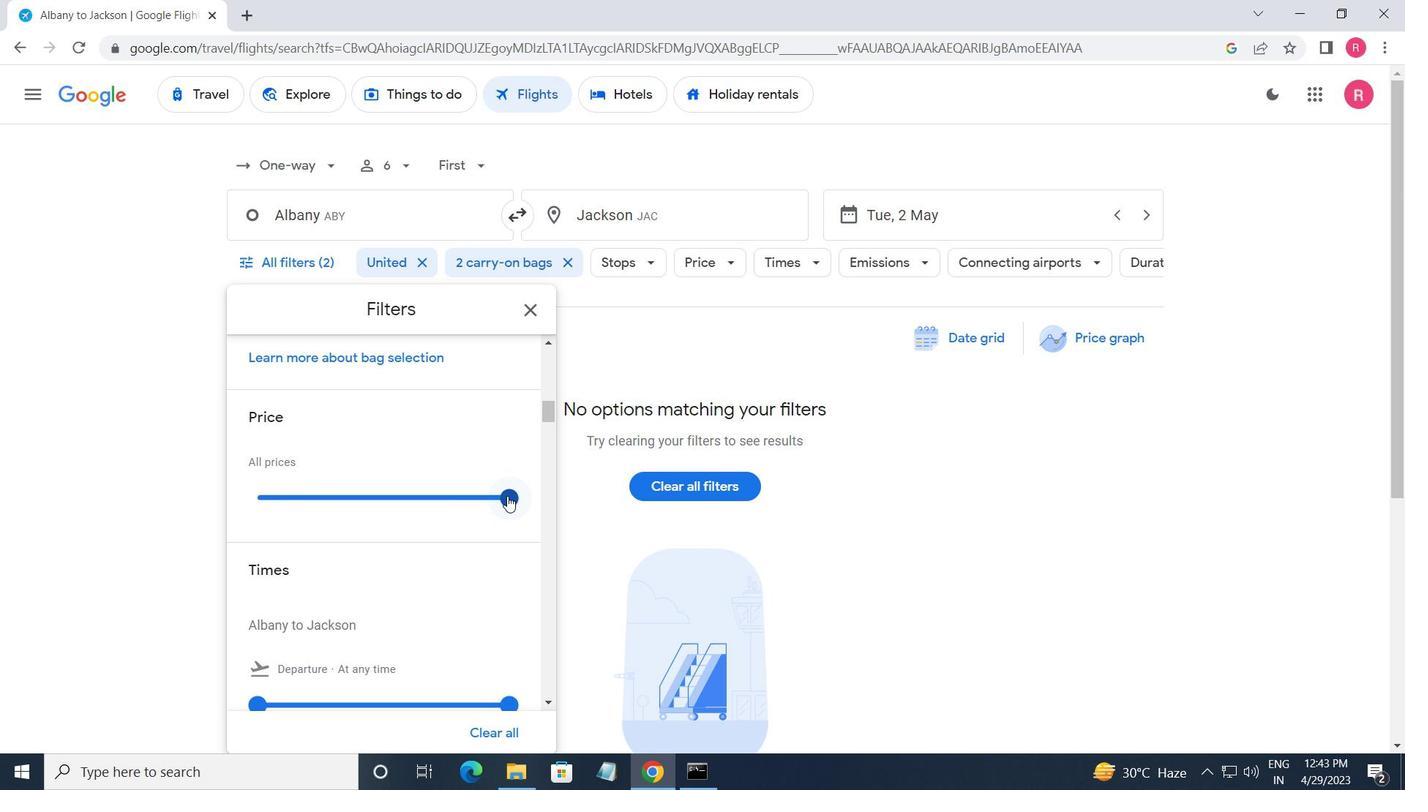 
Action: Mouse scrolled (507, 496) with delta (0, 0)
Screenshot: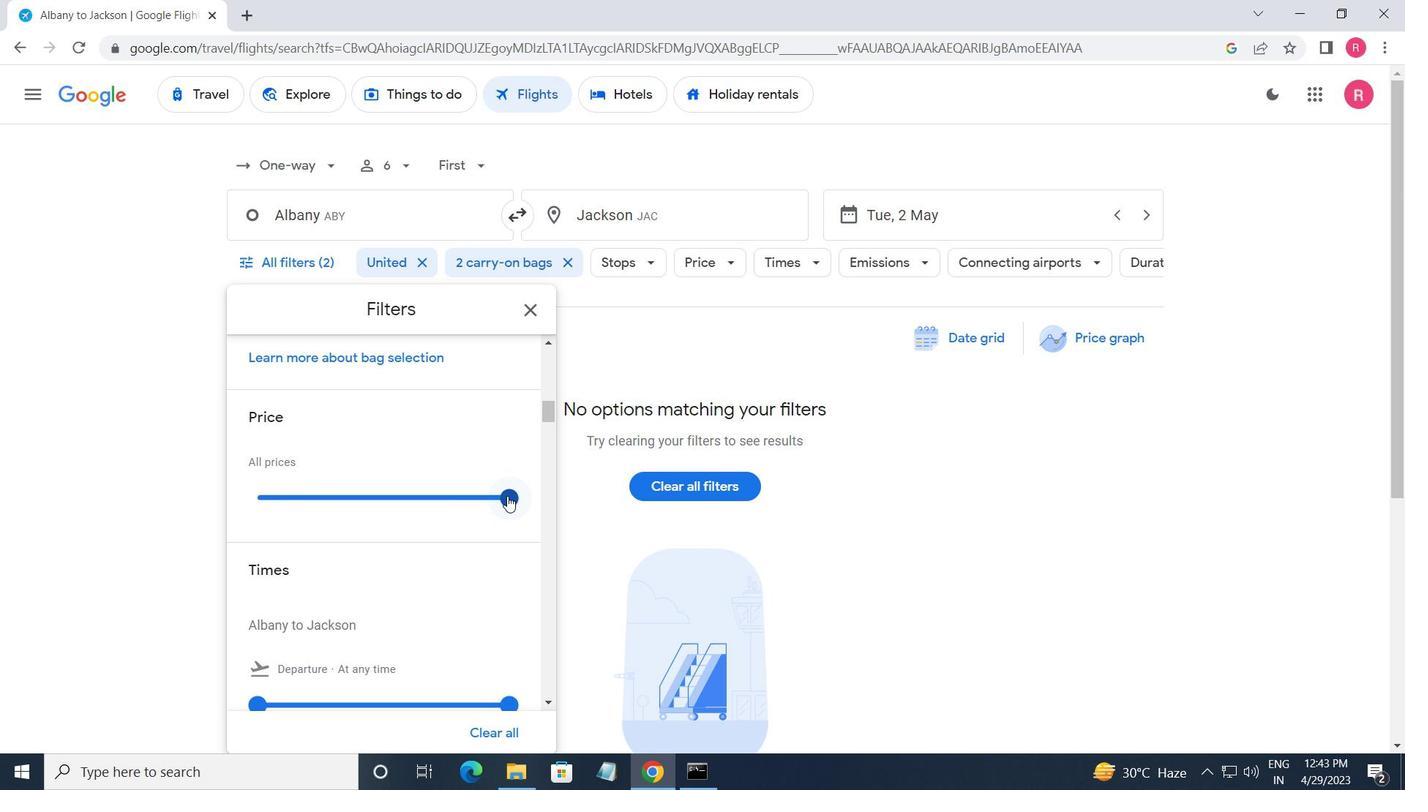 
Action: Mouse moved to (254, 517)
Screenshot: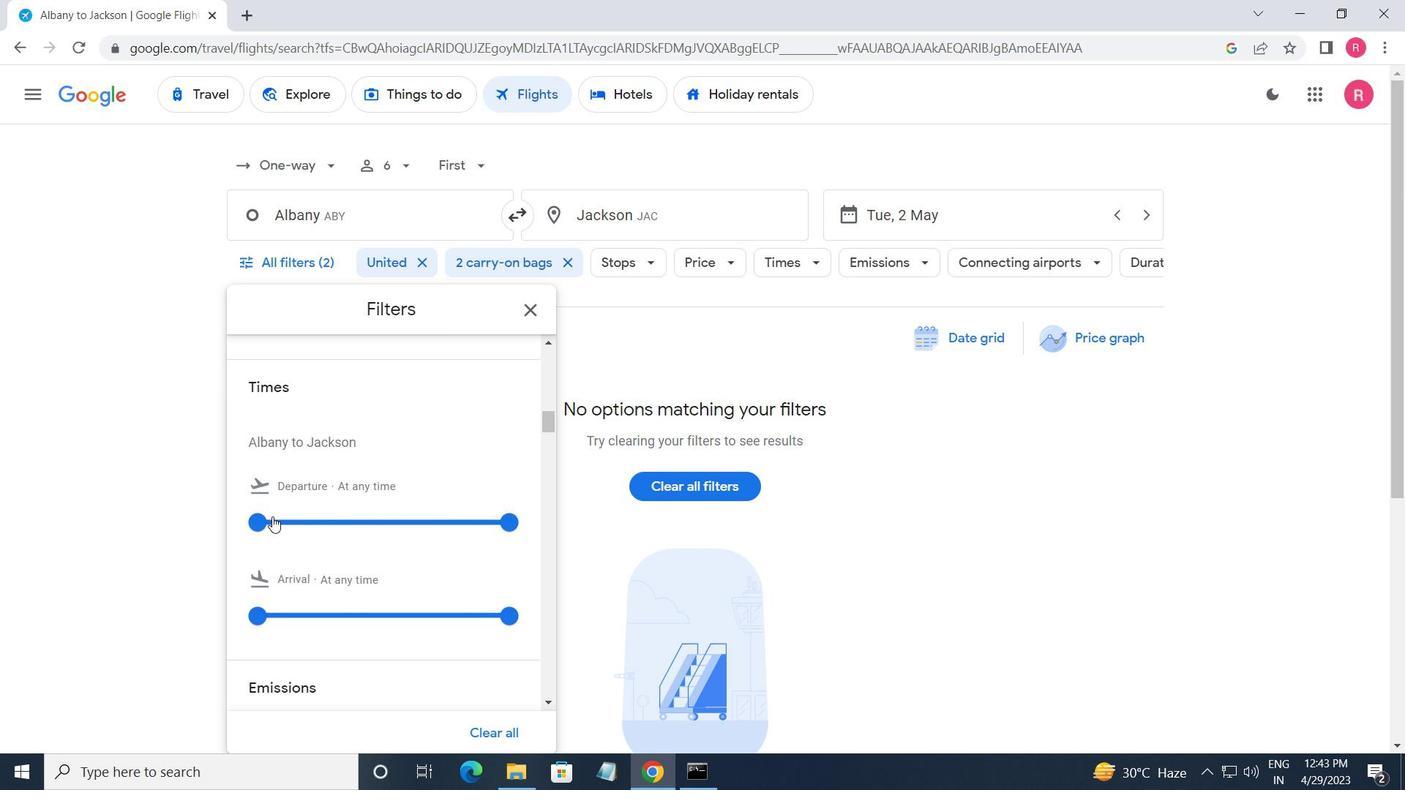 
Action: Mouse pressed left at (254, 517)
Screenshot: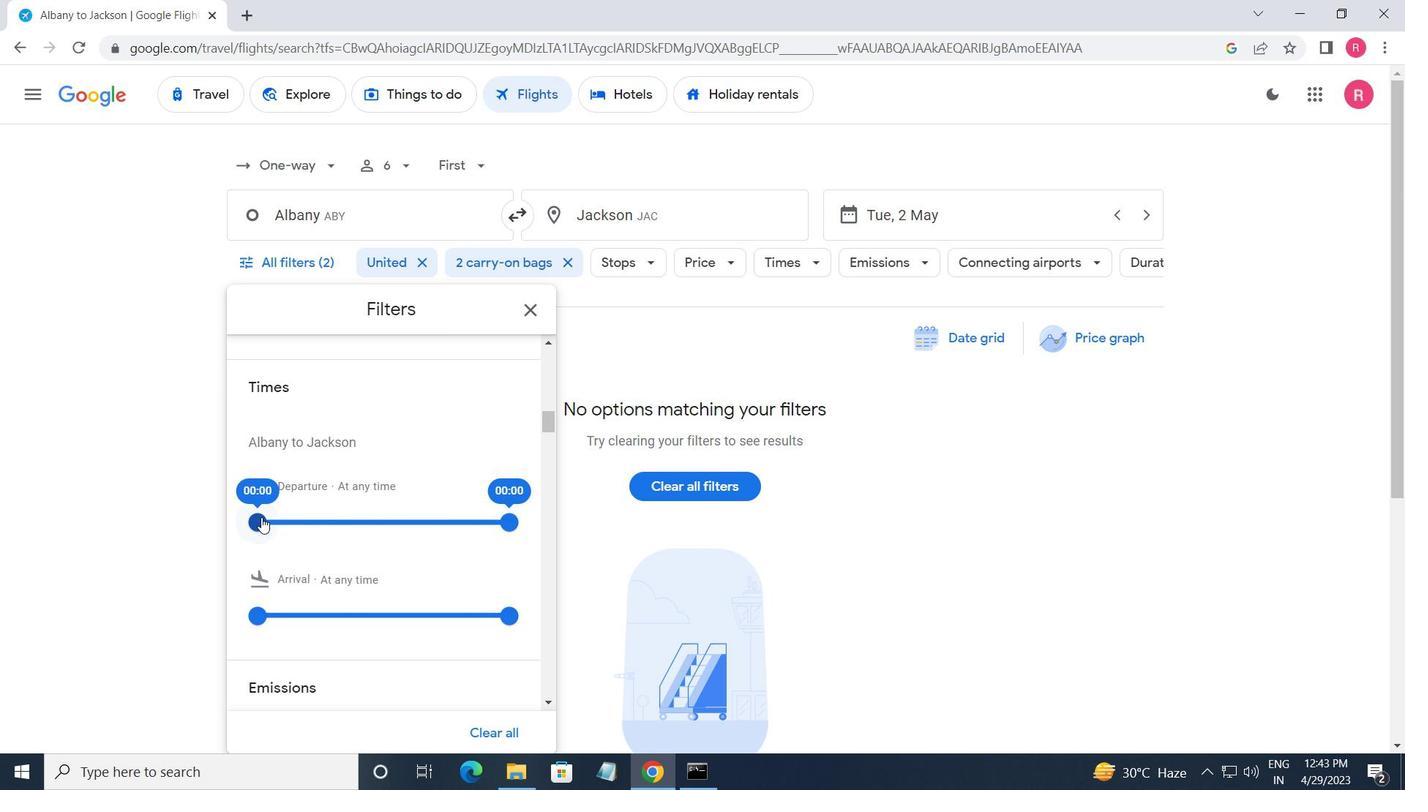 
Action: Mouse moved to (378, 522)
Screenshot: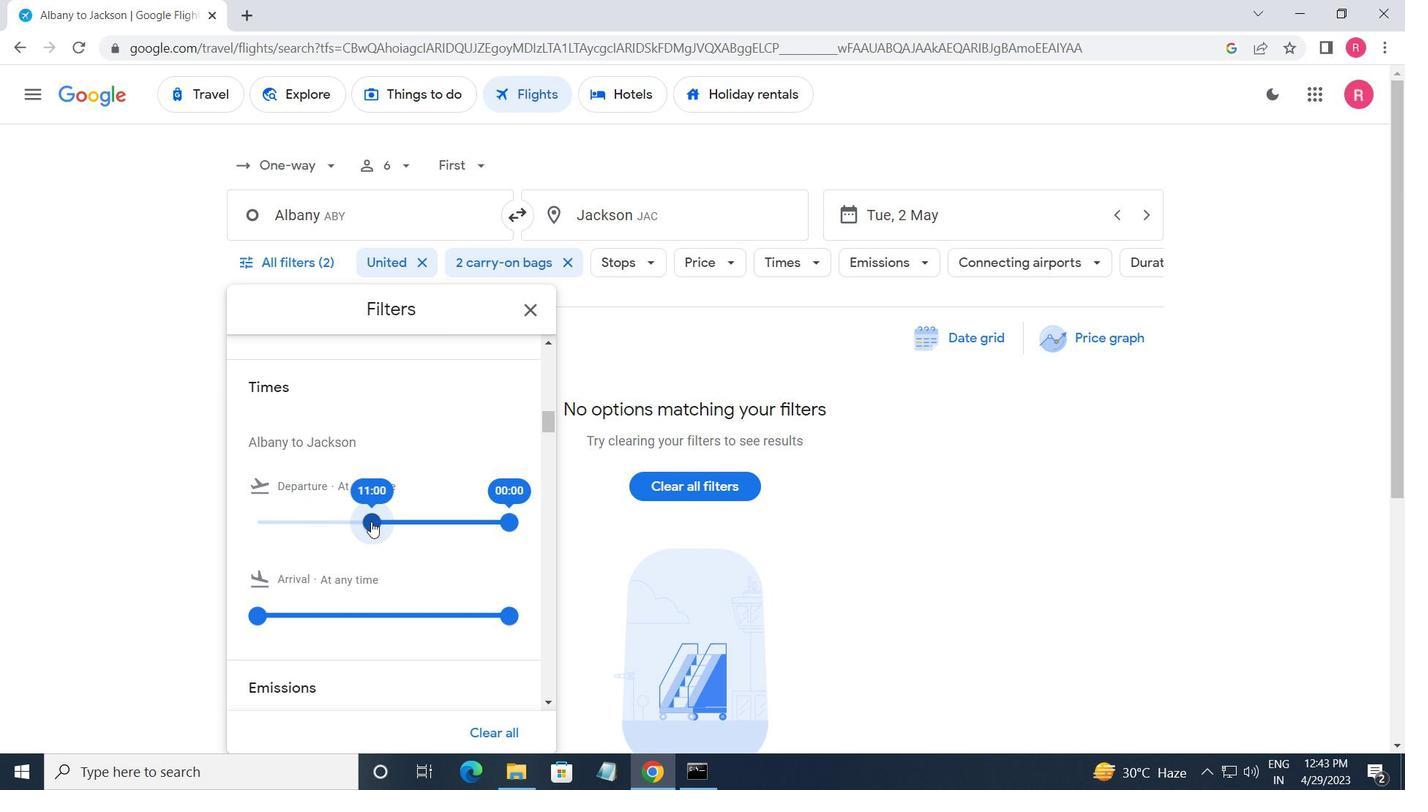 
Action: Mouse pressed left at (378, 522)
Screenshot: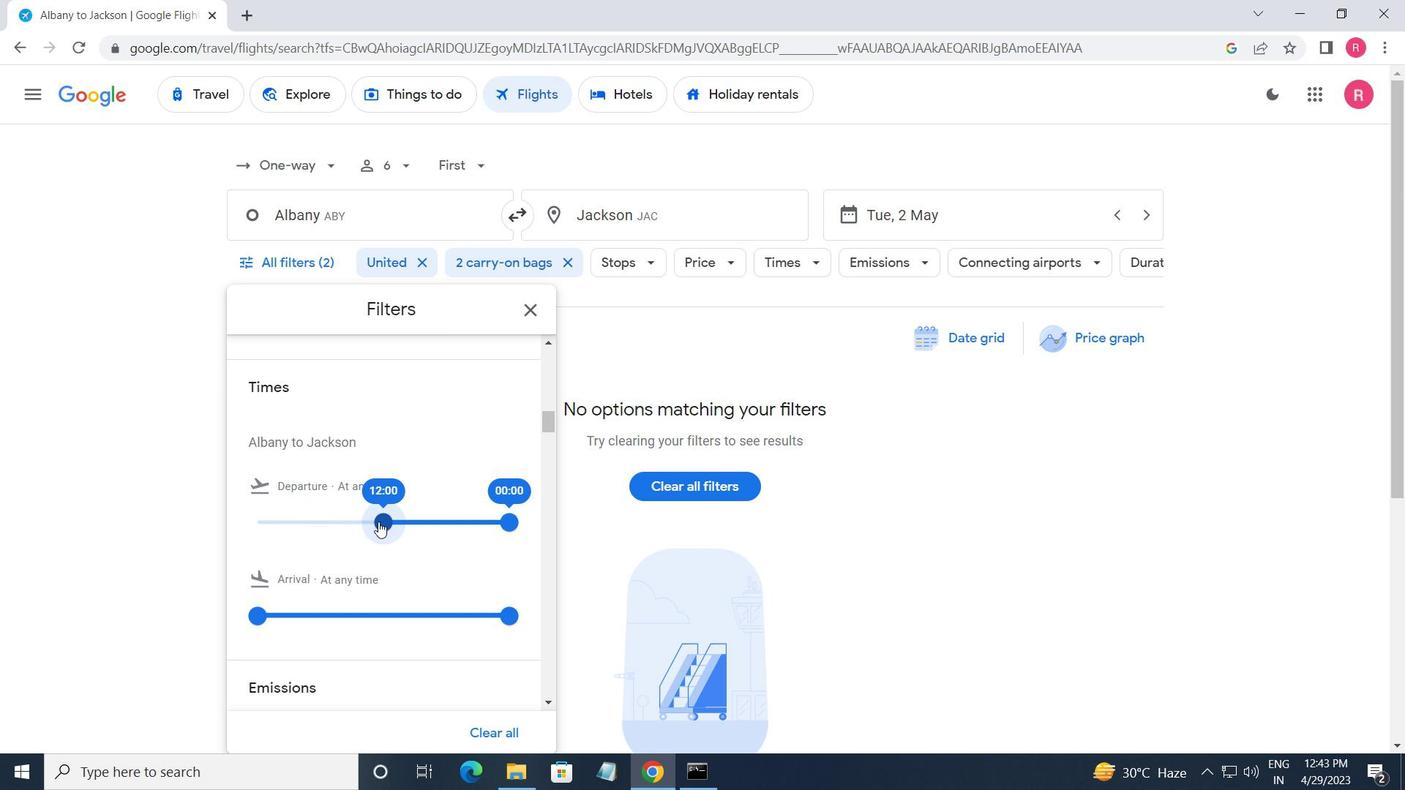 
Action: Mouse moved to (501, 521)
Screenshot: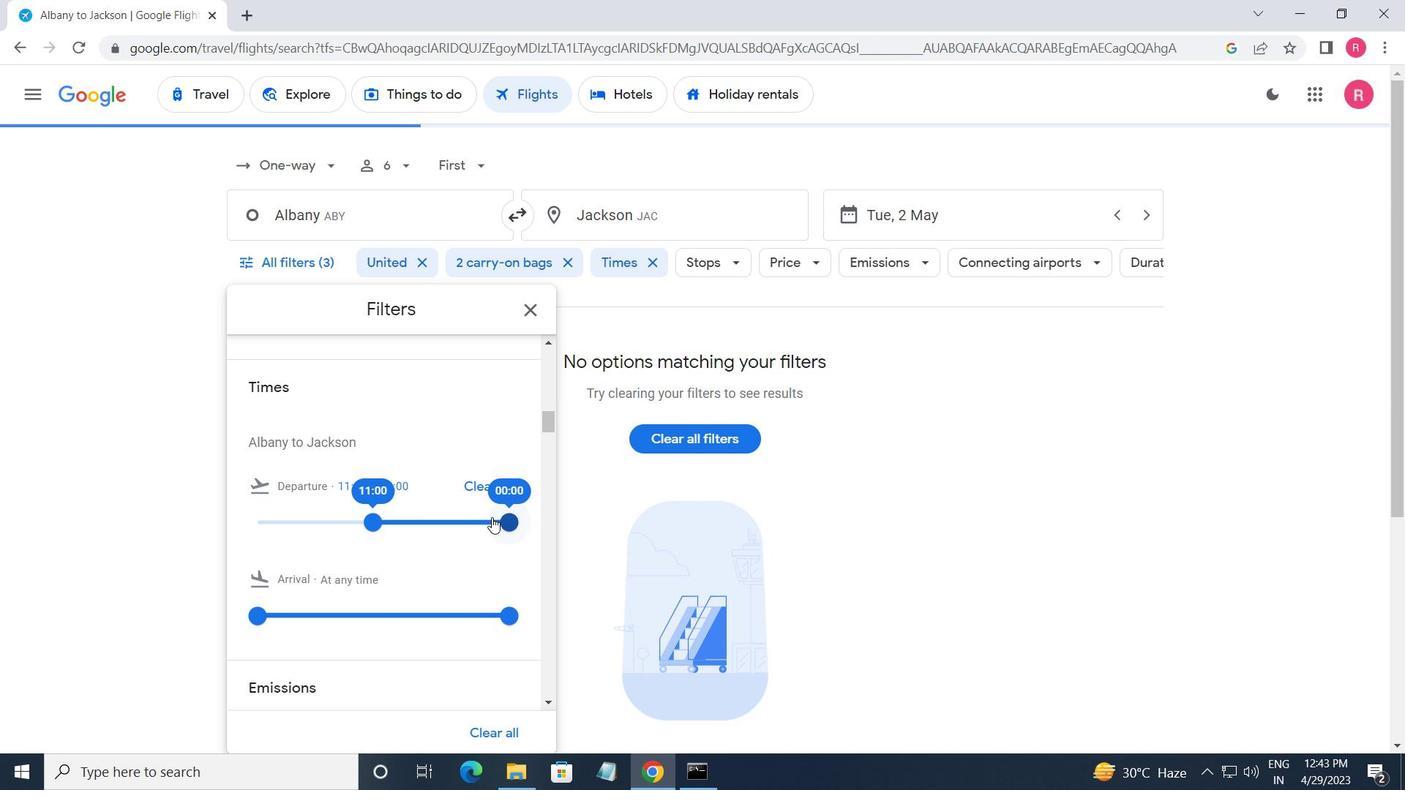 
Action: Mouse pressed left at (501, 521)
Screenshot: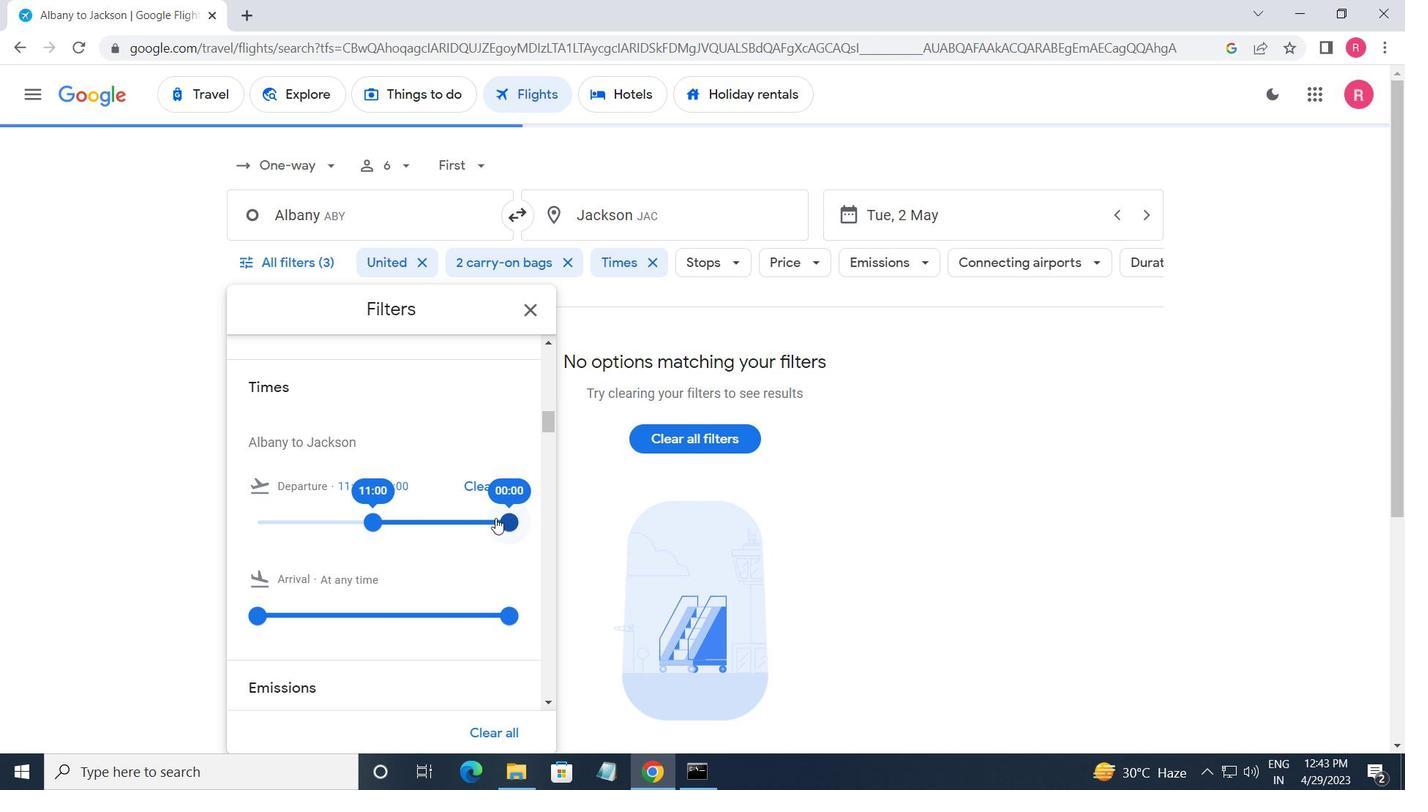 
Action: Mouse moved to (532, 319)
Screenshot: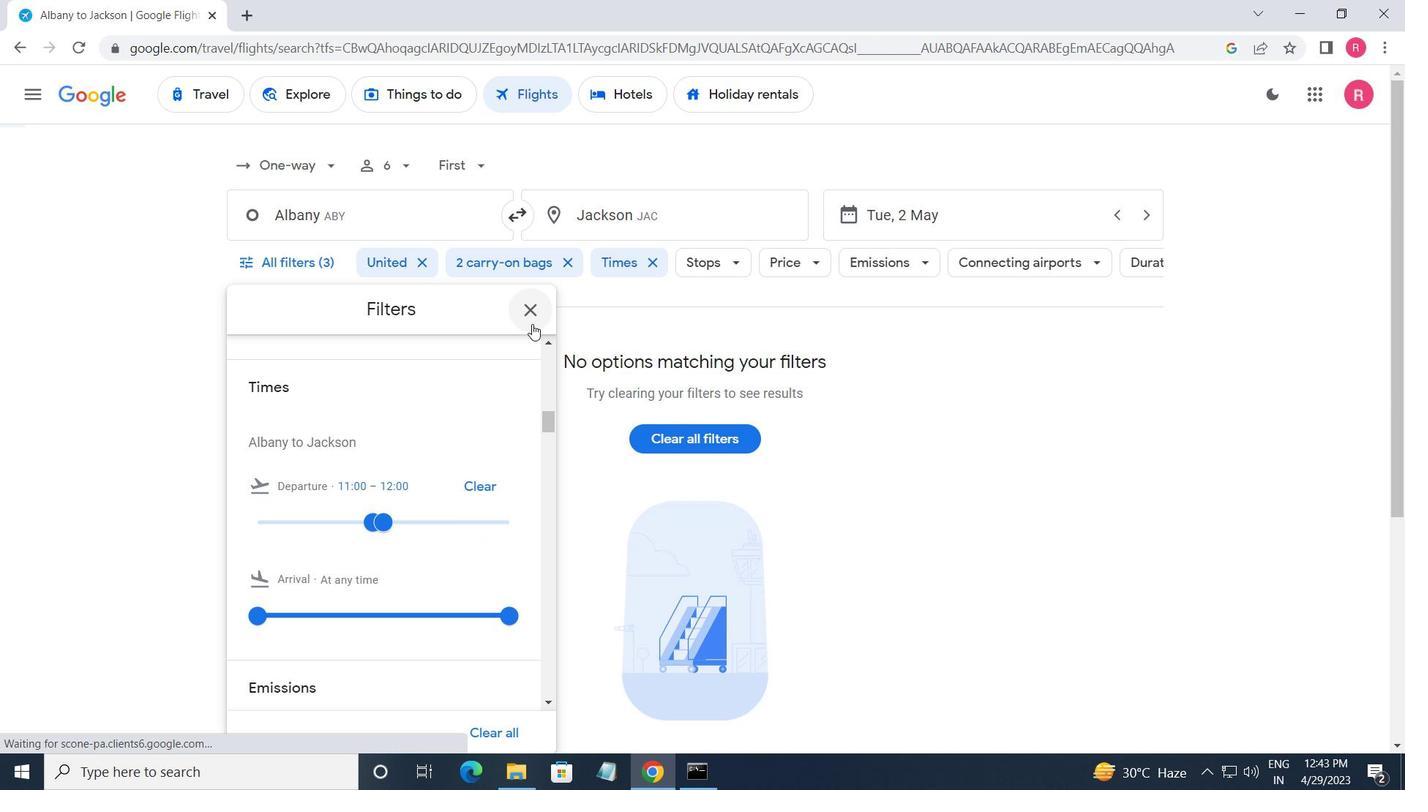 
Action: Mouse pressed left at (532, 319)
Screenshot: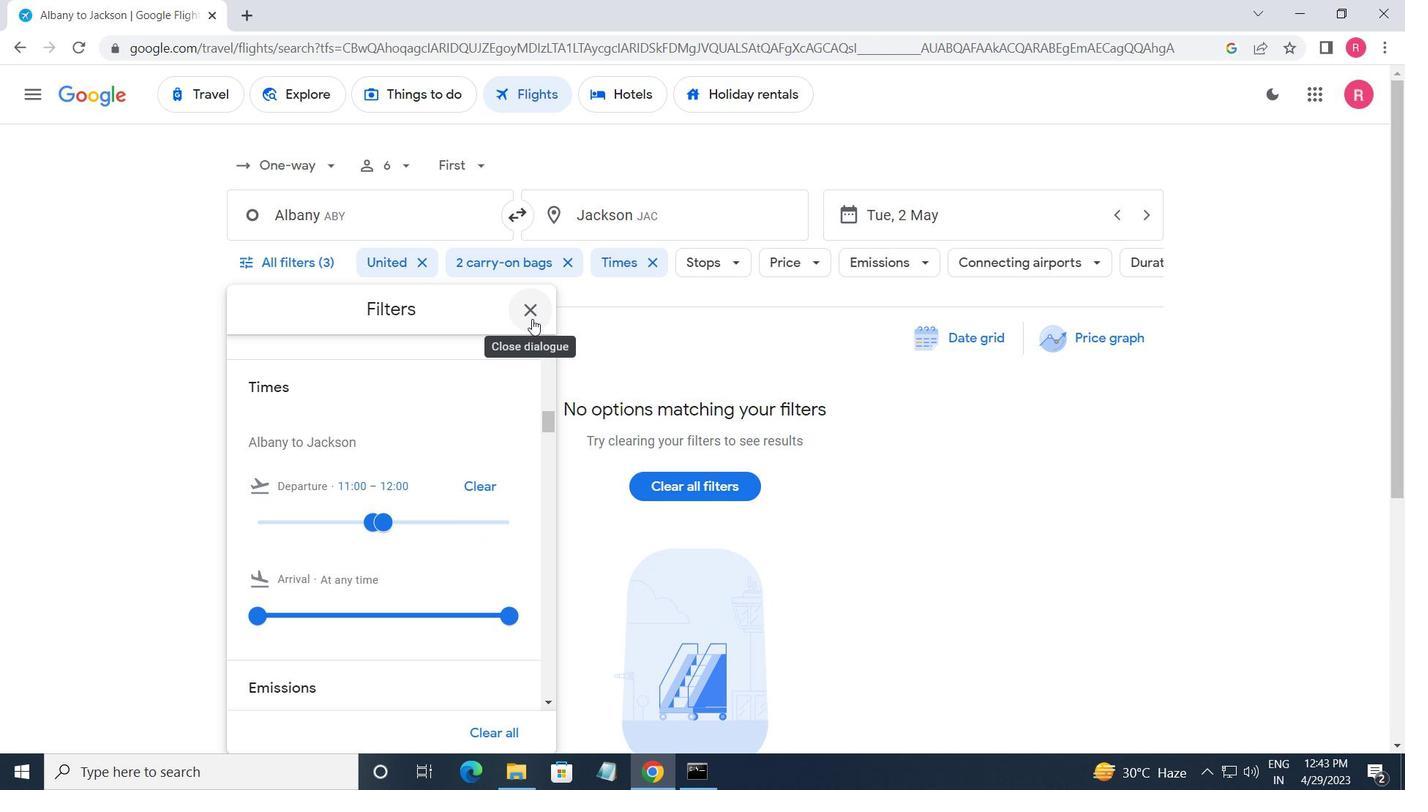 
